Task: Find connections with filter location Bhawāniganj with filter topic #lawtechwith filter profile language Potuguese with filter current company OLX with filter school Jobs for young freshers in Vellore with filter industry Secretarial Schools with filter service category Financial Planning with filter keywords title Parking Attendant
Action: Mouse moved to (534, 69)
Screenshot: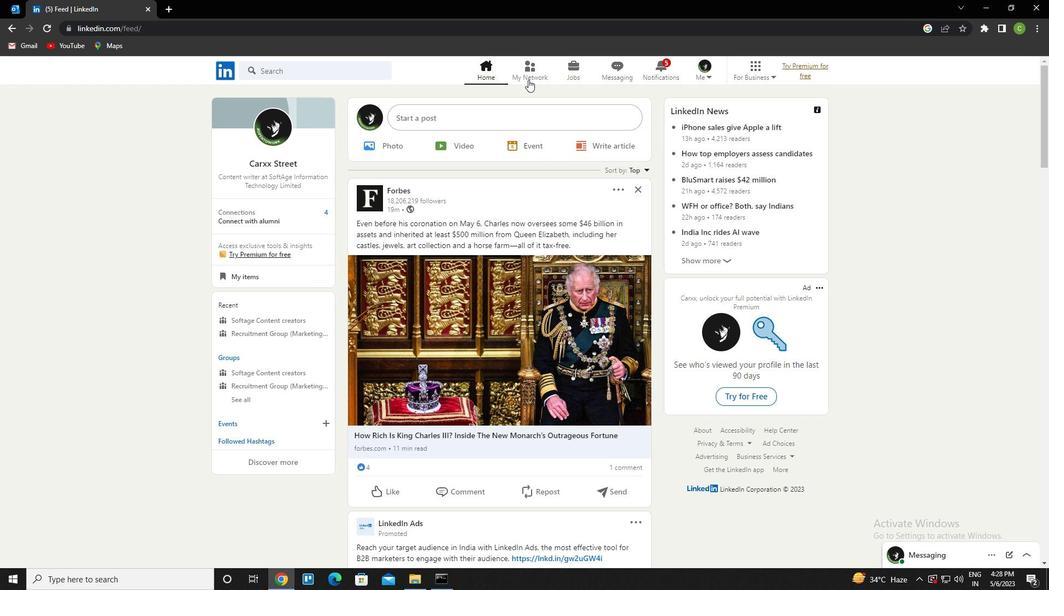 
Action: Mouse pressed left at (534, 69)
Screenshot: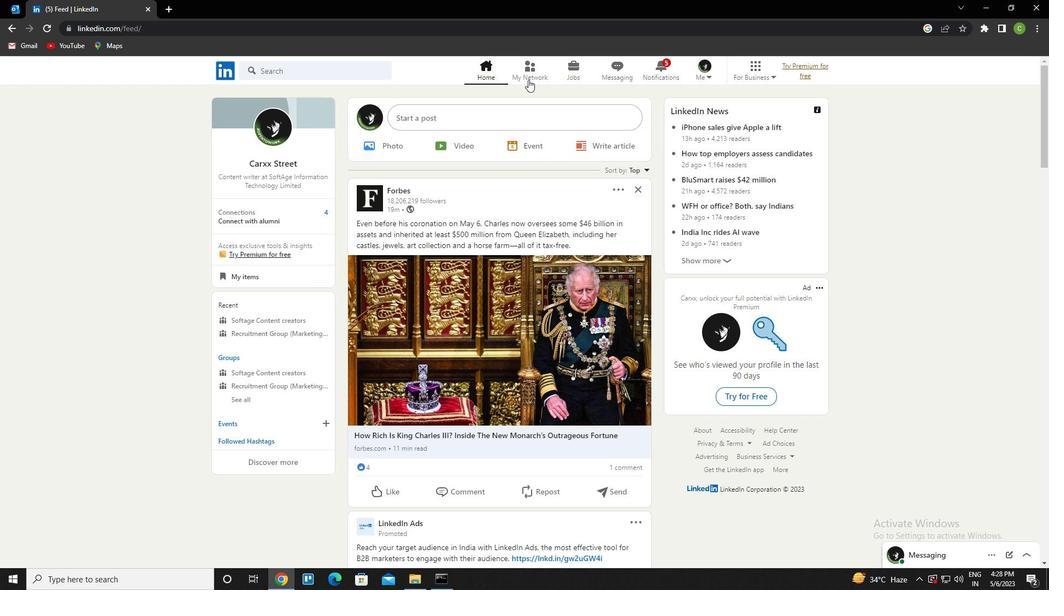 
Action: Mouse moved to (351, 128)
Screenshot: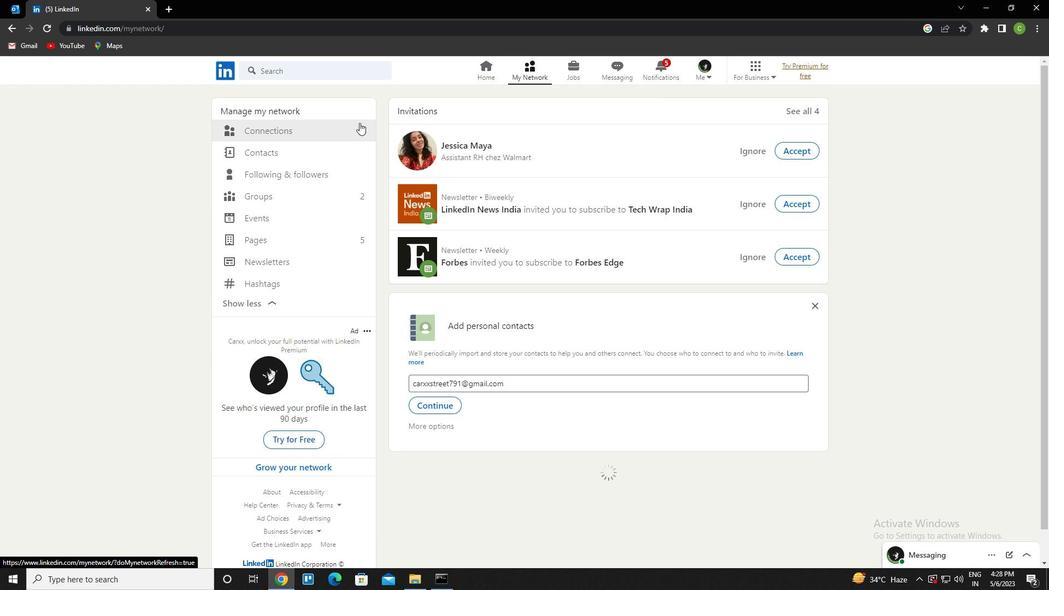 
Action: Mouse pressed left at (351, 128)
Screenshot: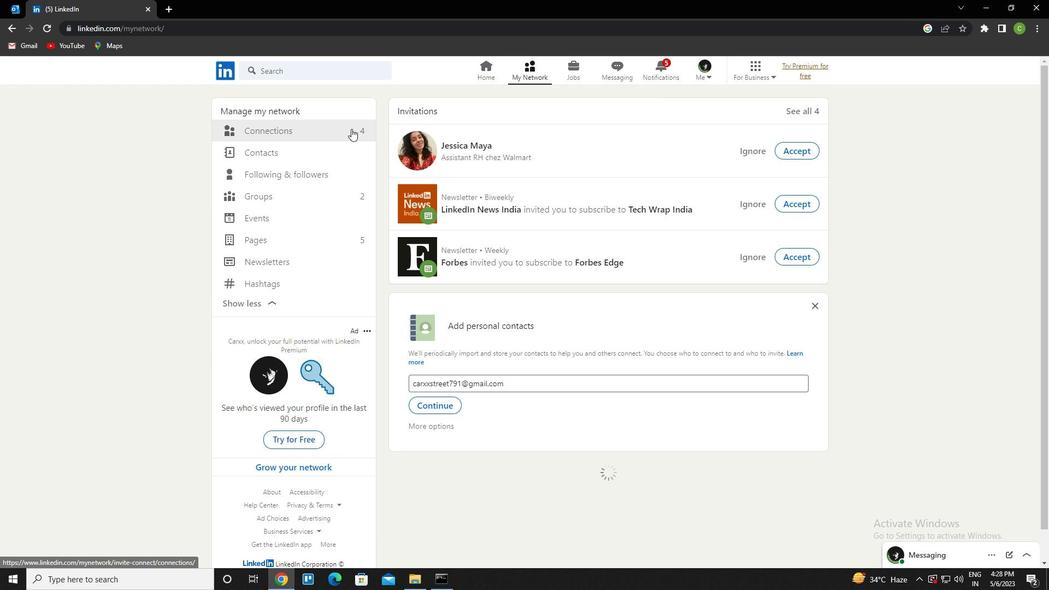 
Action: Mouse moved to (615, 129)
Screenshot: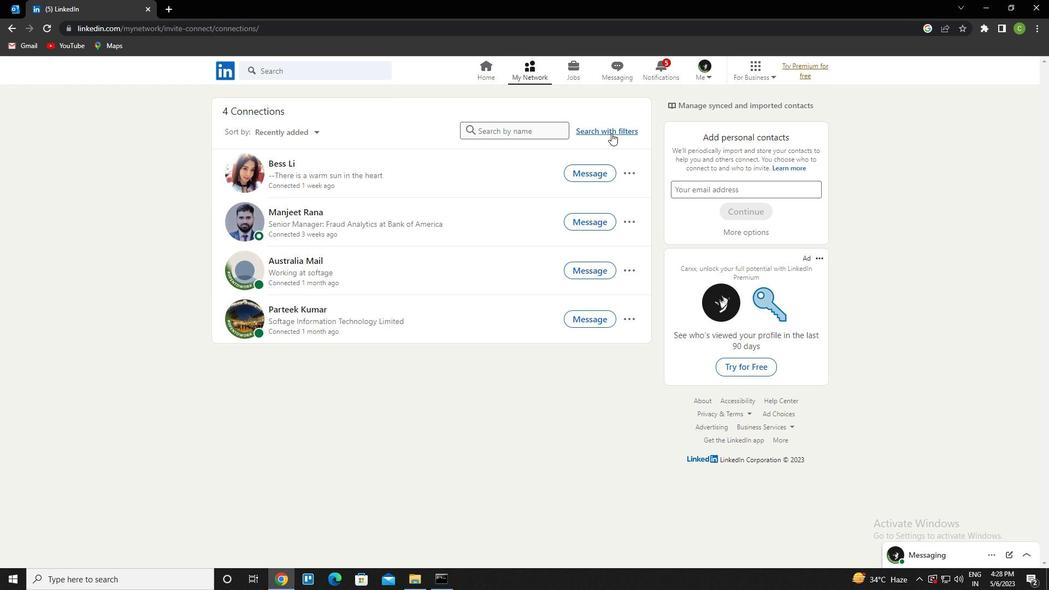 
Action: Mouse pressed left at (615, 129)
Screenshot: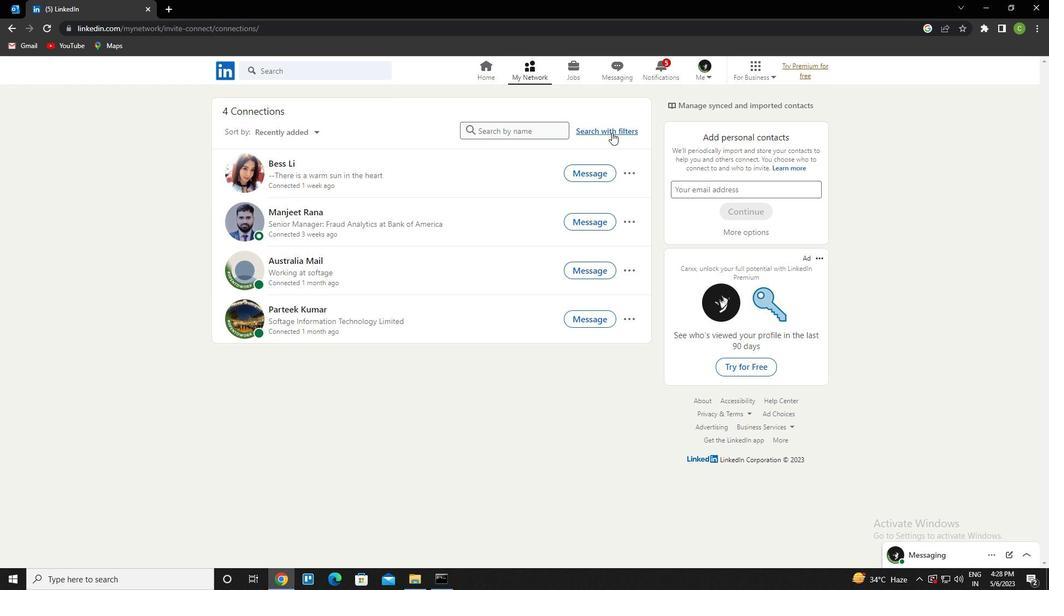 
Action: Mouse moved to (565, 103)
Screenshot: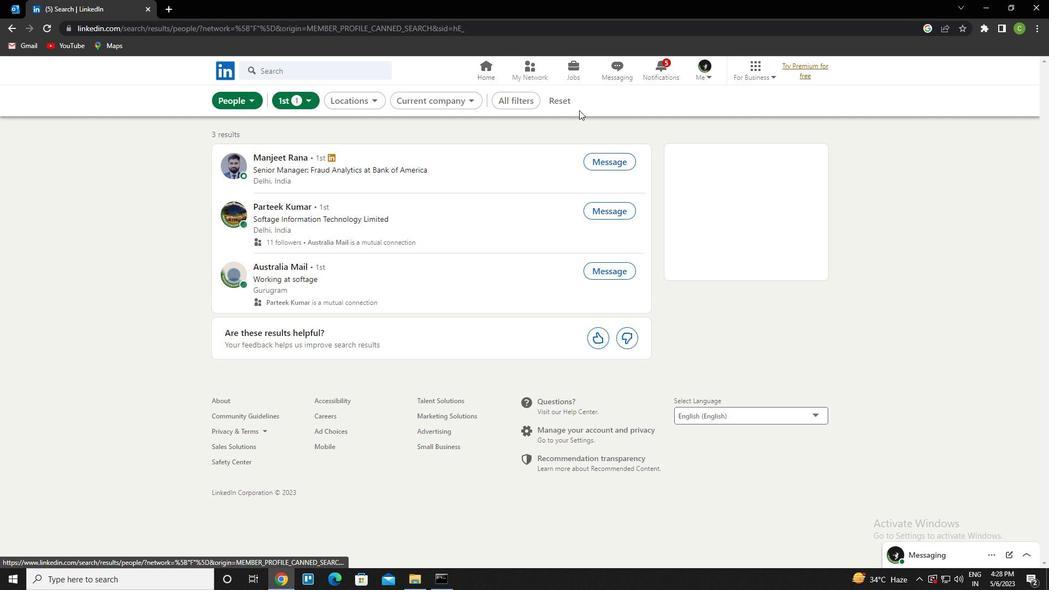 
Action: Mouse pressed left at (565, 103)
Screenshot: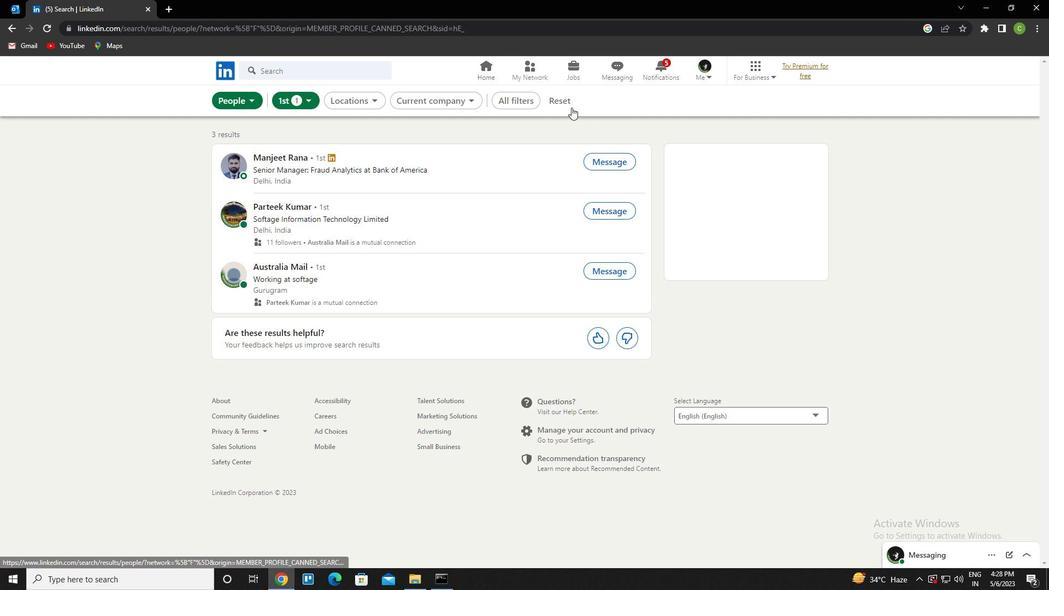 
Action: Mouse moved to (564, 101)
Screenshot: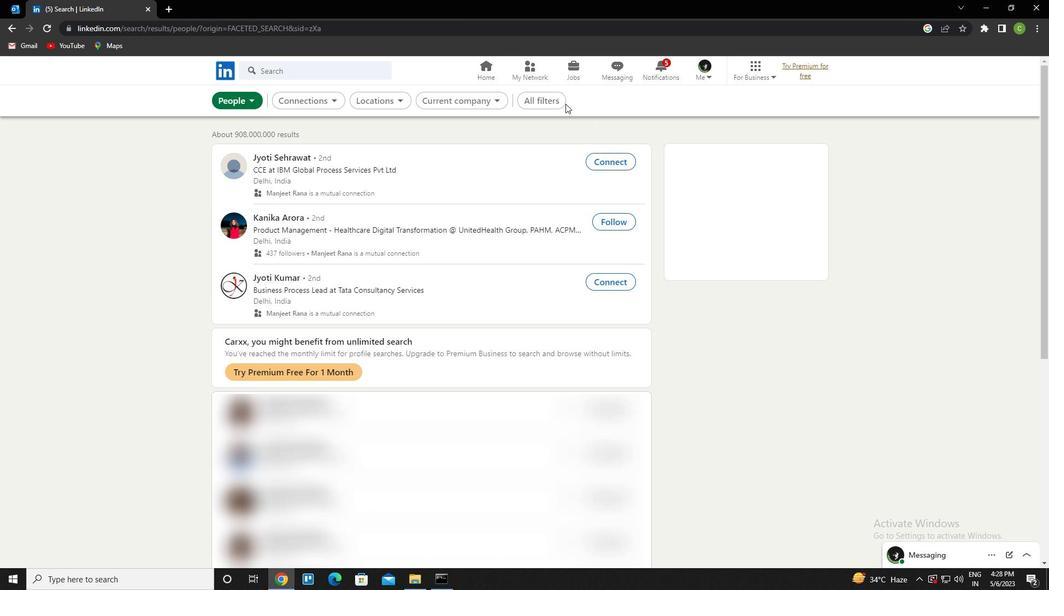 
Action: Mouse pressed left at (564, 101)
Screenshot: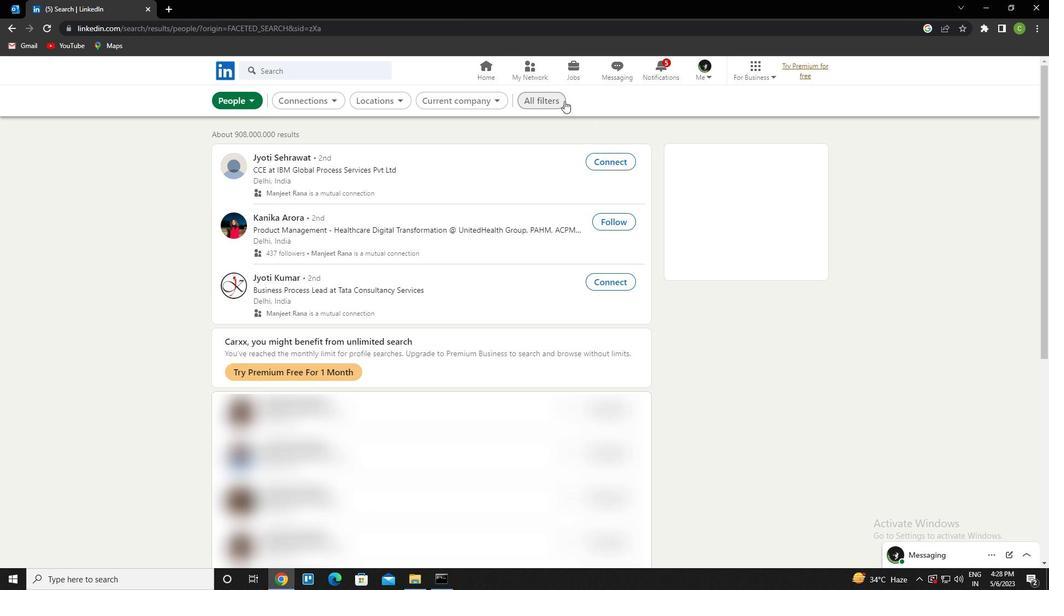 
Action: Mouse moved to (966, 287)
Screenshot: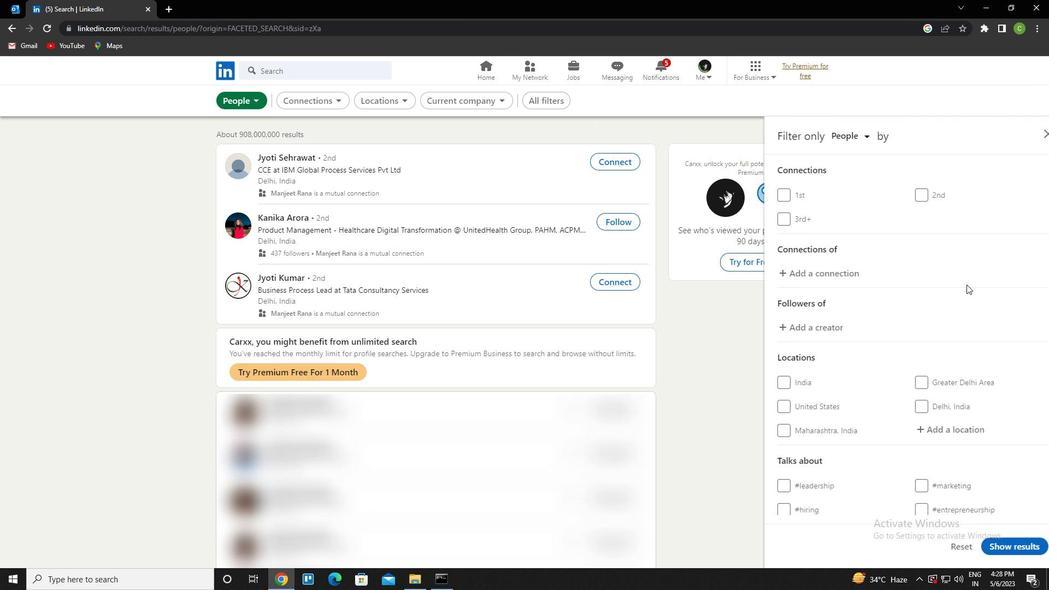 
Action: Mouse scrolled (966, 287) with delta (0, 0)
Screenshot: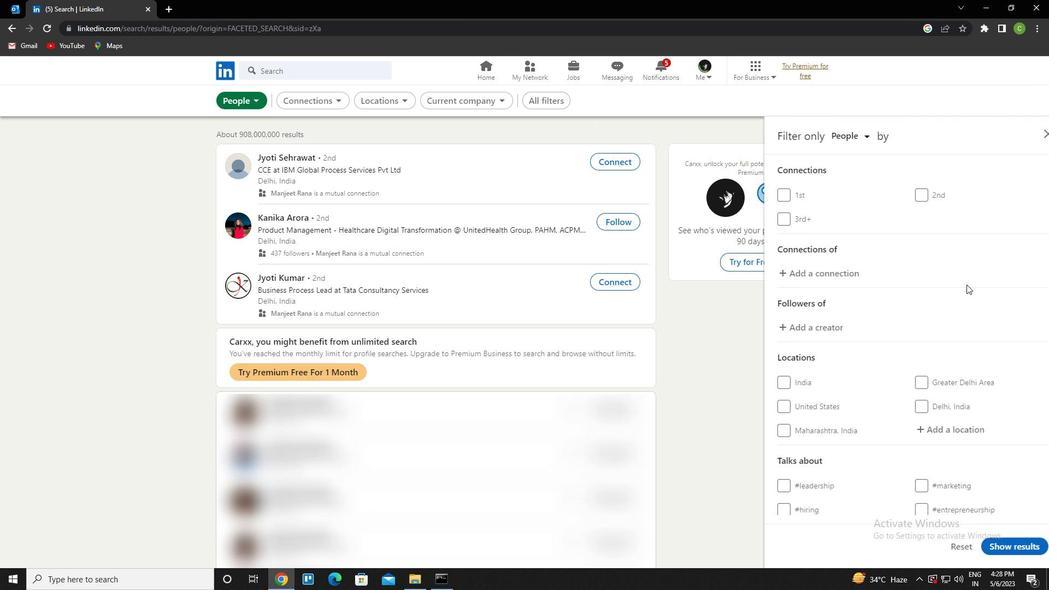 
Action: Mouse moved to (951, 287)
Screenshot: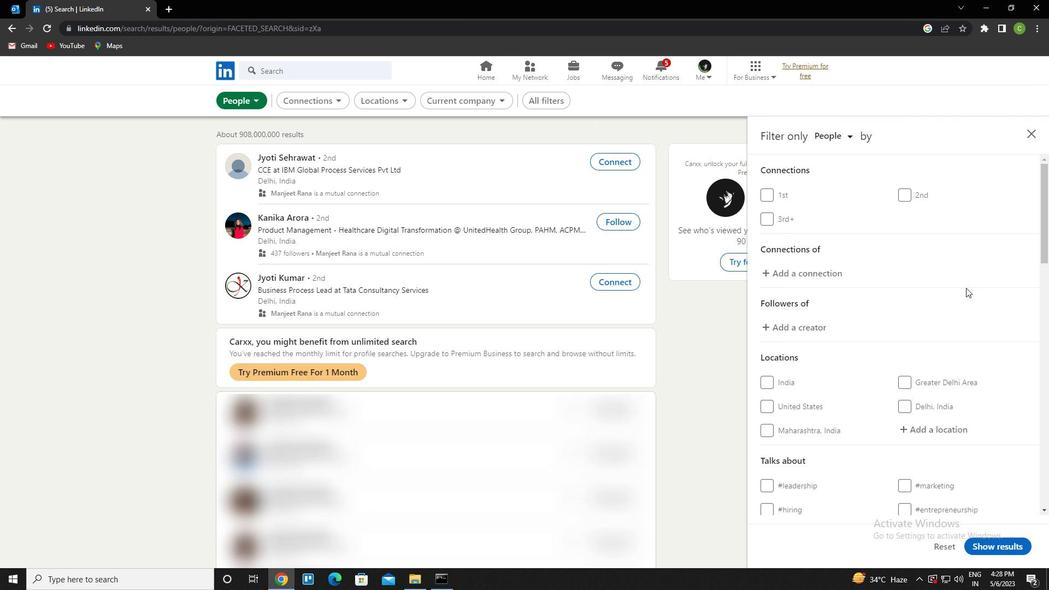
Action: Mouse scrolled (951, 287) with delta (0, 0)
Screenshot: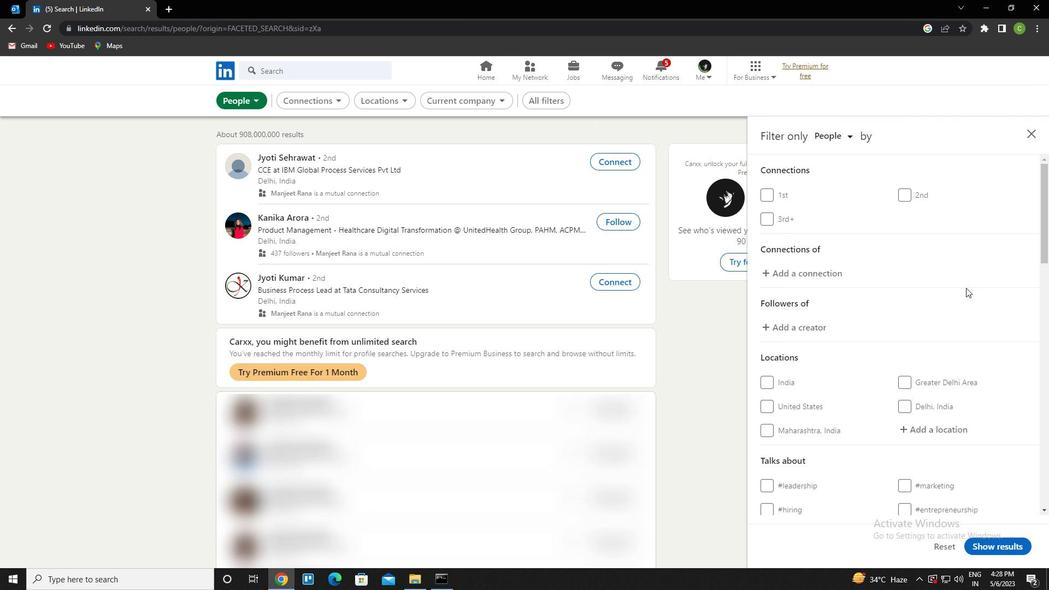 
Action: Mouse moved to (938, 315)
Screenshot: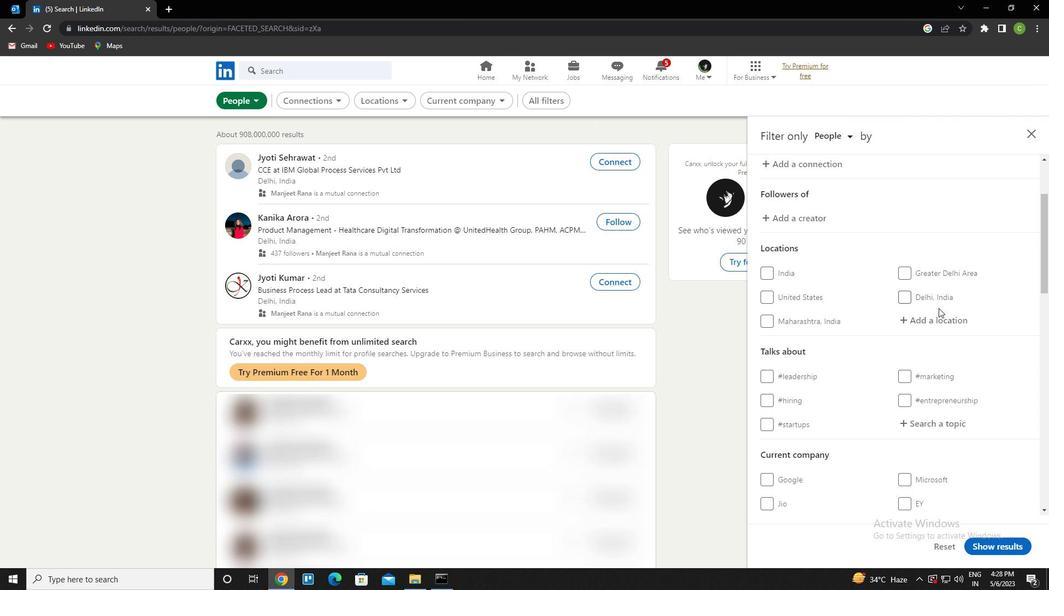 
Action: Mouse pressed left at (938, 315)
Screenshot: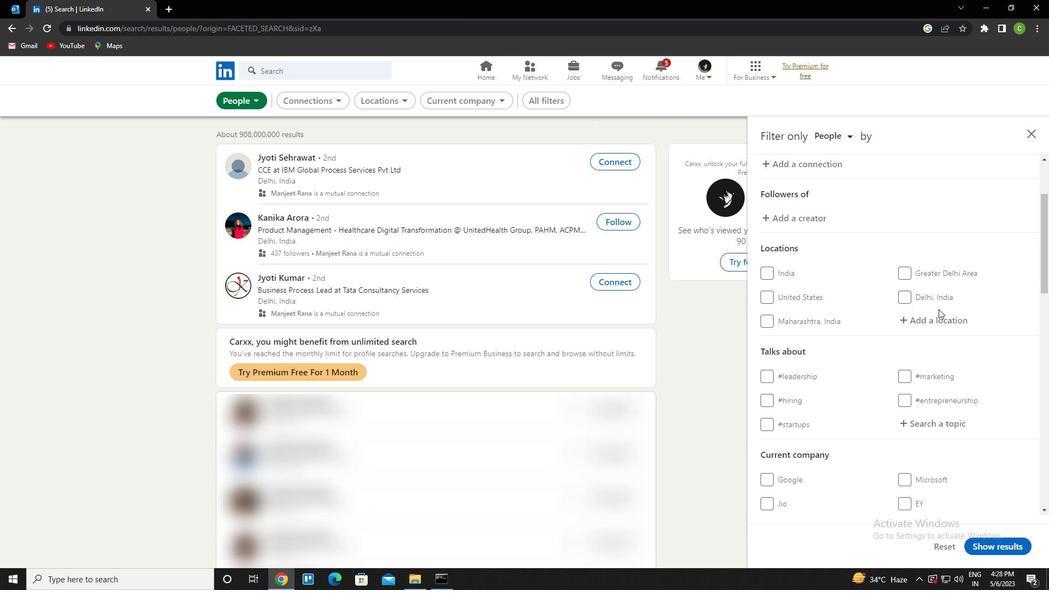 
Action: Key pressed bhawani<Key.space><Key.backspace>ganj<Key.backspace><Key.backspace><Key.backspace>anj<Key.enter>
Screenshot: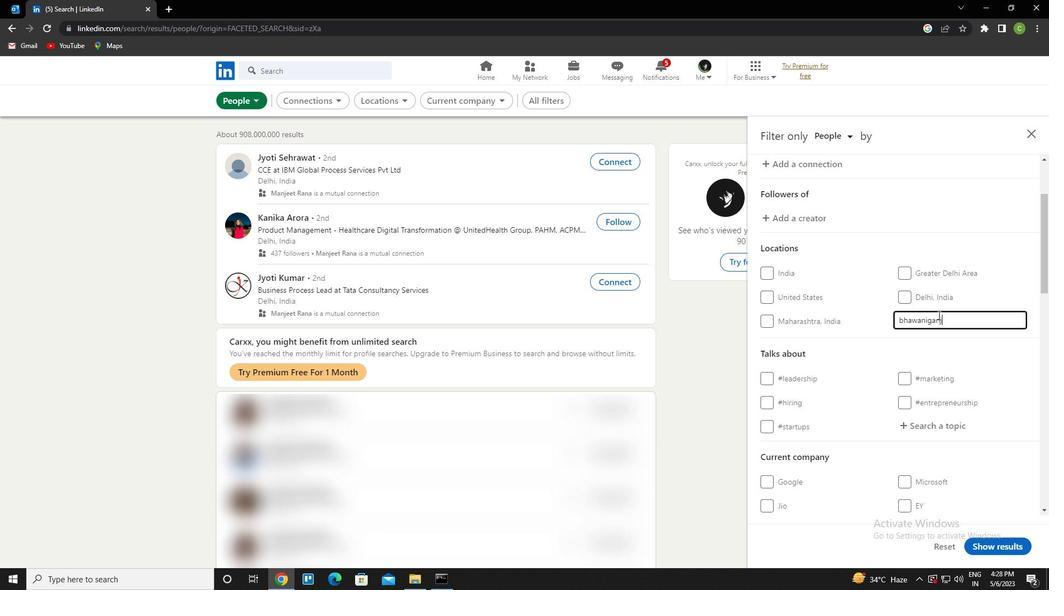 
Action: Mouse moved to (806, 396)
Screenshot: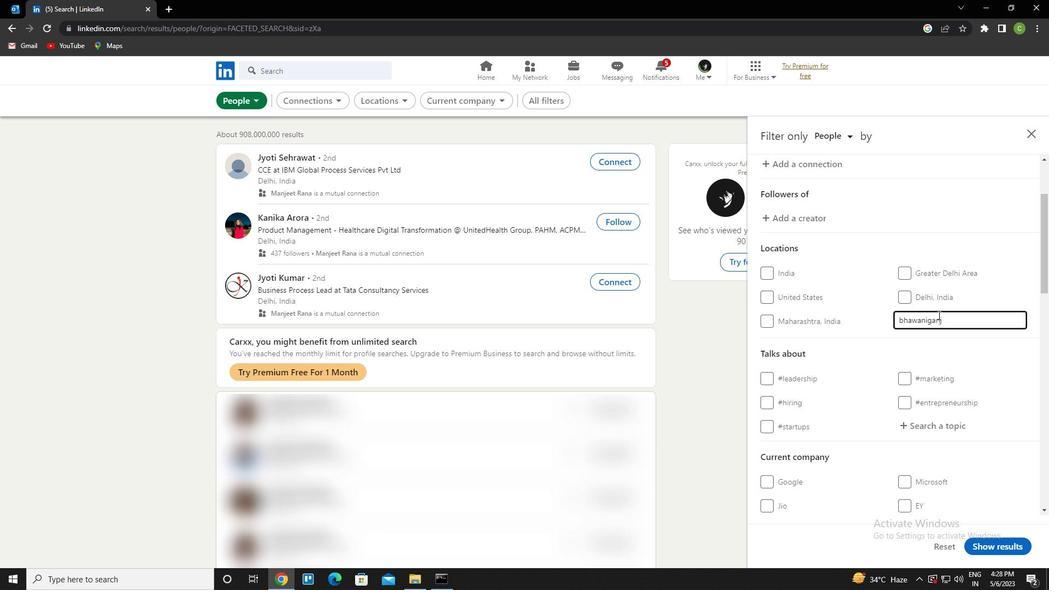 
Action: Mouse scrolled (806, 396) with delta (0, 0)
Screenshot: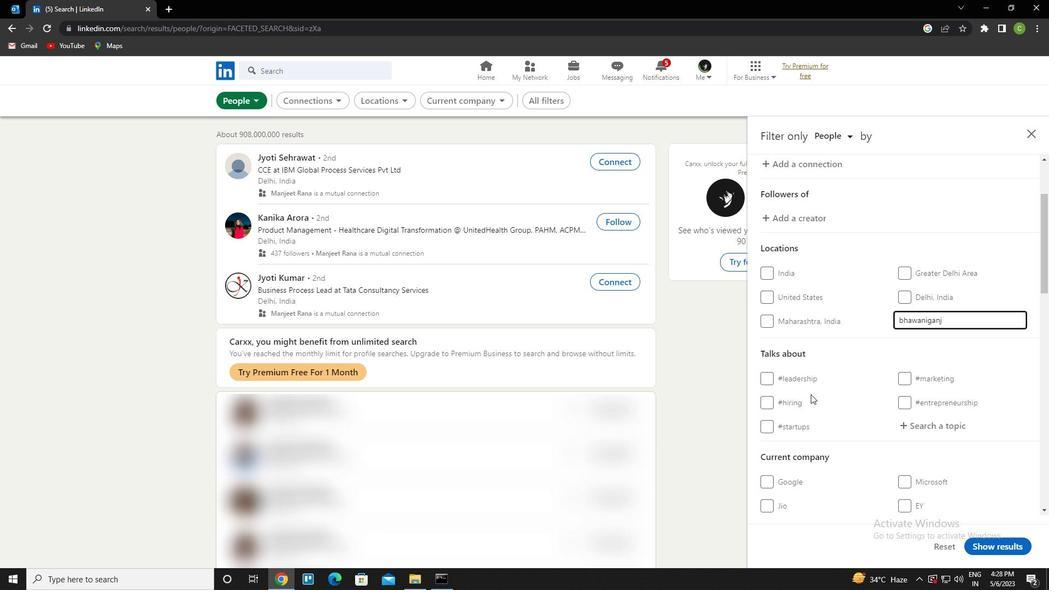 
Action: Mouse moved to (808, 400)
Screenshot: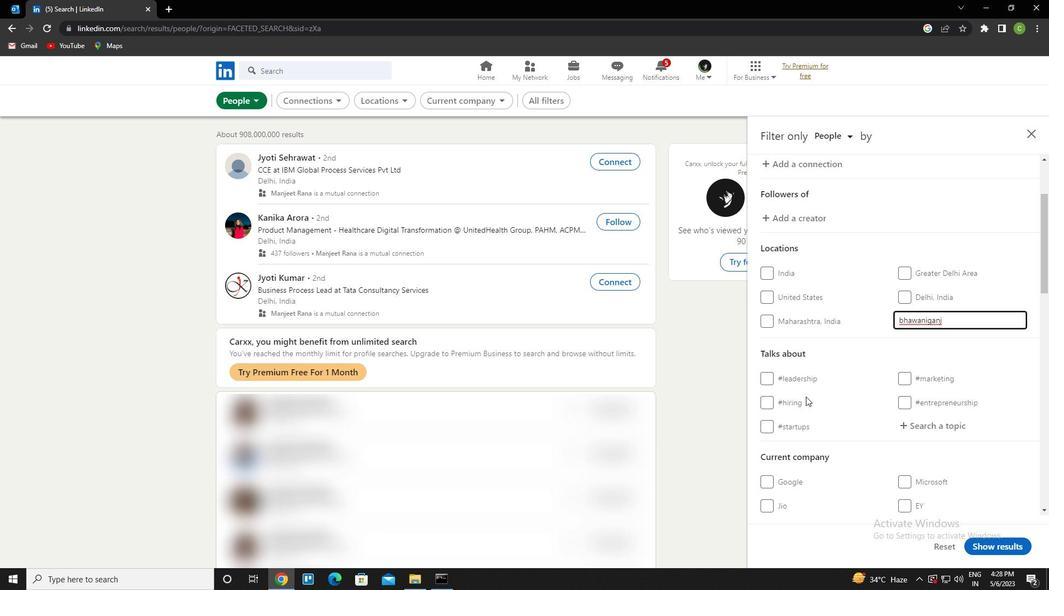 
Action: Mouse scrolled (808, 400) with delta (0, 0)
Screenshot: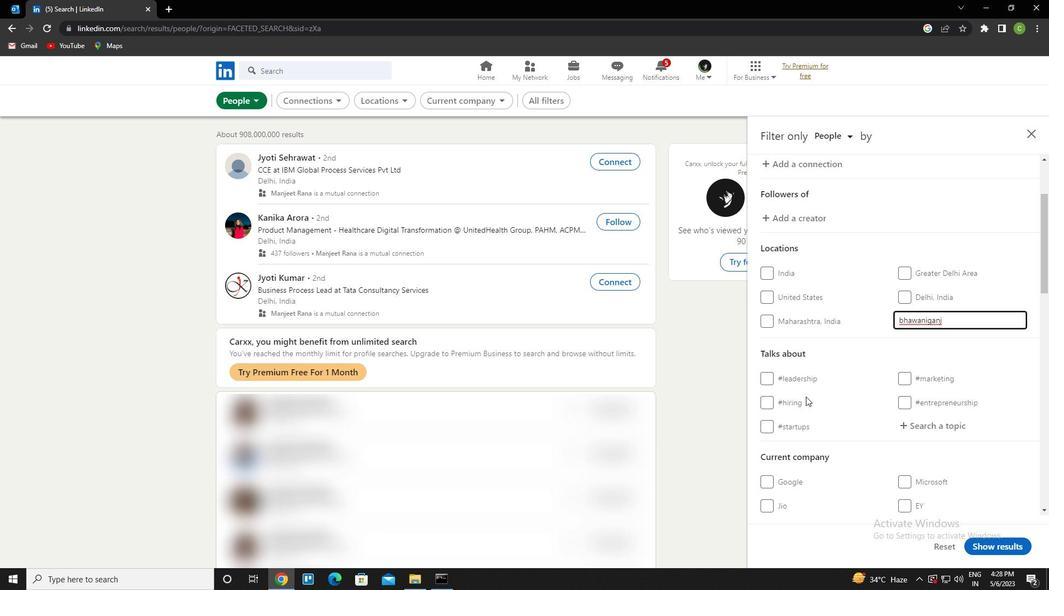 
Action: Mouse moved to (809, 400)
Screenshot: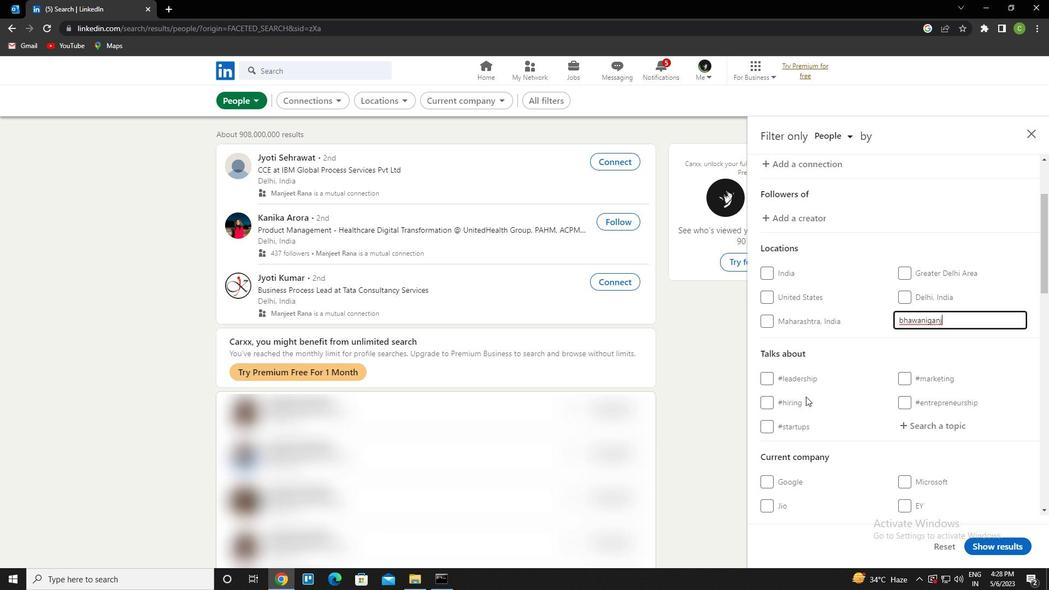 
Action: Mouse scrolled (809, 400) with delta (0, 0)
Screenshot: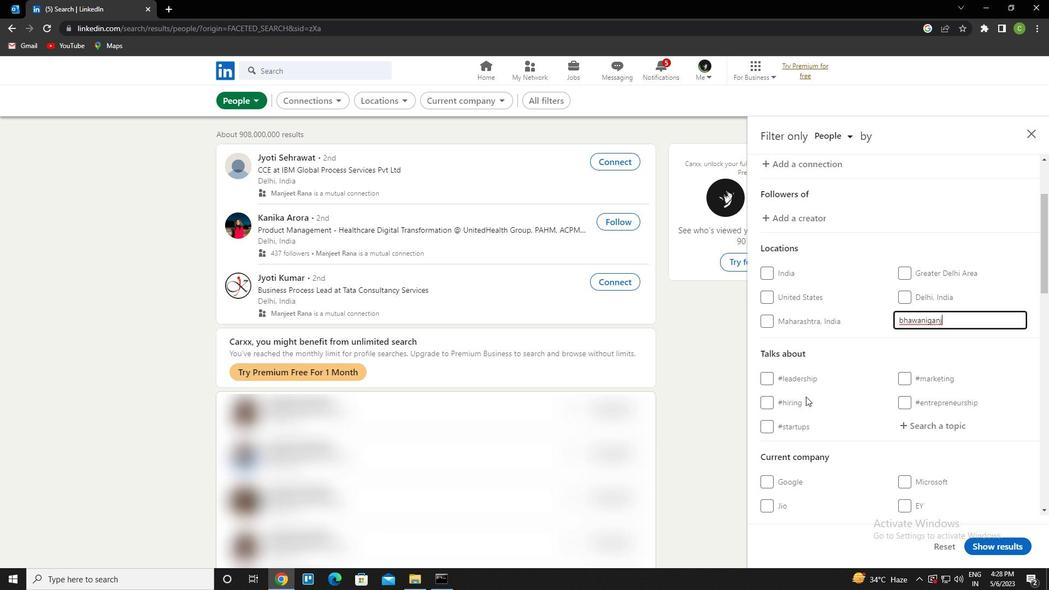 
Action: Mouse moved to (810, 401)
Screenshot: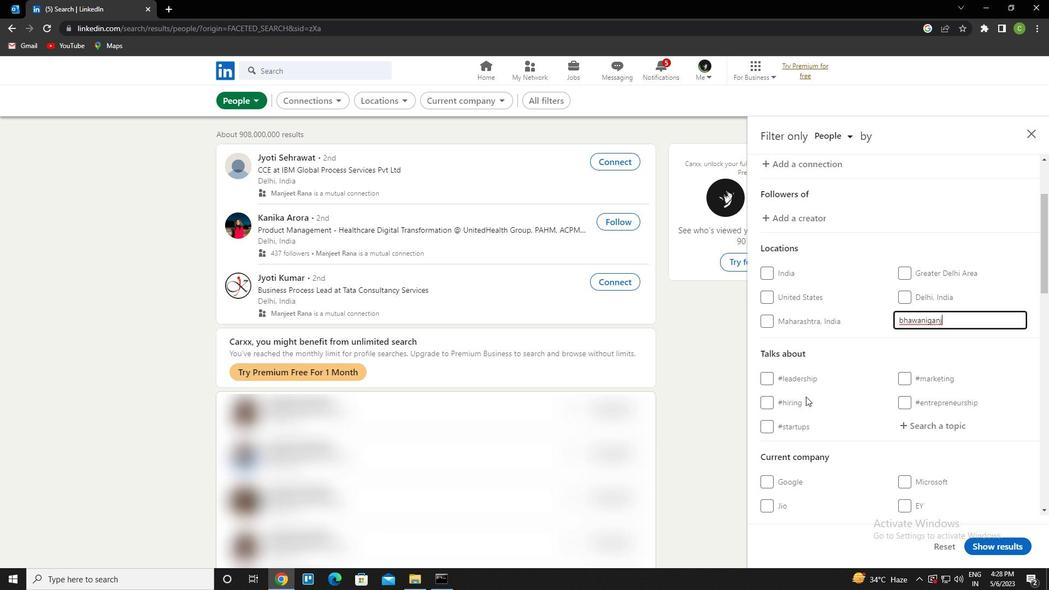 
Action: Mouse scrolled (810, 401) with delta (0, 0)
Screenshot: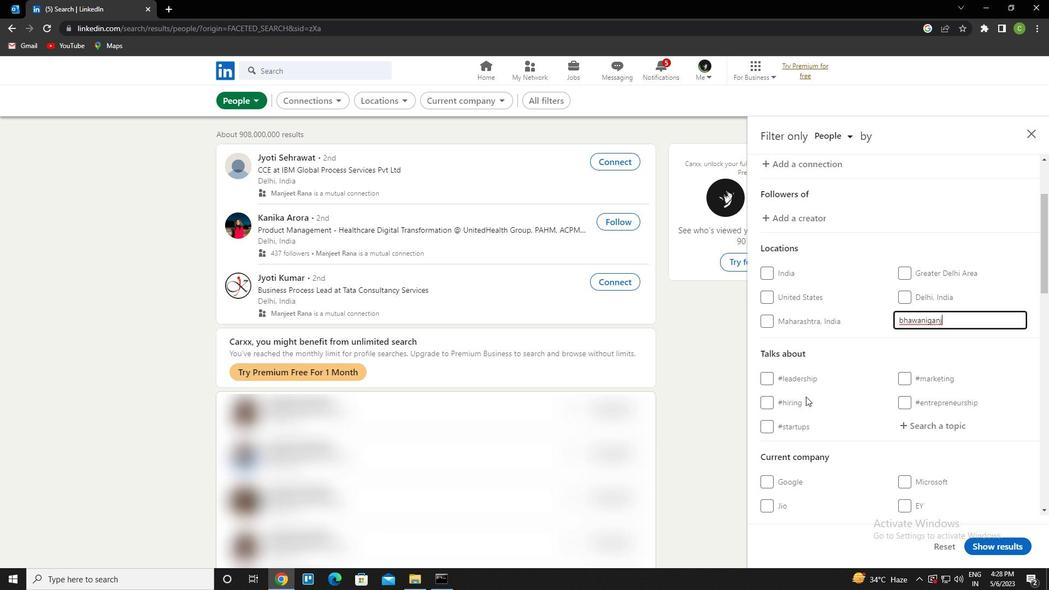 
Action: Mouse moved to (813, 401)
Screenshot: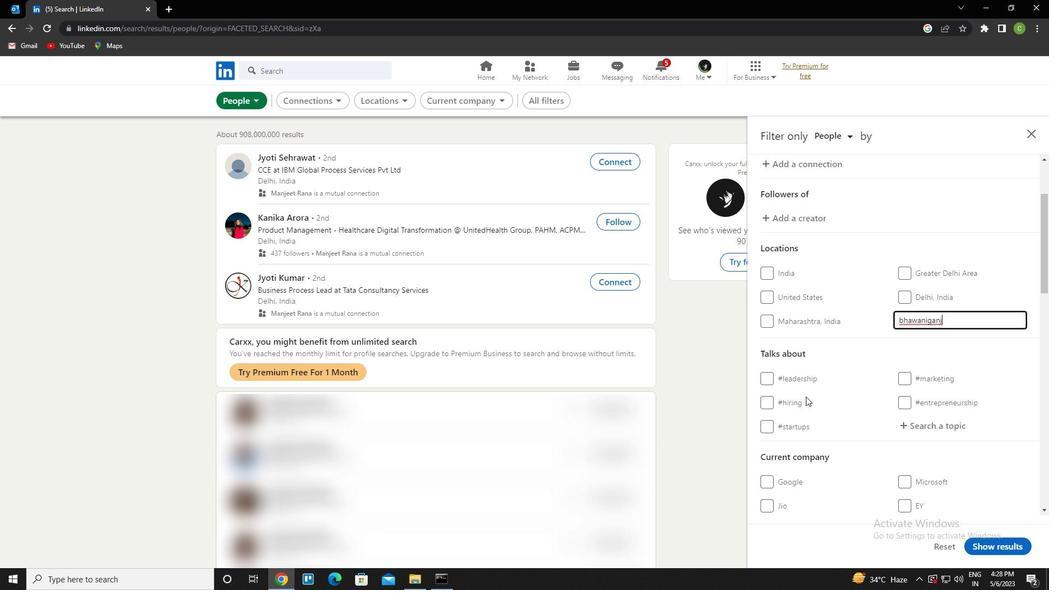 
Action: Mouse scrolled (813, 401) with delta (0, 0)
Screenshot: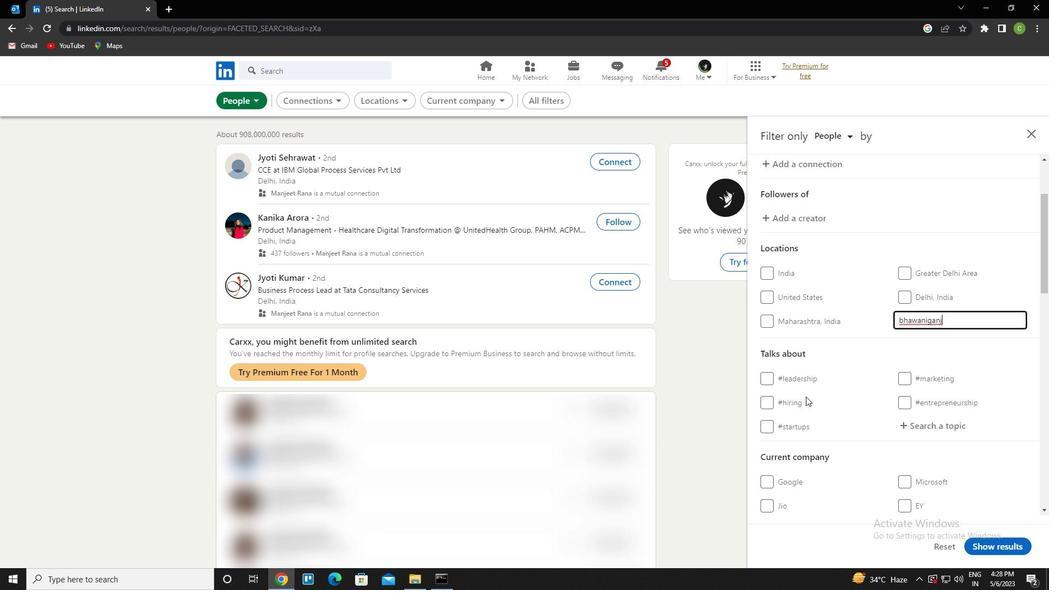 
Action: Mouse moved to (821, 397)
Screenshot: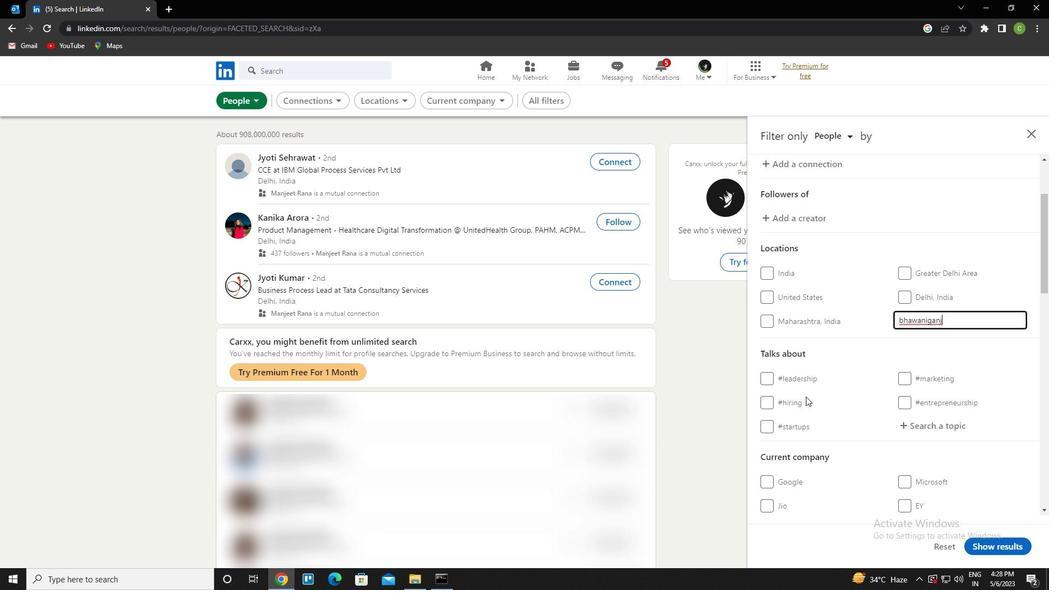 
Action: Mouse scrolled (821, 396) with delta (0, 0)
Screenshot: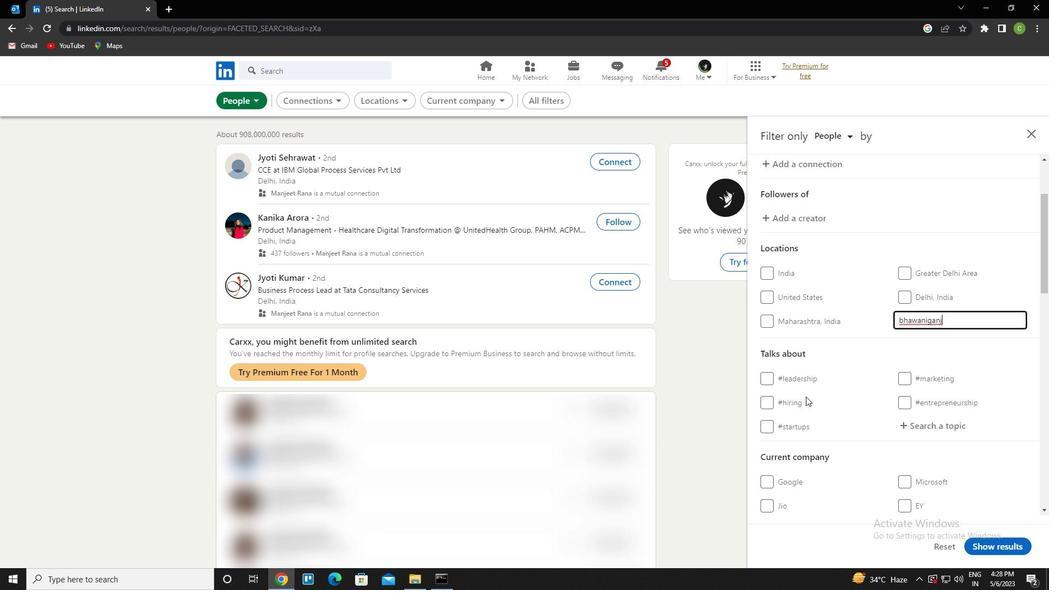 
Action: Mouse moved to (826, 392)
Screenshot: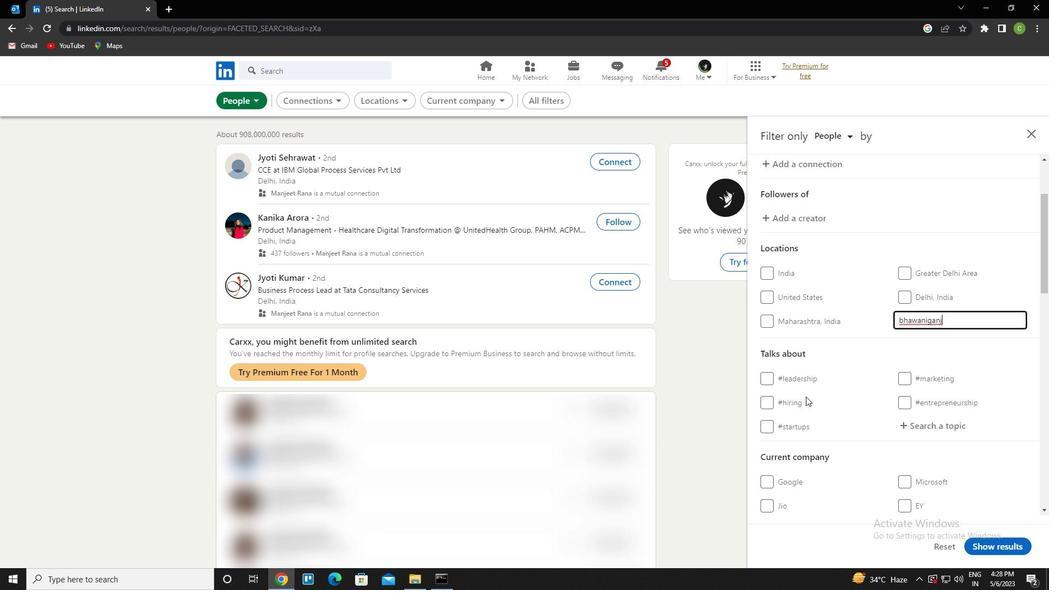 
Action: Mouse scrolled (826, 392) with delta (0, 0)
Screenshot: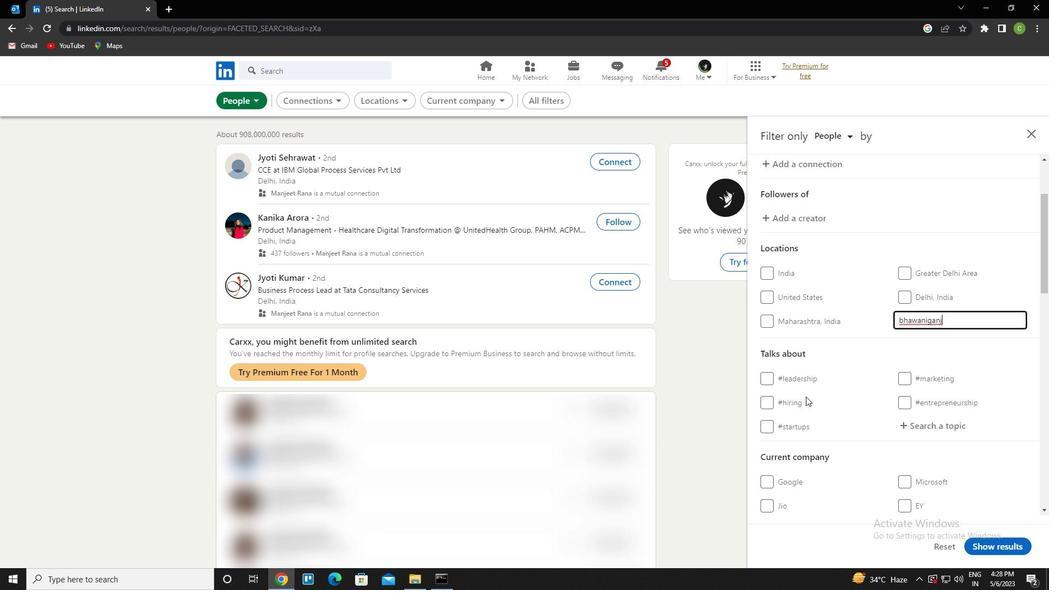 
Action: Mouse moved to (877, 403)
Screenshot: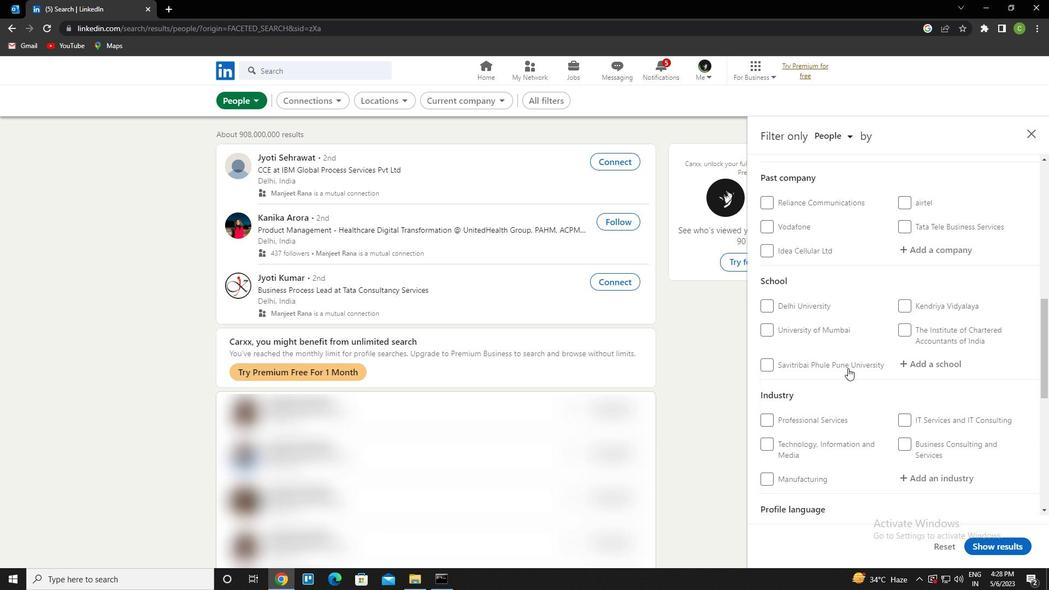 
Action: Mouse scrolled (877, 402) with delta (0, 0)
Screenshot: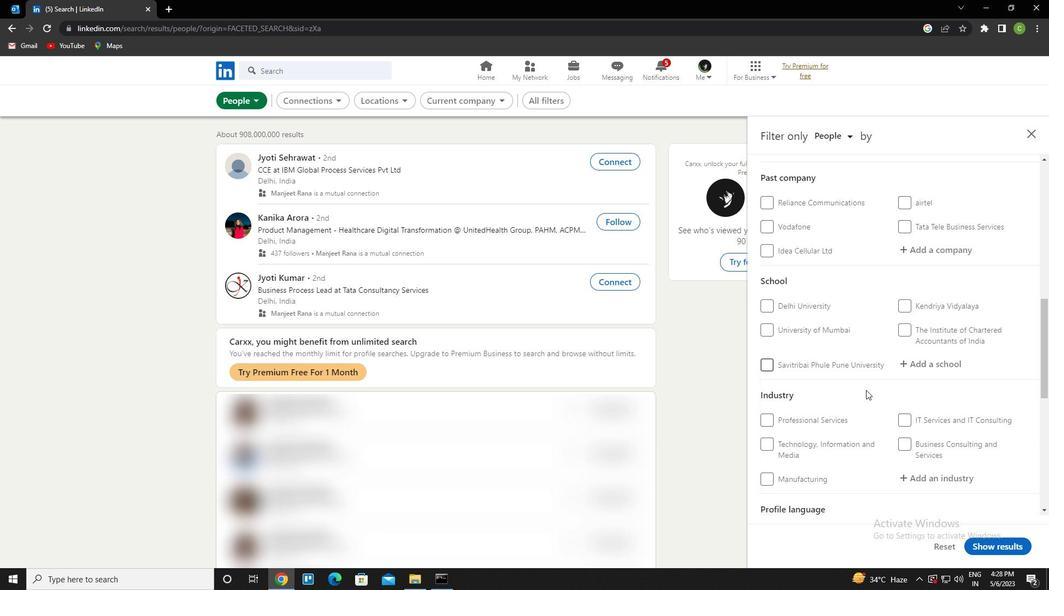 
Action: Mouse moved to (877, 401)
Screenshot: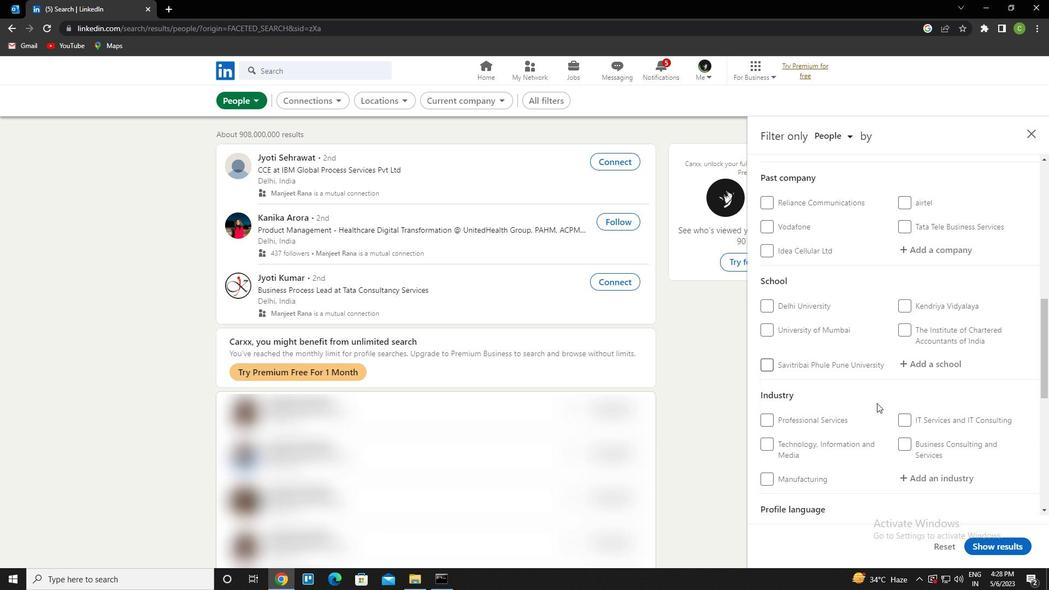 
Action: Mouse scrolled (877, 400) with delta (0, 0)
Screenshot: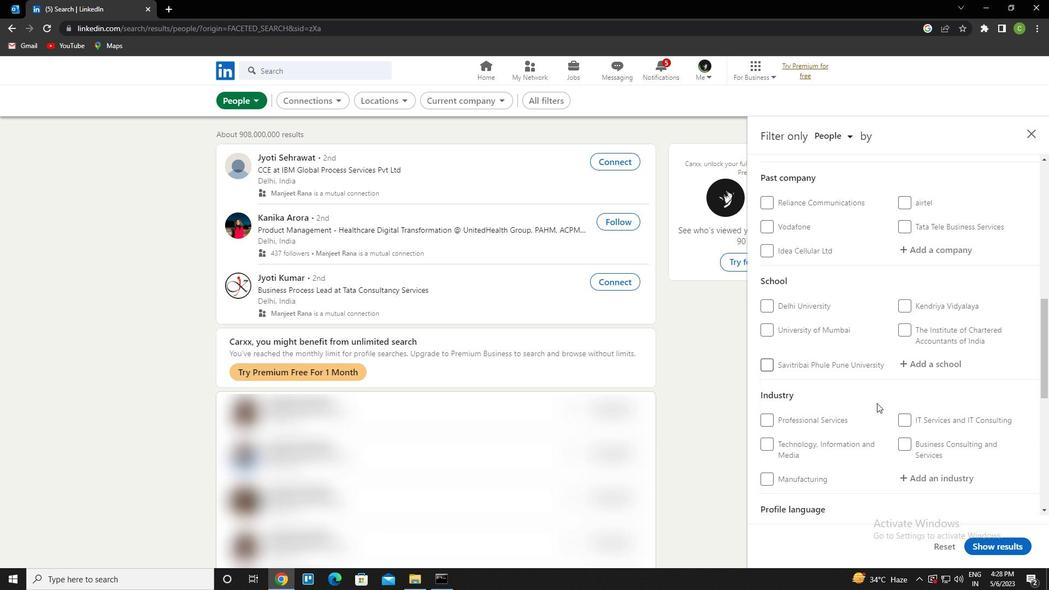 
Action: Mouse moved to (872, 383)
Screenshot: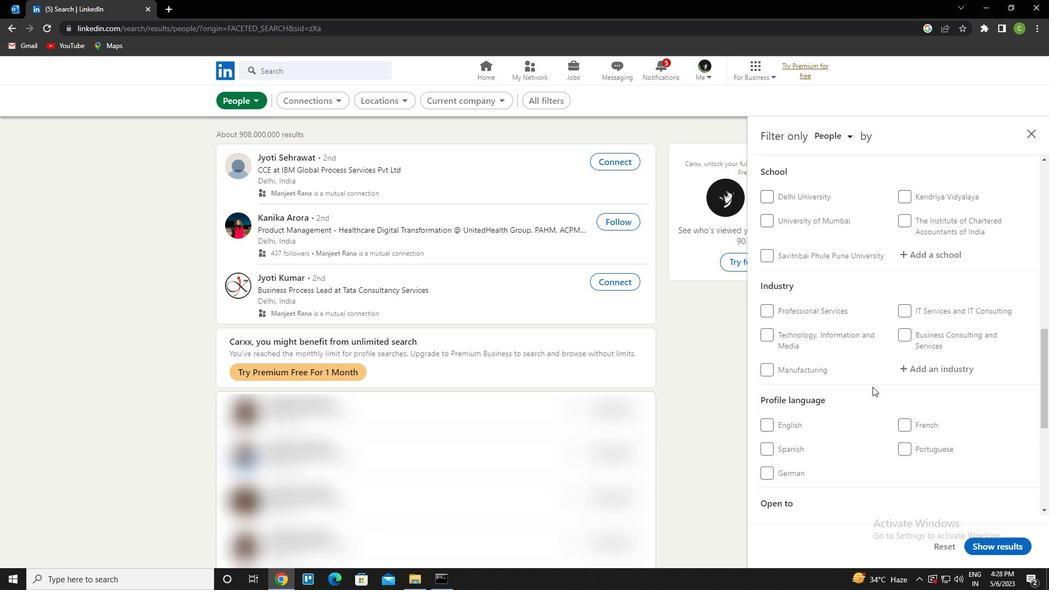 
Action: Mouse scrolled (872, 384) with delta (0, 0)
Screenshot: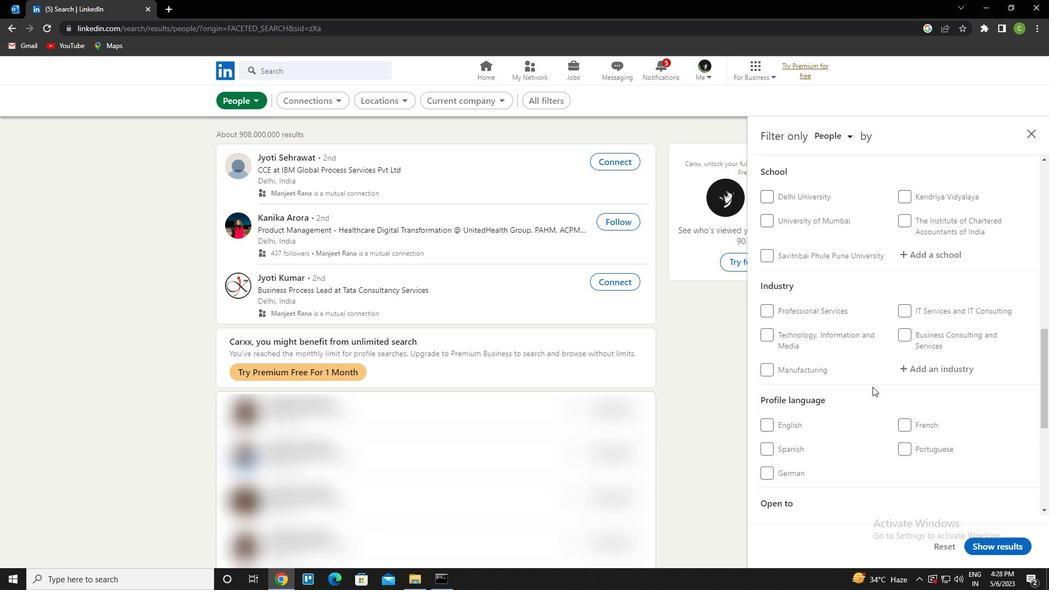 
Action: Mouse moved to (870, 381)
Screenshot: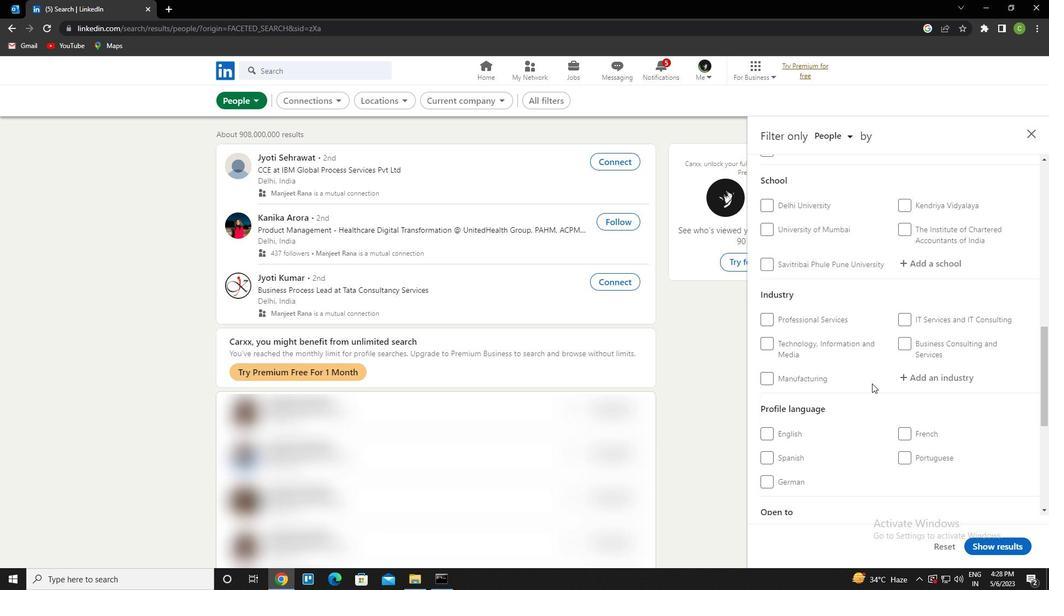 
Action: Mouse scrolled (870, 381) with delta (0, 0)
Screenshot: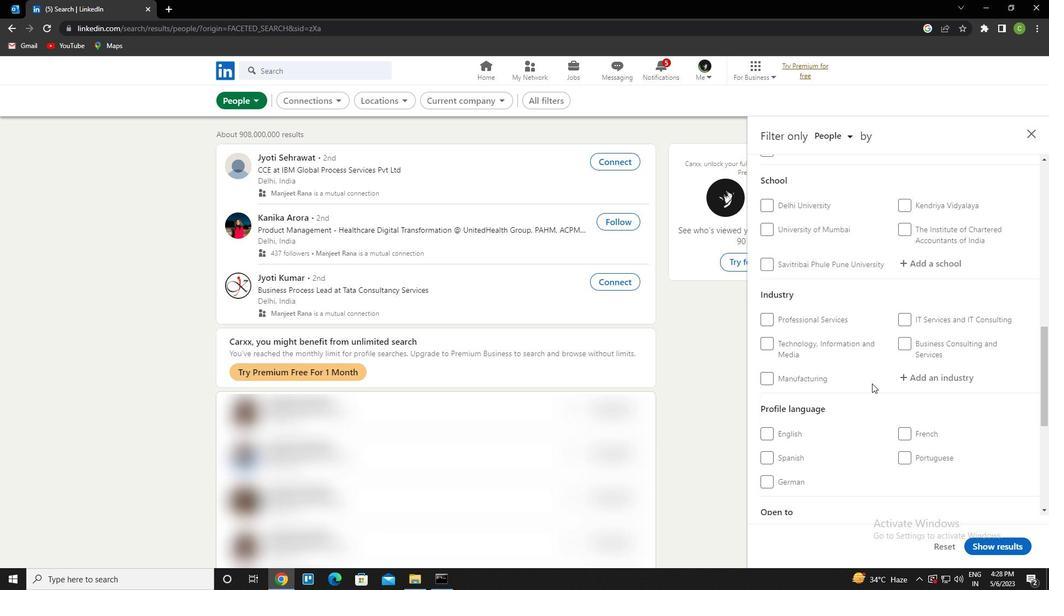 
Action: Mouse moved to (871, 380)
Screenshot: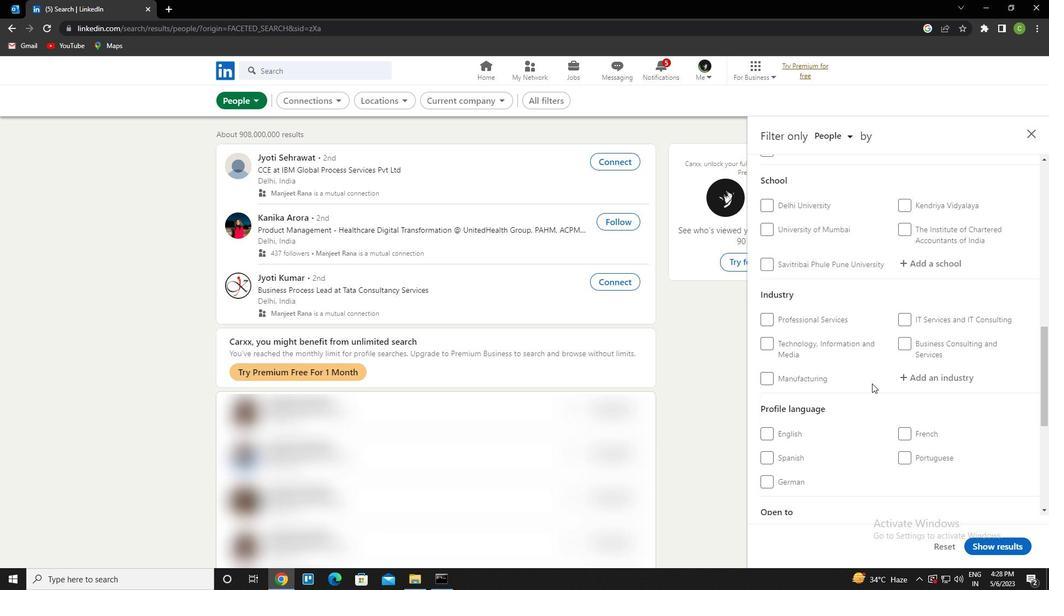
Action: Mouse scrolled (871, 380) with delta (0, 0)
Screenshot: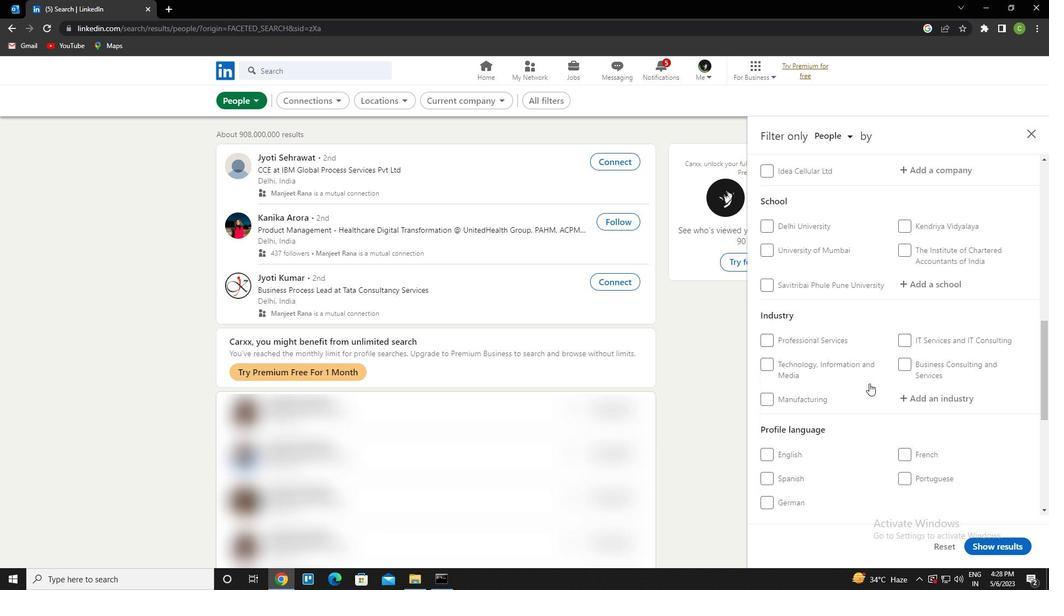 
Action: Mouse scrolled (871, 380) with delta (0, 0)
Screenshot: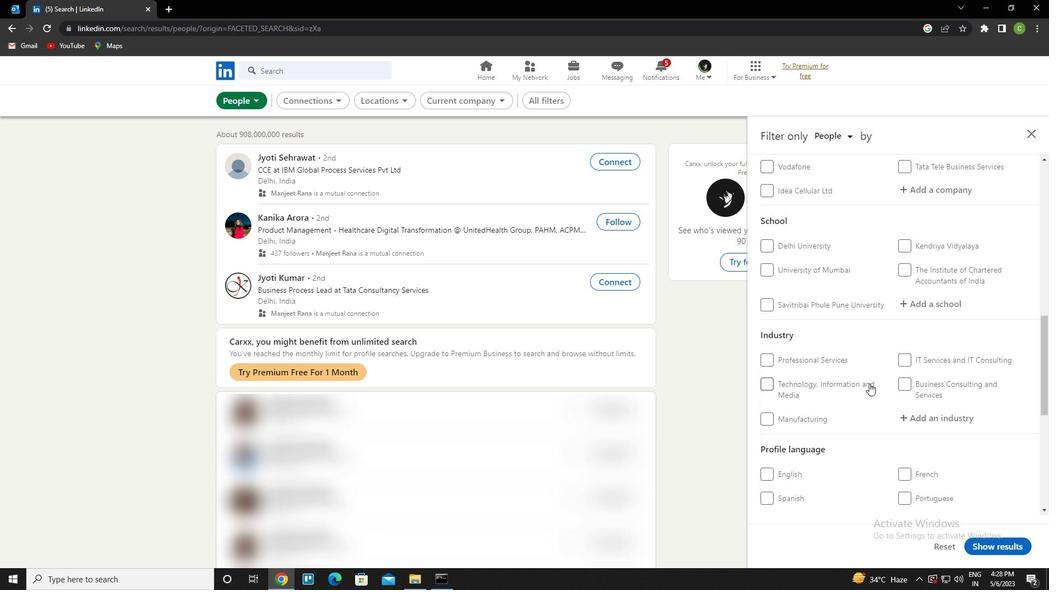 
Action: Mouse scrolled (871, 380) with delta (0, 0)
Screenshot: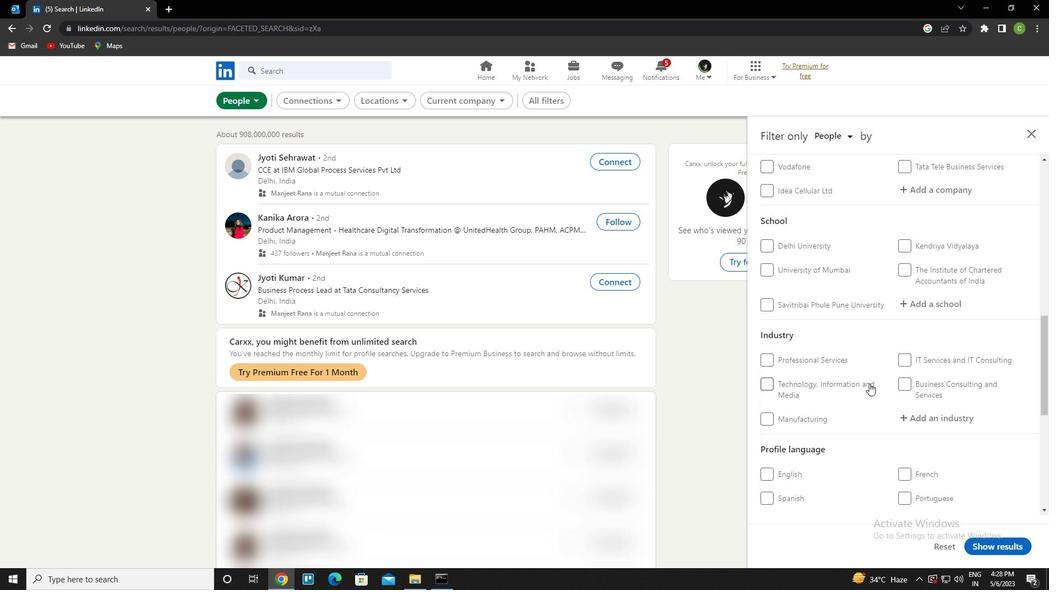 
Action: Mouse moved to (894, 284)
Screenshot: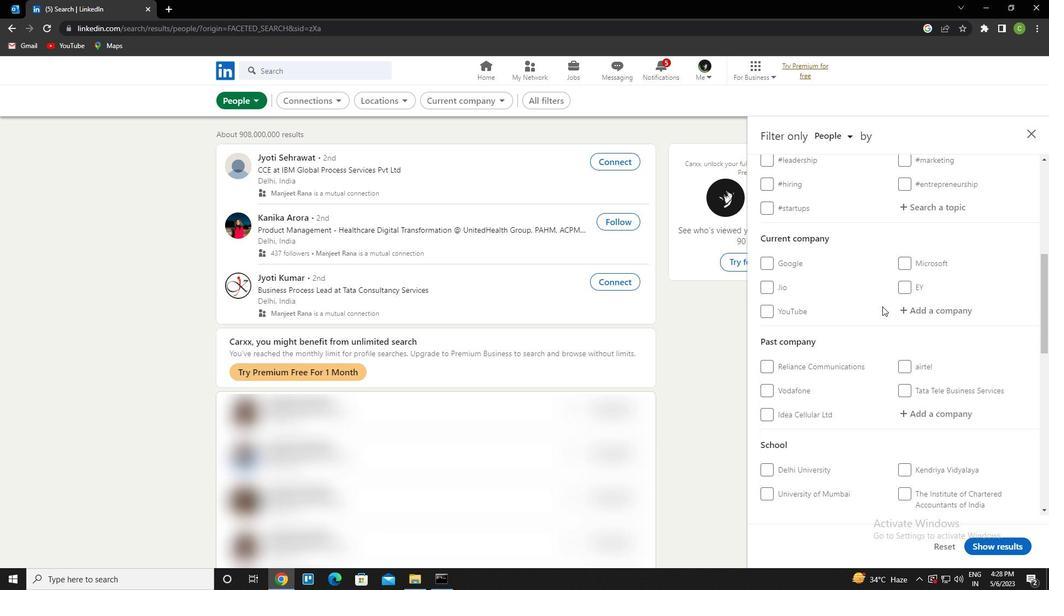 
Action: Mouse scrolled (894, 284) with delta (0, 0)
Screenshot: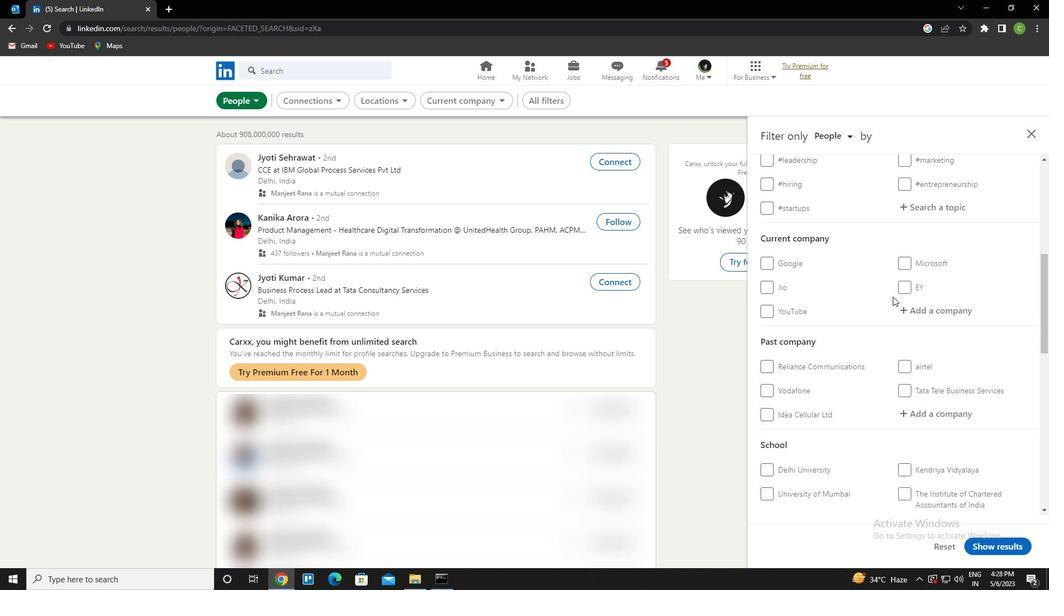 
Action: Mouse scrolled (894, 284) with delta (0, 0)
Screenshot: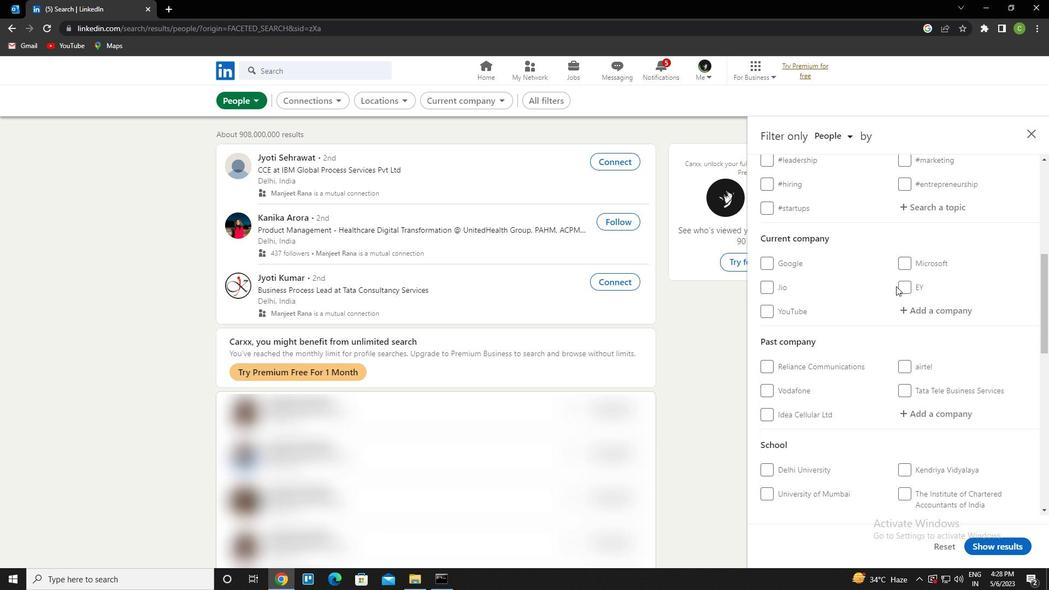 
Action: Mouse moved to (935, 314)
Screenshot: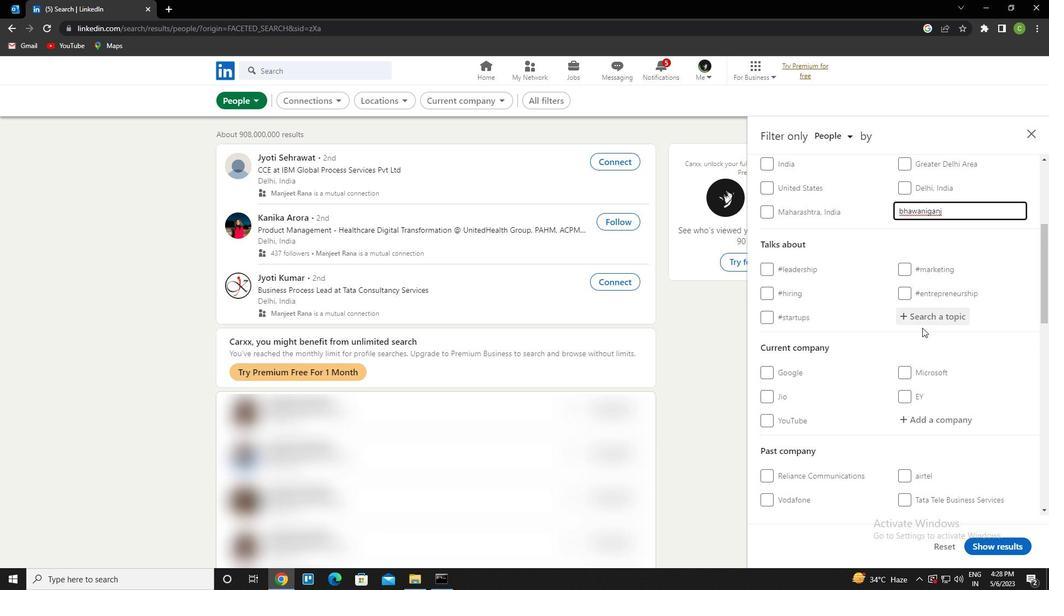 
Action: Mouse pressed left at (935, 314)
Screenshot: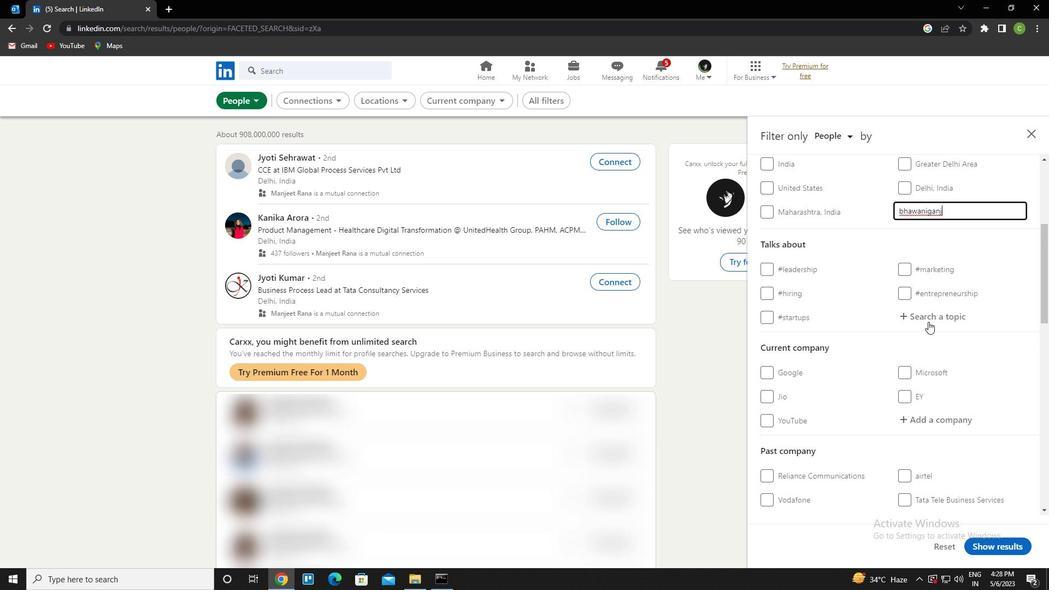 
Action: Key pressed lawtech<Key.down><Key.enter>
Screenshot: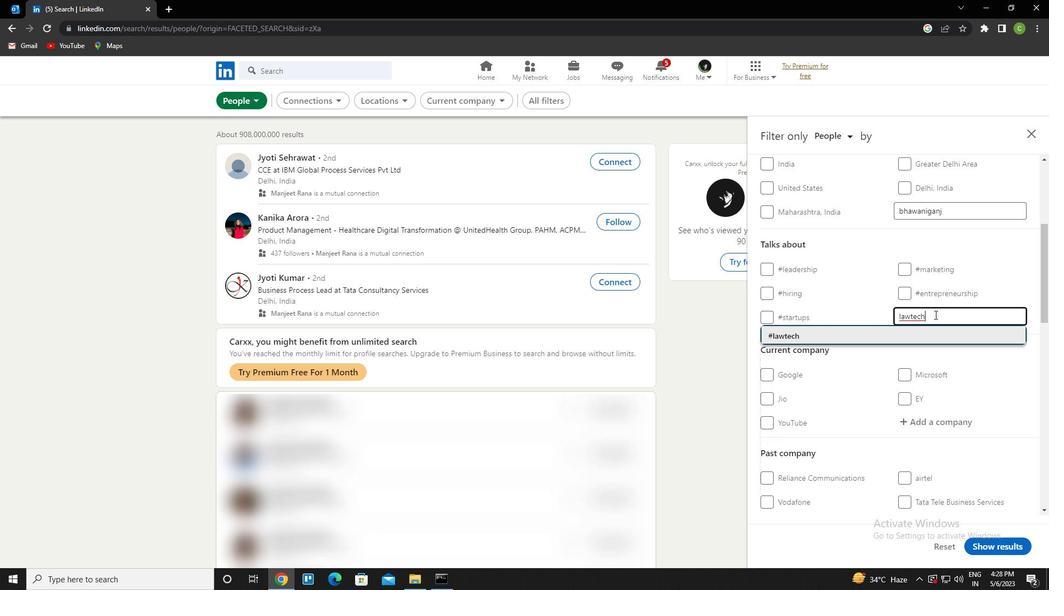 
Action: Mouse scrolled (935, 314) with delta (0, 0)
Screenshot: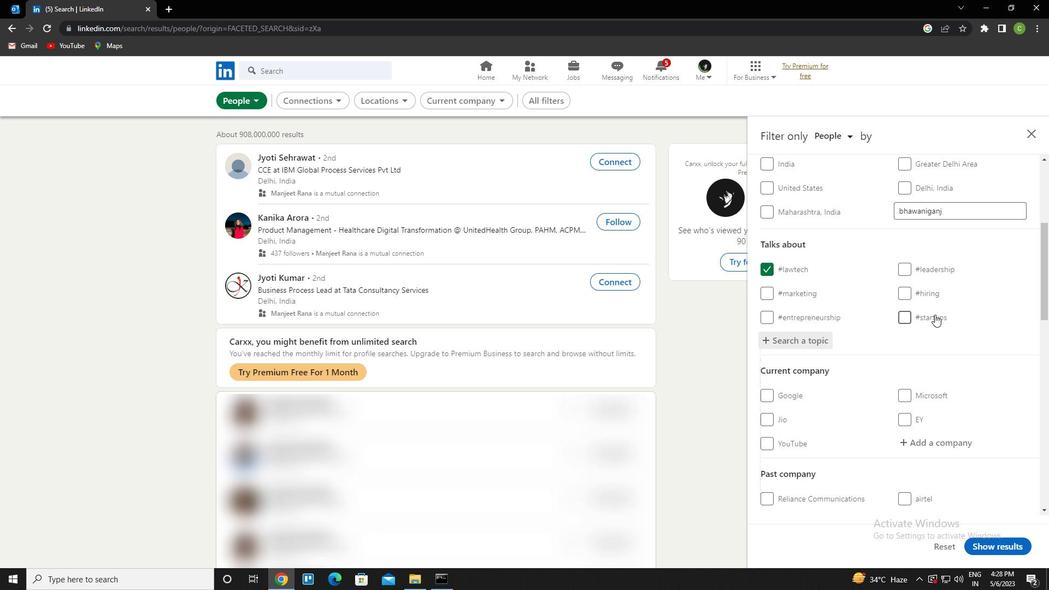 
Action: Mouse scrolled (935, 314) with delta (0, 0)
Screenshot: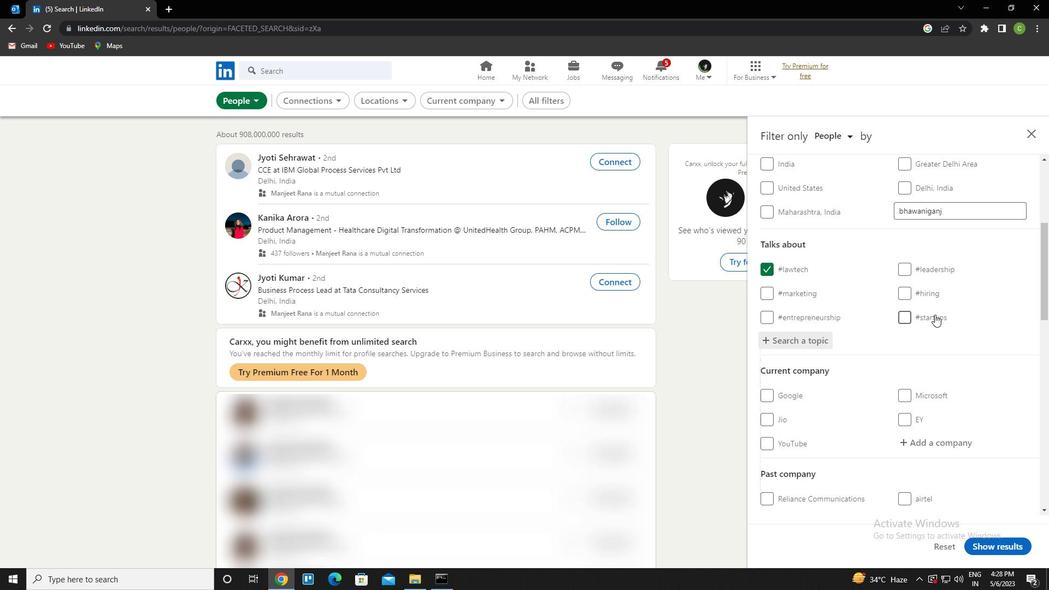 
Action: Mouse scrolled (935, 314) with delta (0, 0)
Screenshot: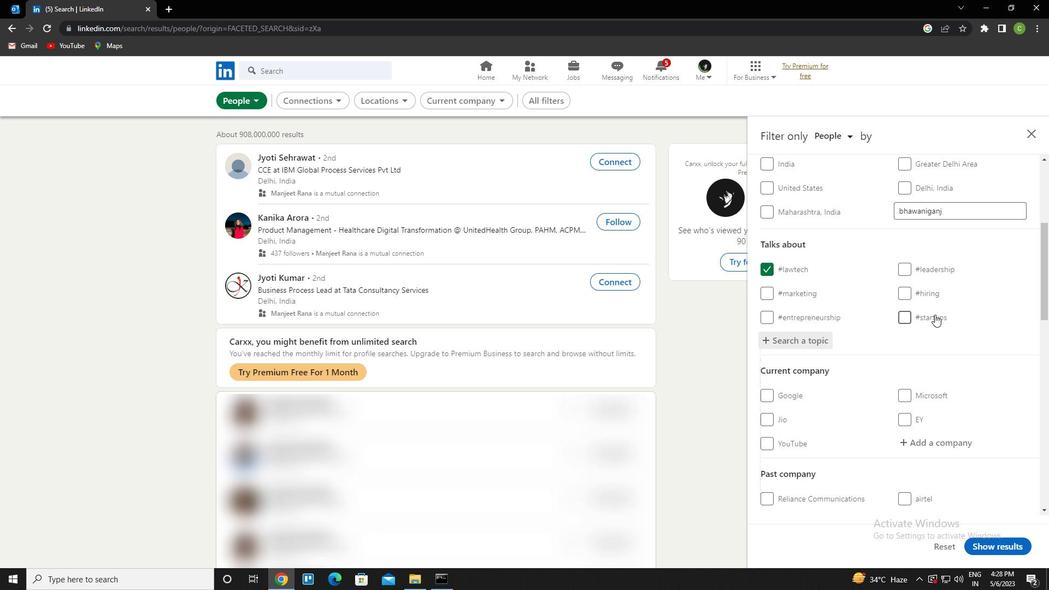 
Action: Mouse scrolled (935, 314) with delta (0, 0)
Screenshot: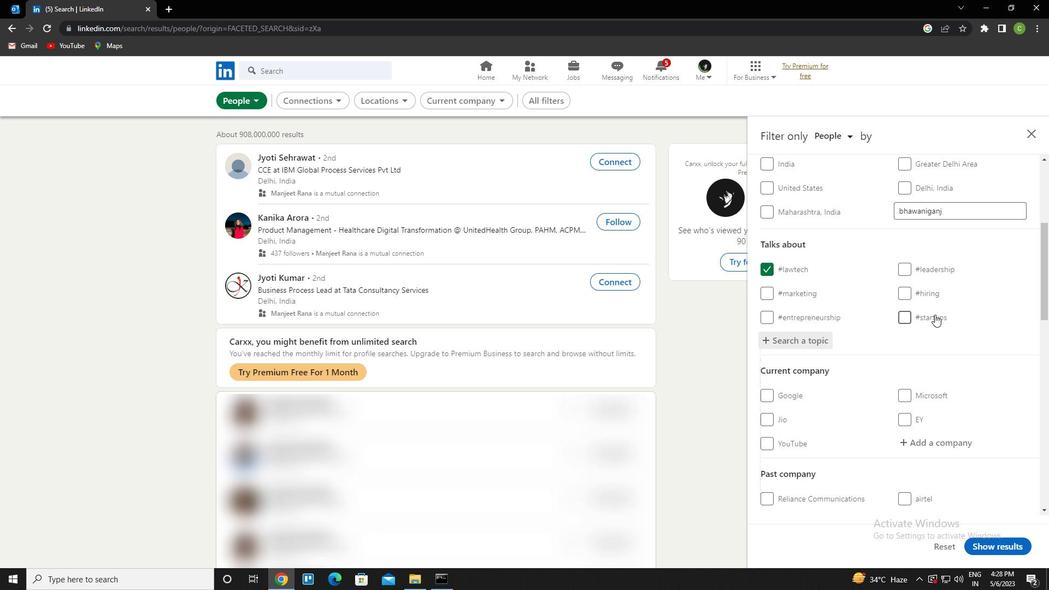 
Action: Mouse scrolled (935, 314) with delta (0, 0)
Screenshot: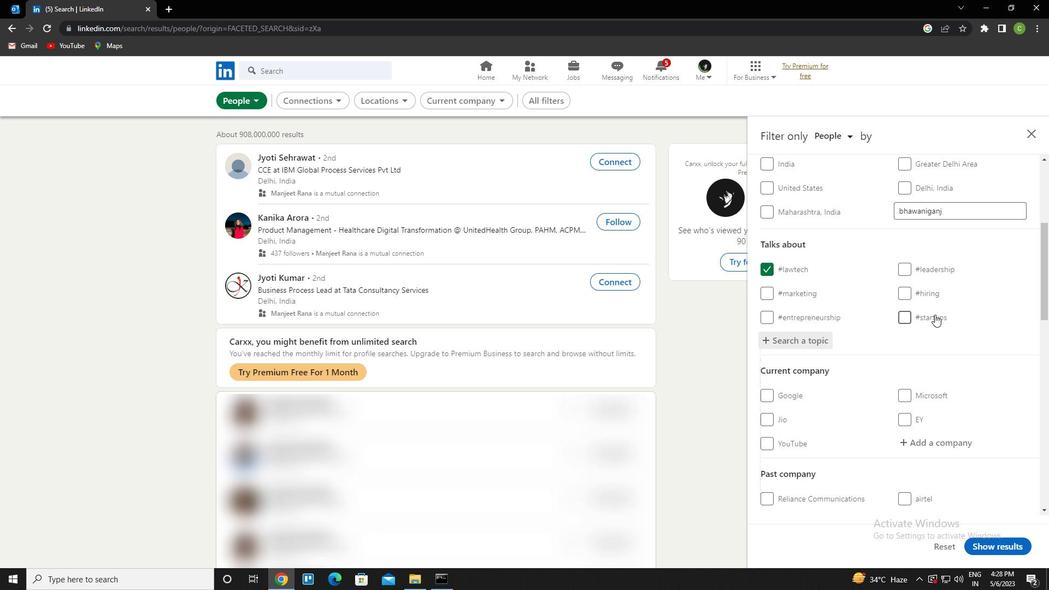 
Action: Mouse scrolled (935, 314) with delta (0, 0)
Screenshot: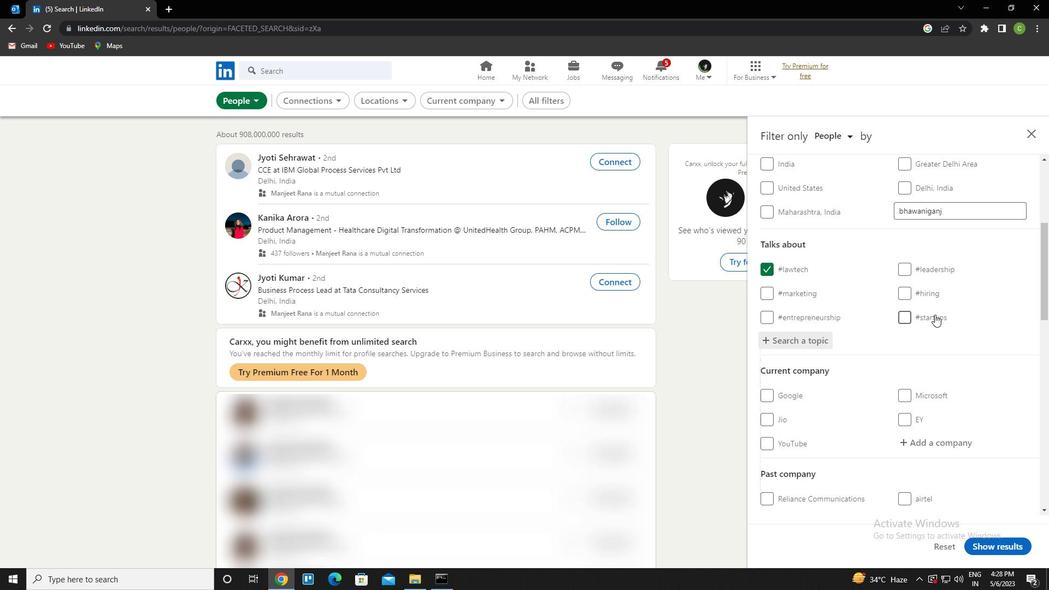 
Action: Mouse moved to (941, 449)
Screenshot: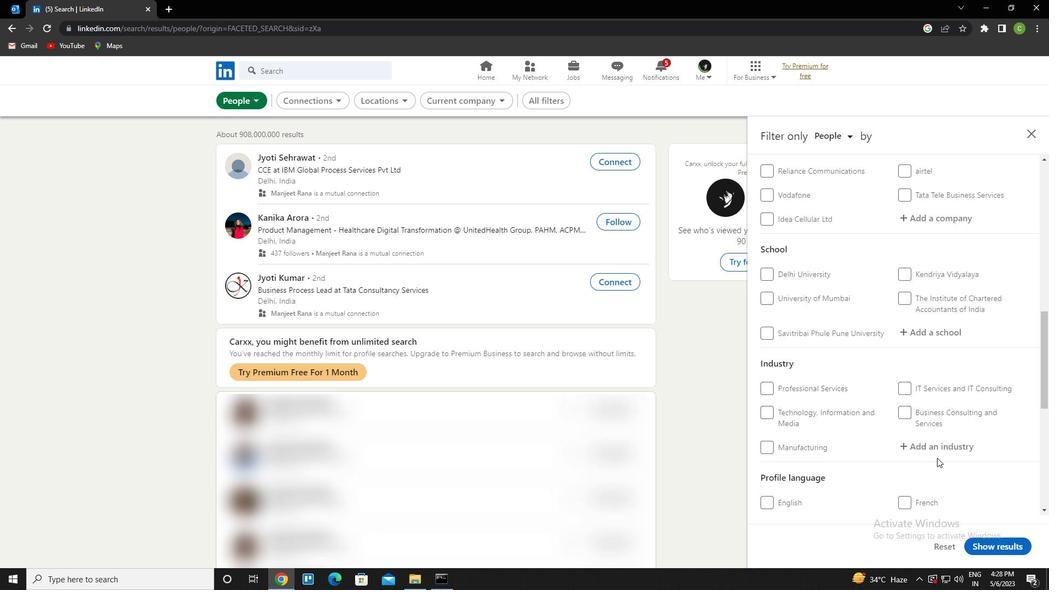 
Action: Mouse pressed left at (941, 449)
Screenshot: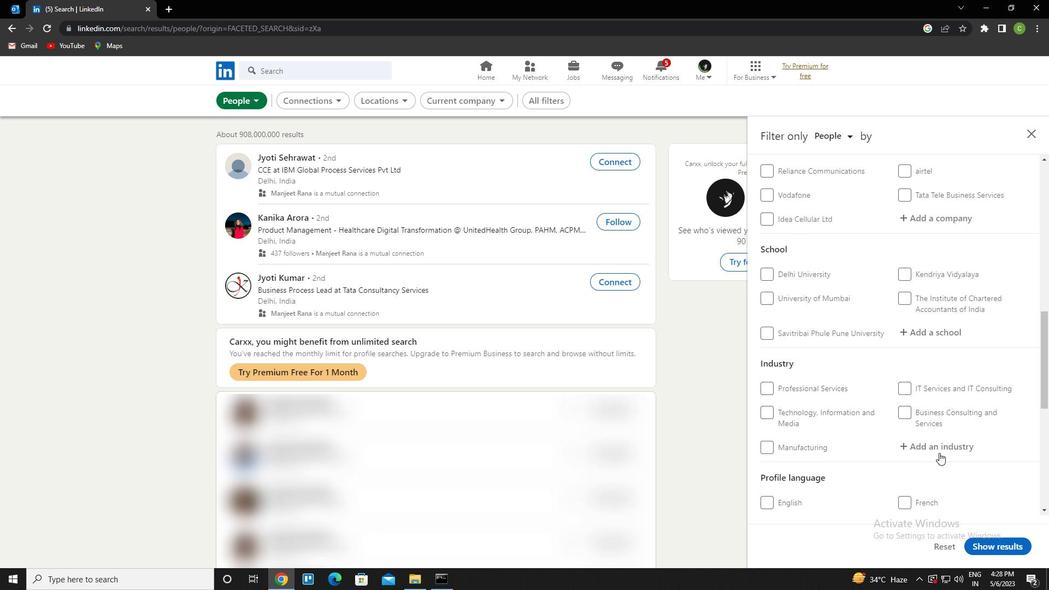 
Action: Mouse moved to (993, 340)
Screenshot: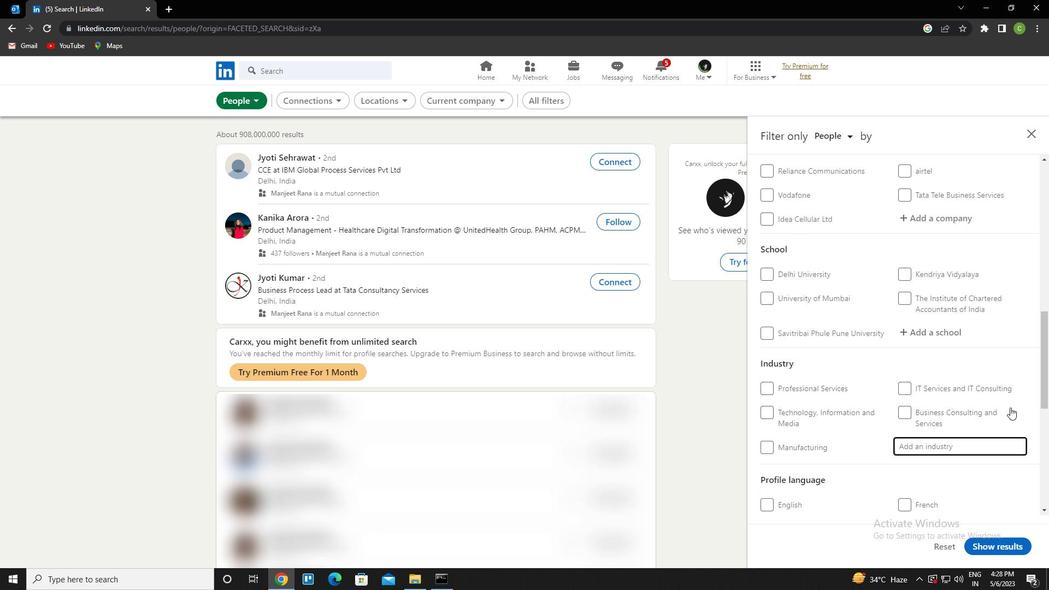 
Action: Mouse scrolled (993, 340) with delta (0, 0)
Screenshot: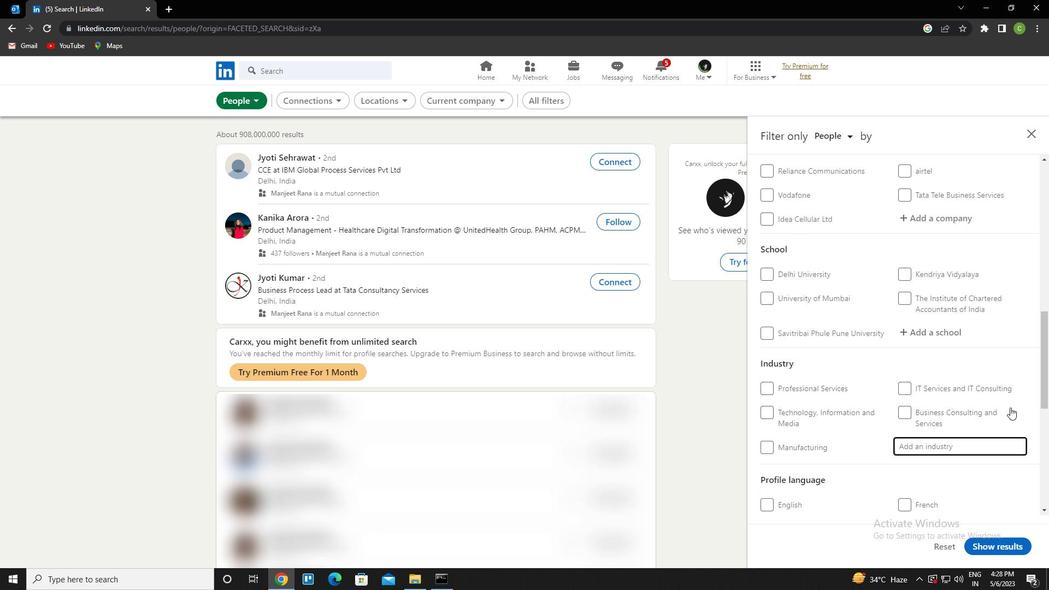 
Action: Mouse moved to (977, 331)
Screenshot: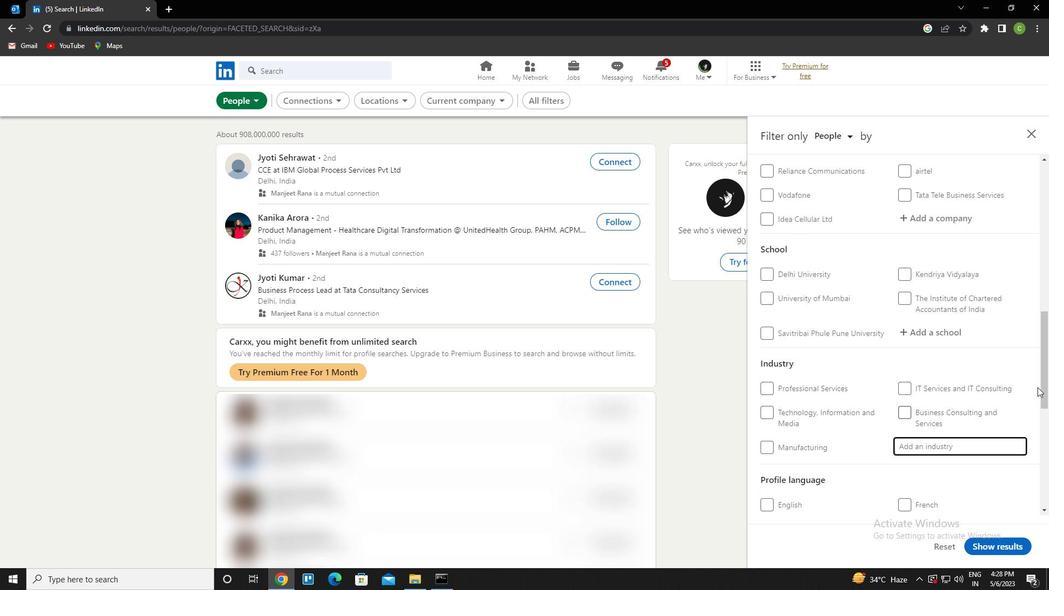 
Action: Mouse scrolled (977, 330) with delta (0, 0)
Screenshot: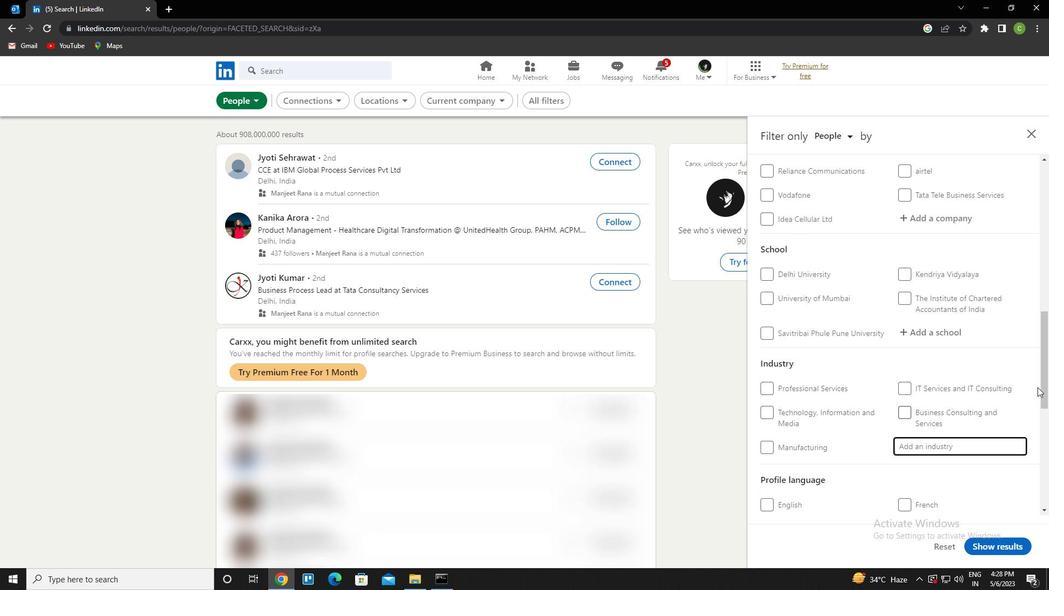 
Action: Mouse moved to (975, 330)
Screenshot: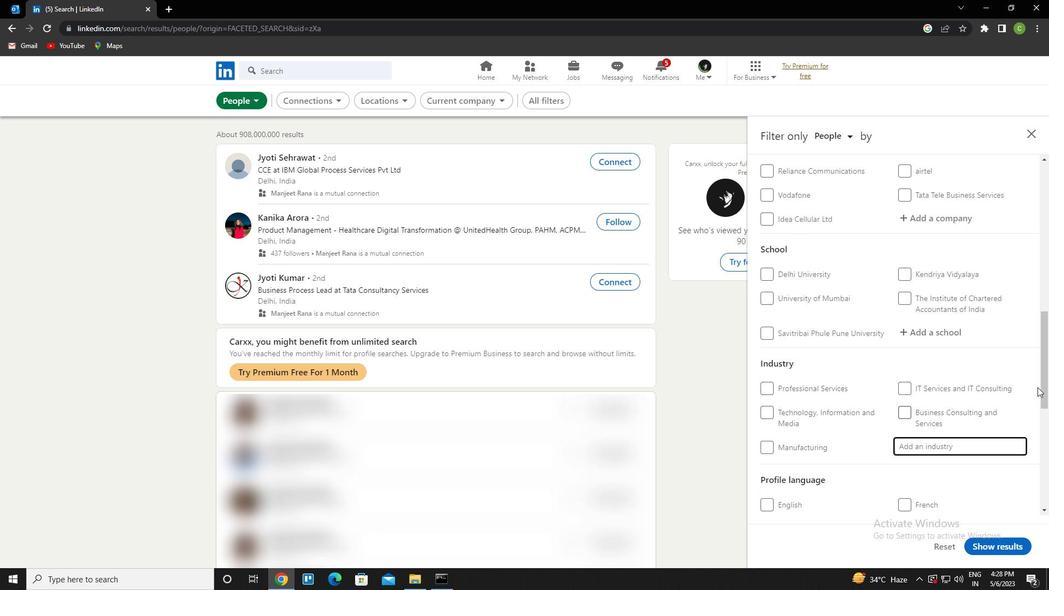 
Action: Mouse scrolled (975, 329) with delta (0, 0)
Screenshot: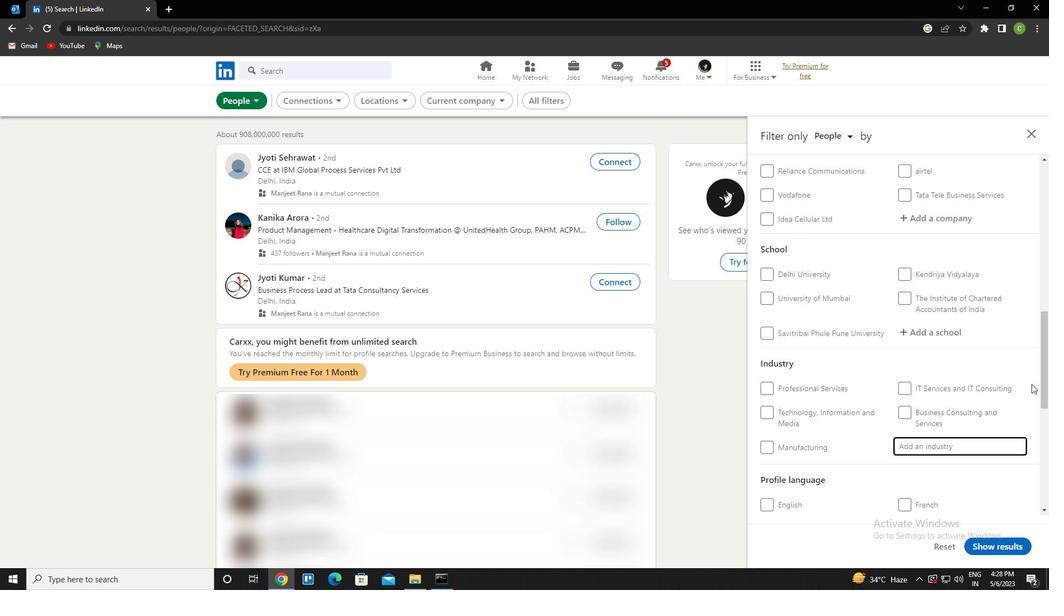 
Action: Mouse moved to (974, 330)
Screenshot: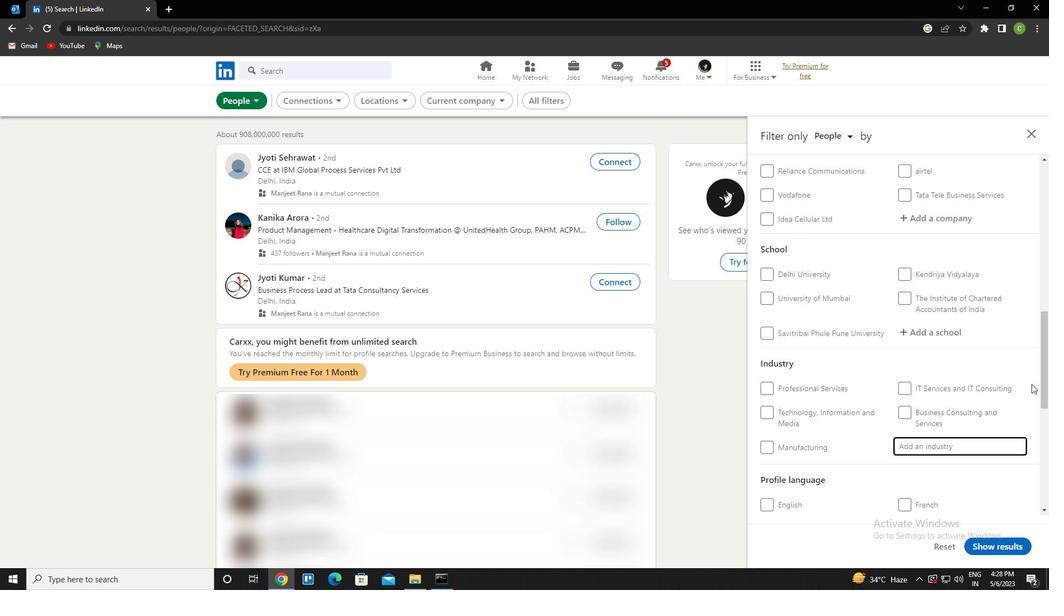 
Action: Mouse scrolled (974, 329) with delta (0, 0)
Screenshot: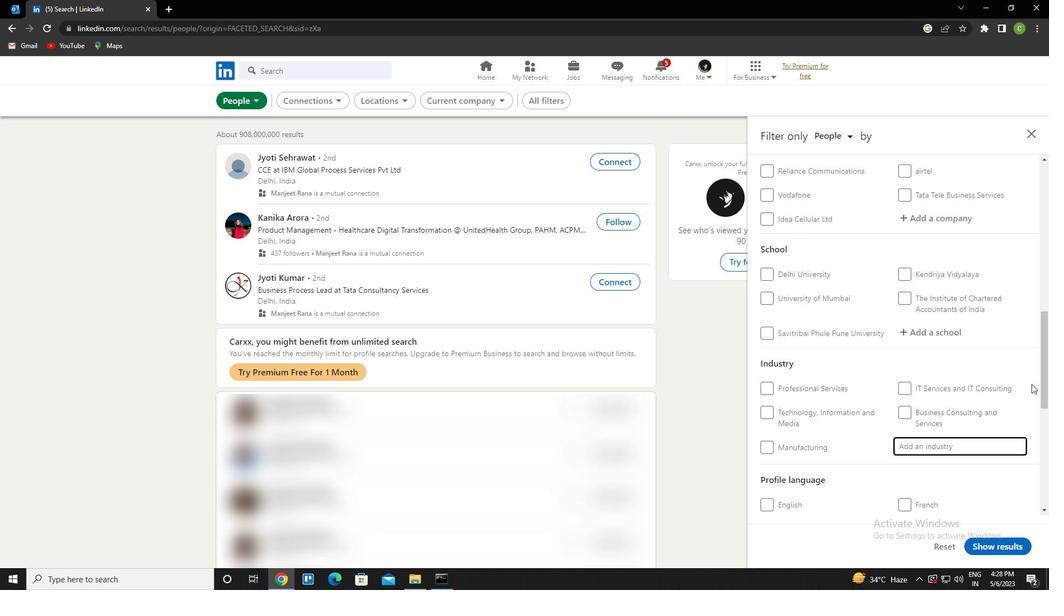 
Action: Mouse moved to (974, 329)
Screenshot: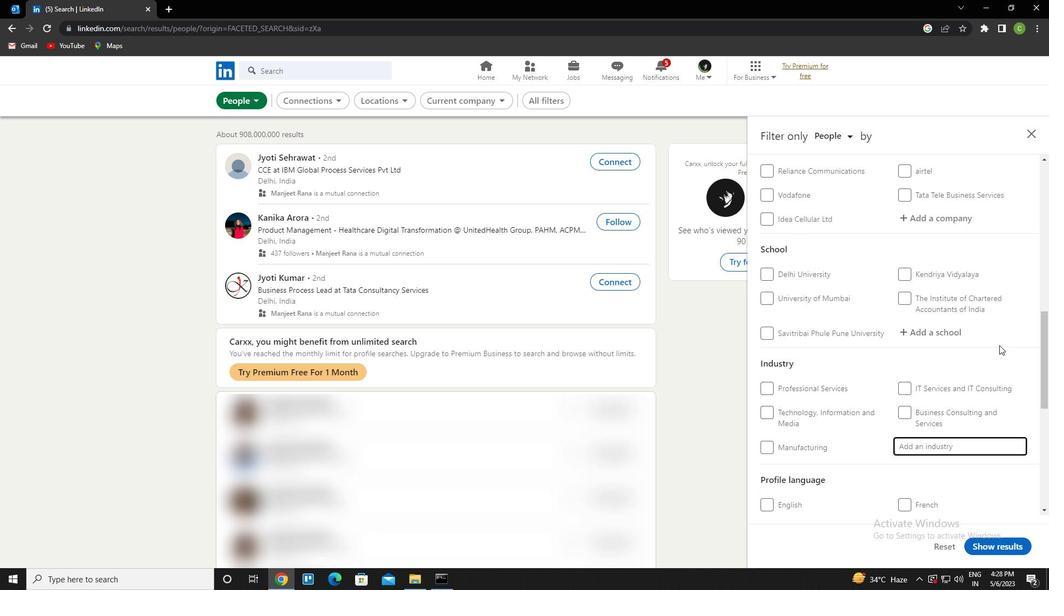 
Action: Mouse scrolled (974, 328) with delta (0, 0)
Screenshot: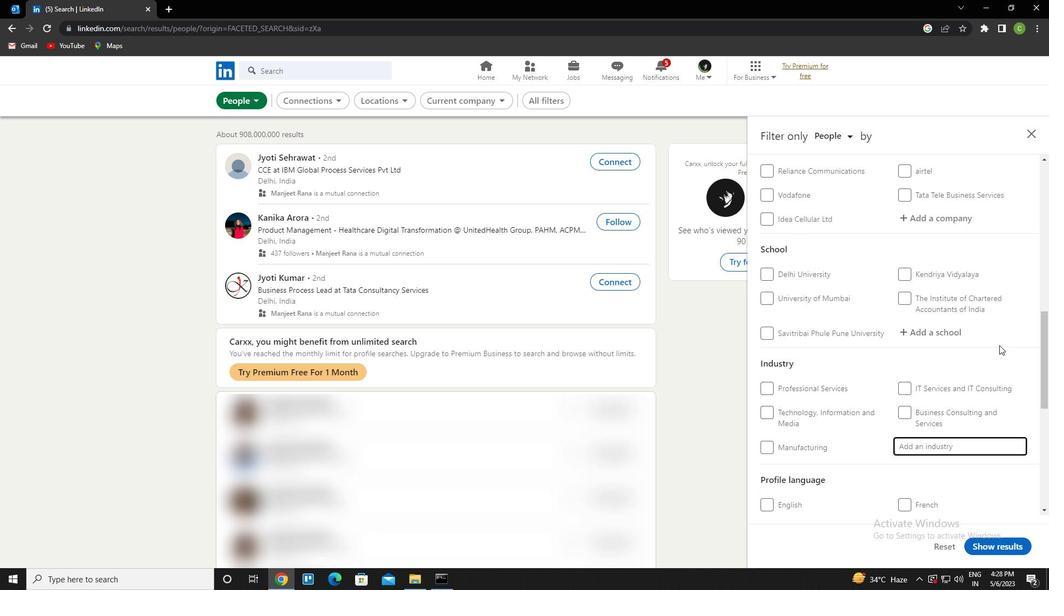 
Action: Mouse moved to (970, 329)
Screenshot: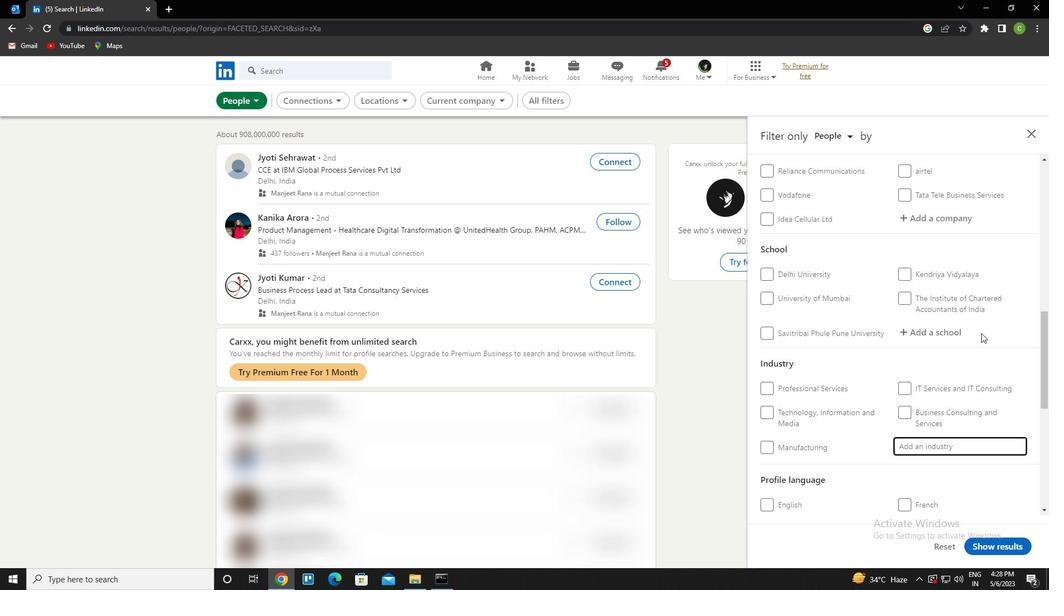 
Action: Mouse scrolled (970, 328) with delta (0, 0)
Screenshot: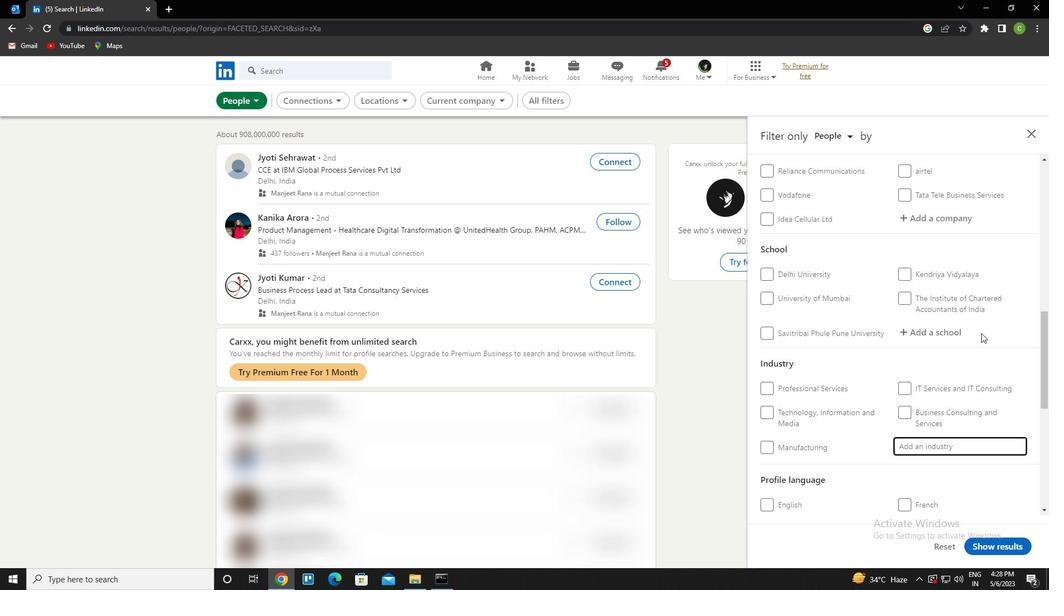 
Action: Mouse moved to (910, 202)
Screenshot: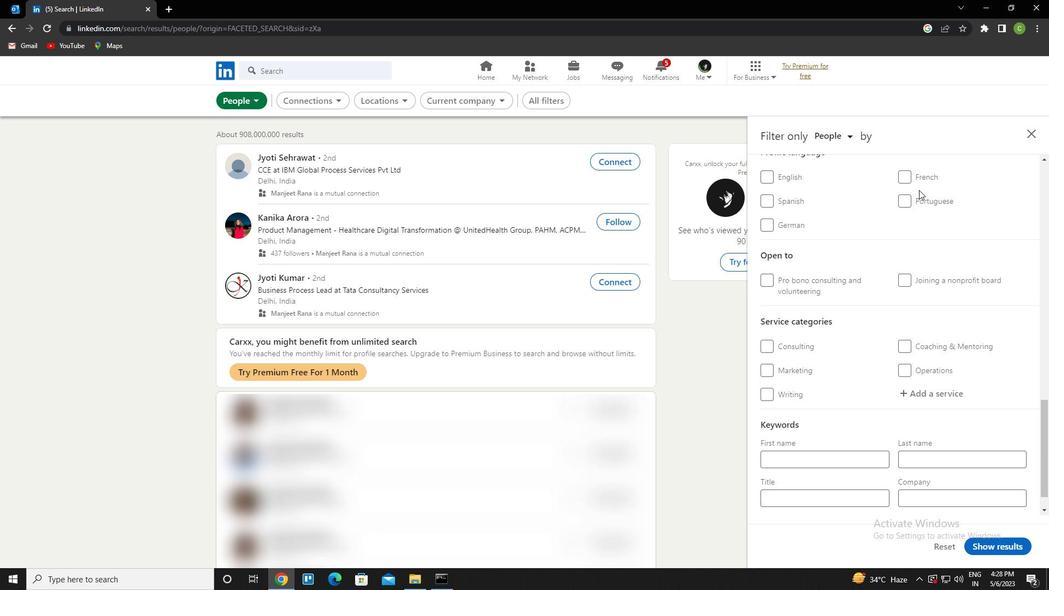 
Action: Mouse pressed left at (910, 202)
Screenshot: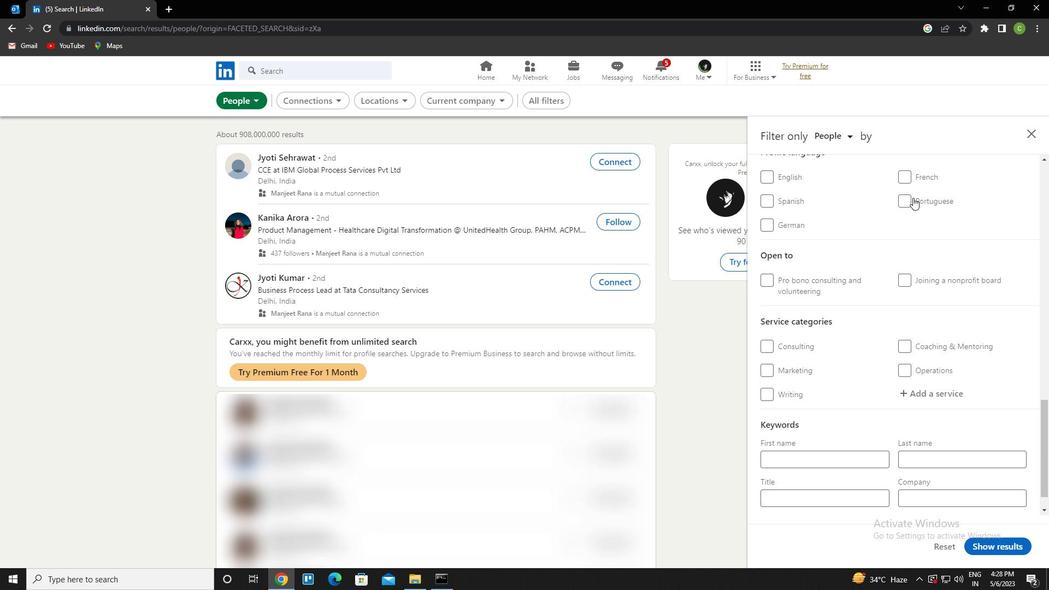 
Action: Mouse moved to (908, 220)
Screenshot: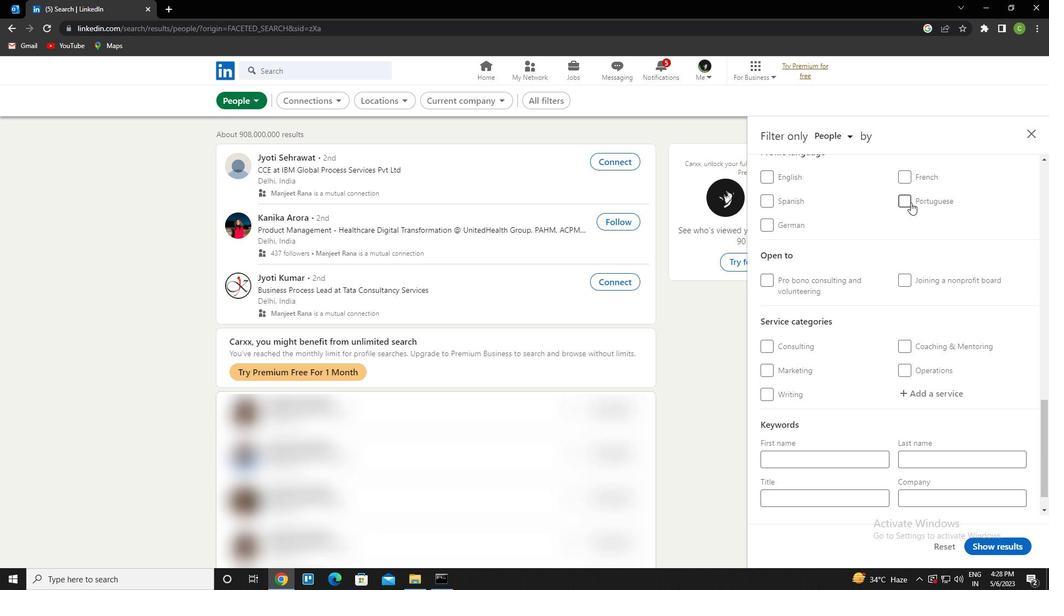
Action: Mouse scrolled (908, 221) with delta (0, 0)
Screenshot: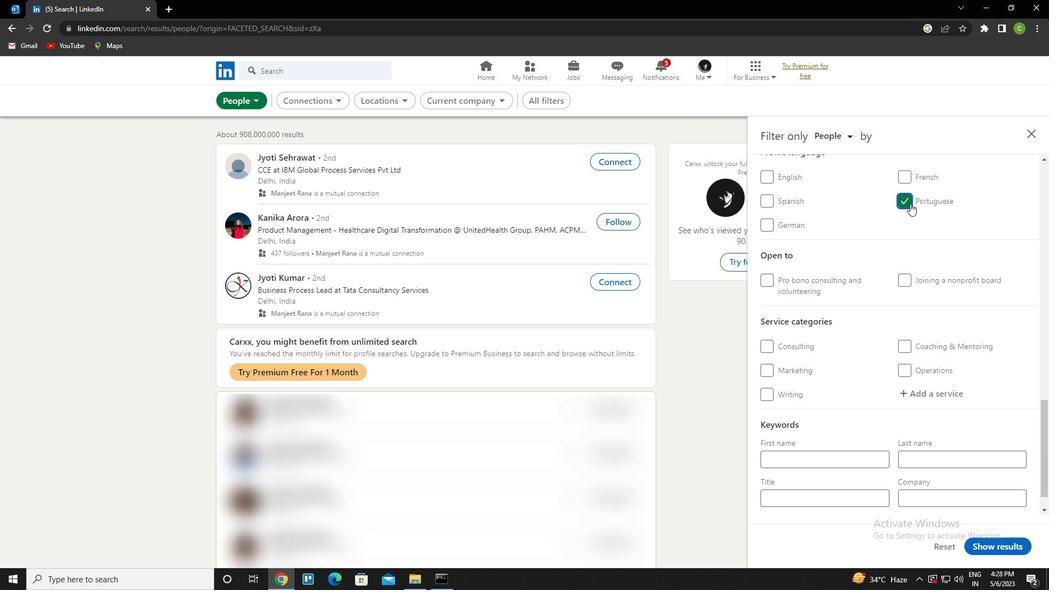 
Action: Mouse scrolled (908, 221) with delta (0, 0)
Screenshot: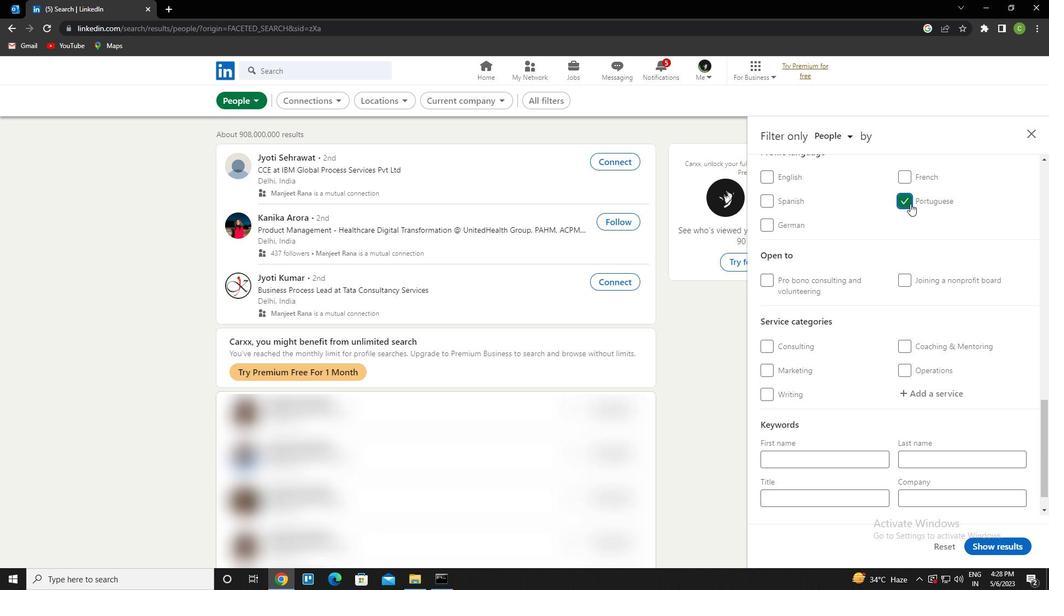 
Action: Mouse scrolled (908, 221) with delta (0, 0)
Screenshot: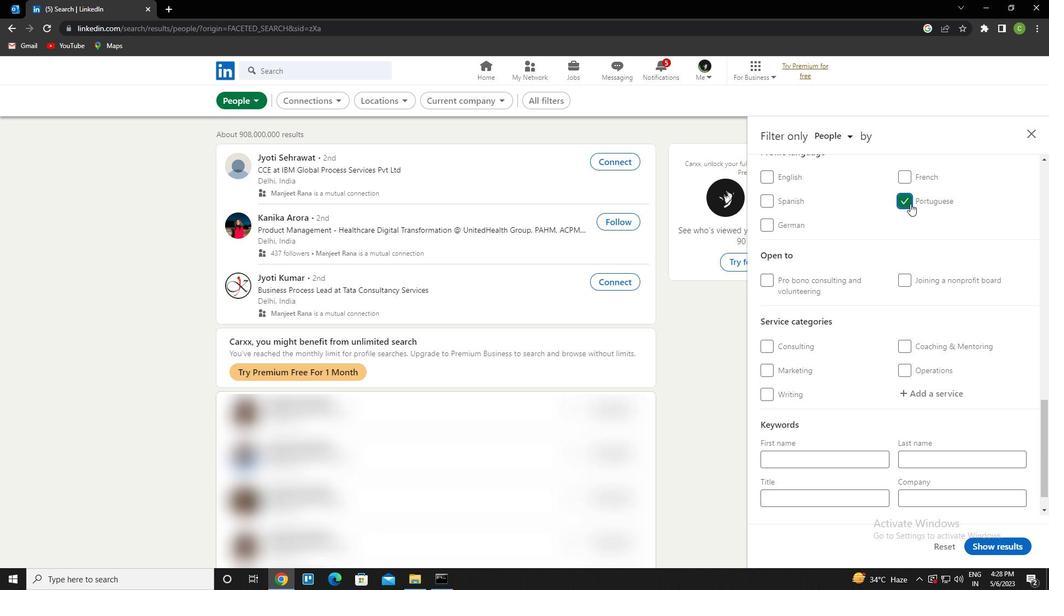 
Action: Mouse scrolled (908, 221) with delta (0, 0)
Screenshot: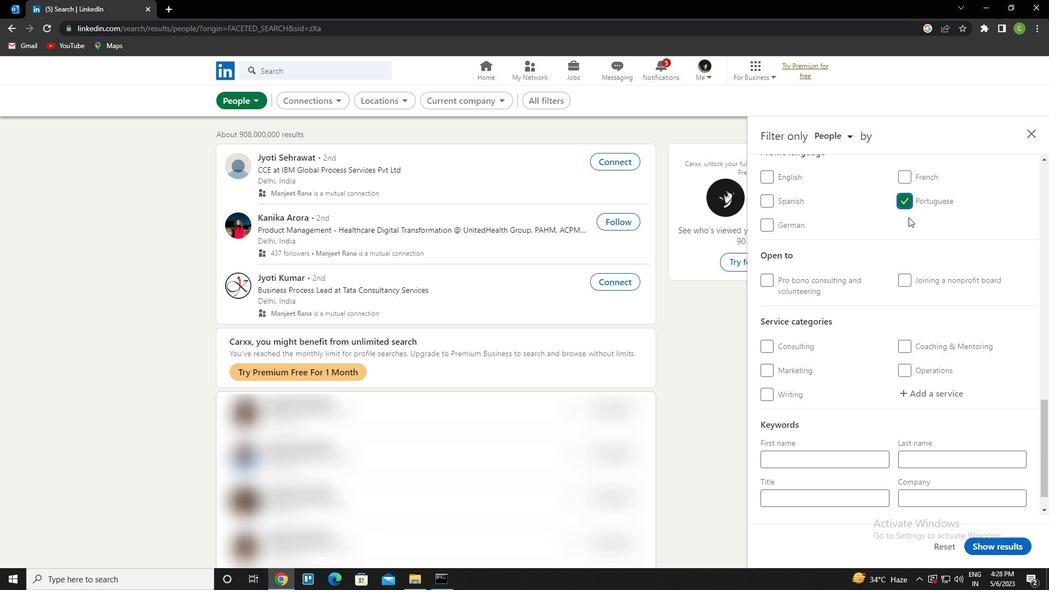 
Action: Mouse scrolled (908, 221) with delta (0, 0)
Screenshot: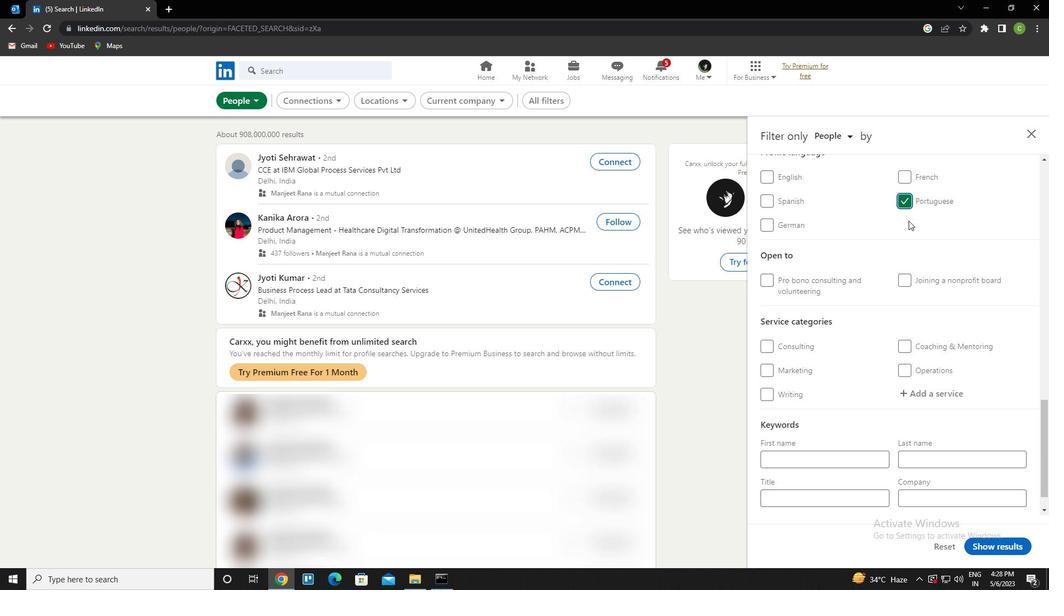 
Action: Mouse scrolled (908, 221) with delta (0, 0)
Screenshot: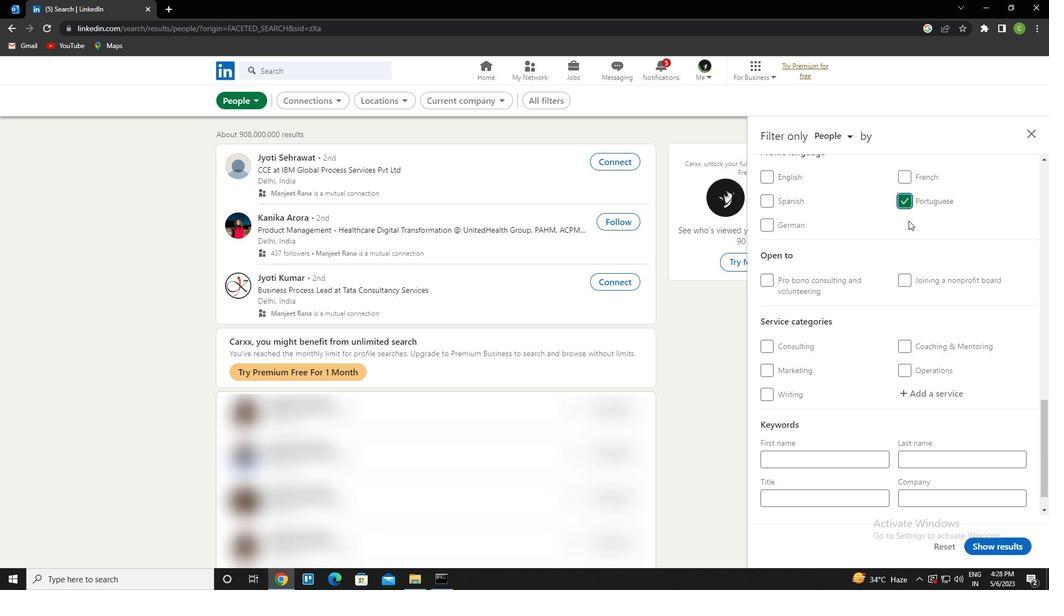
Action: Mouse scrolled (908, 221) with delta (0, 0)
Screenshot: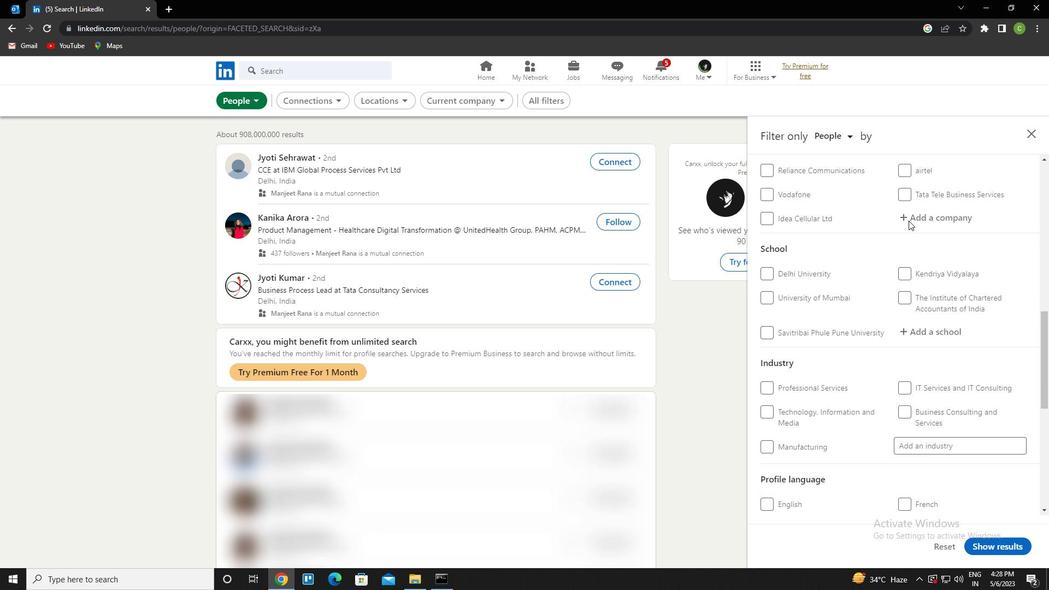 
Action: Mouse scrolled (908, 221) with delta (0, 0)
Screenshot: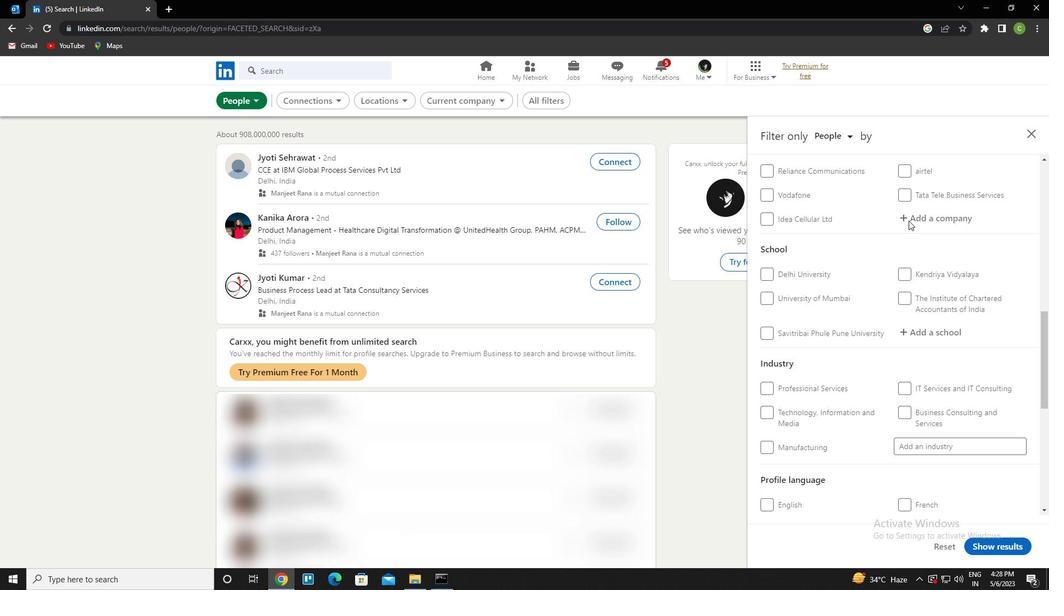 
Action: Mouse scrolled (908, 221) with delta (0, 0)
Screenshot: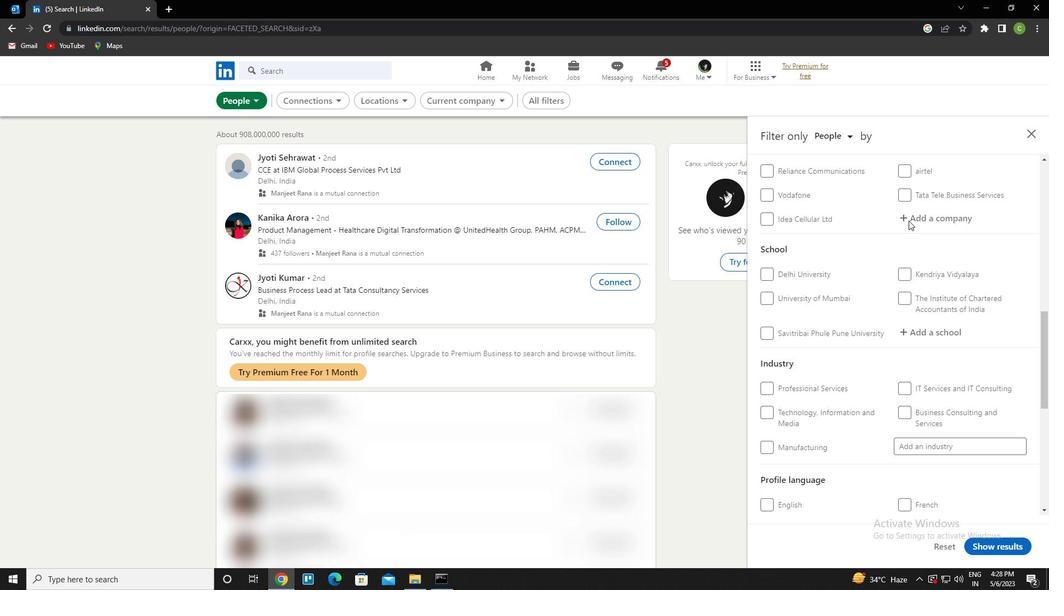 
Action: Mouse moved to (950, 285)
Screenshot: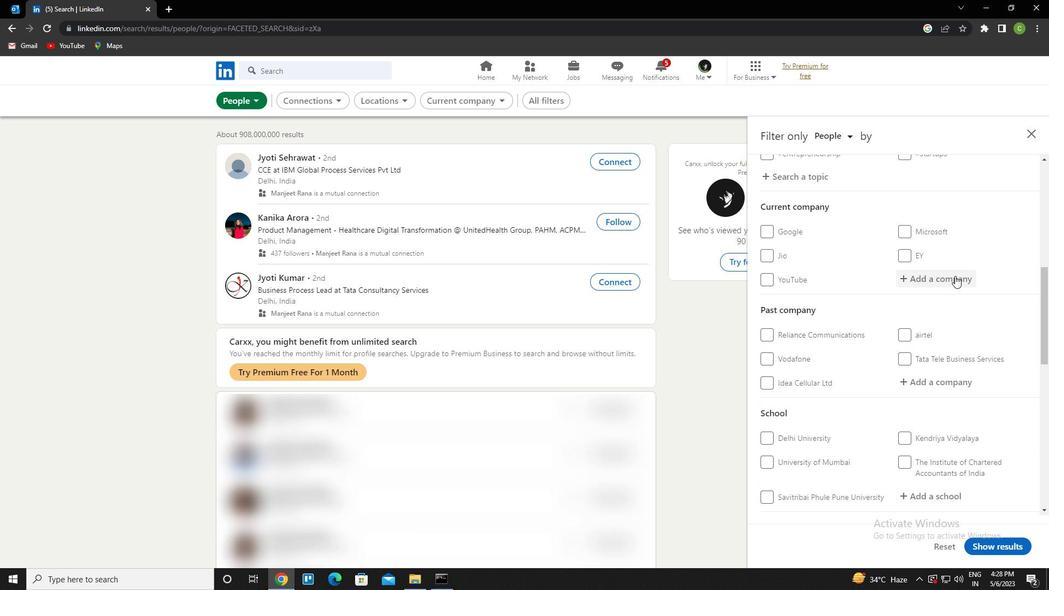 
Action: Mouse pressed left at (950, 285)
Screenshot: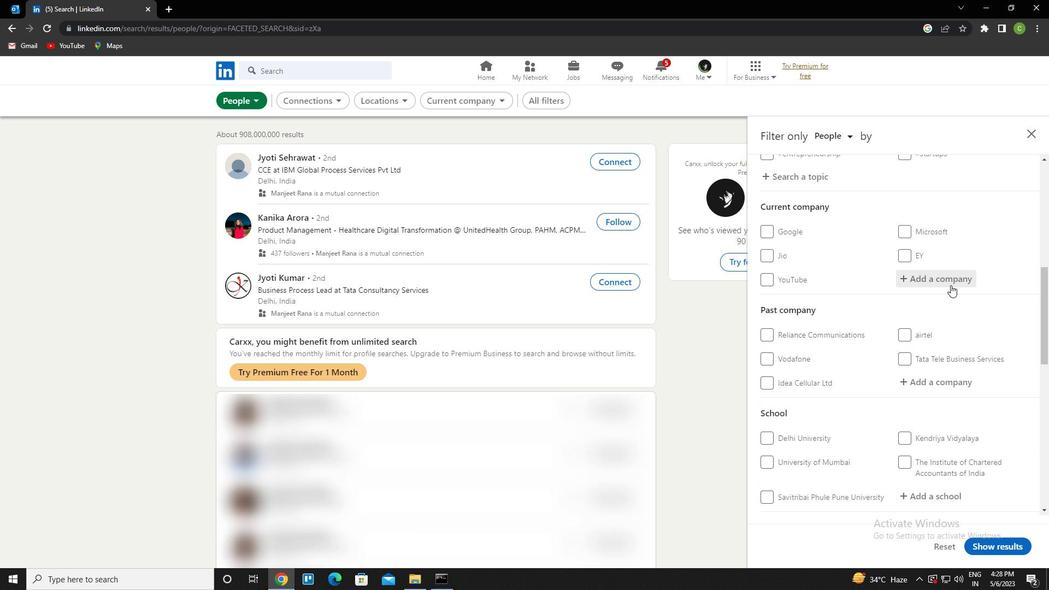 
Action: Key pressed <Key.caps_lock>olx<Key.down><Key.enter>
Screenshot: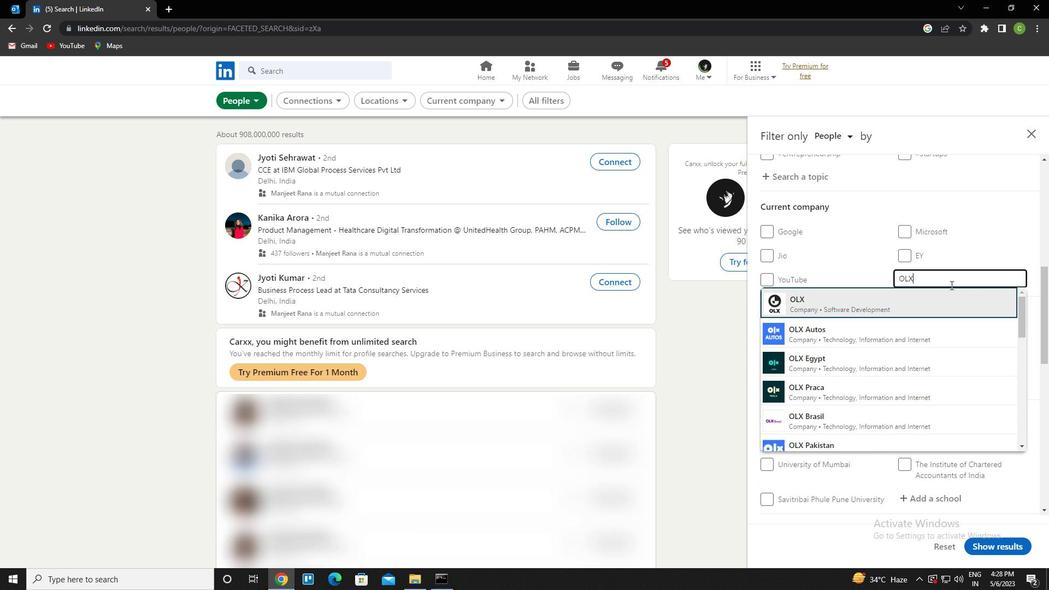 
Action: Mouse moved to (922, 303)
Screenshot: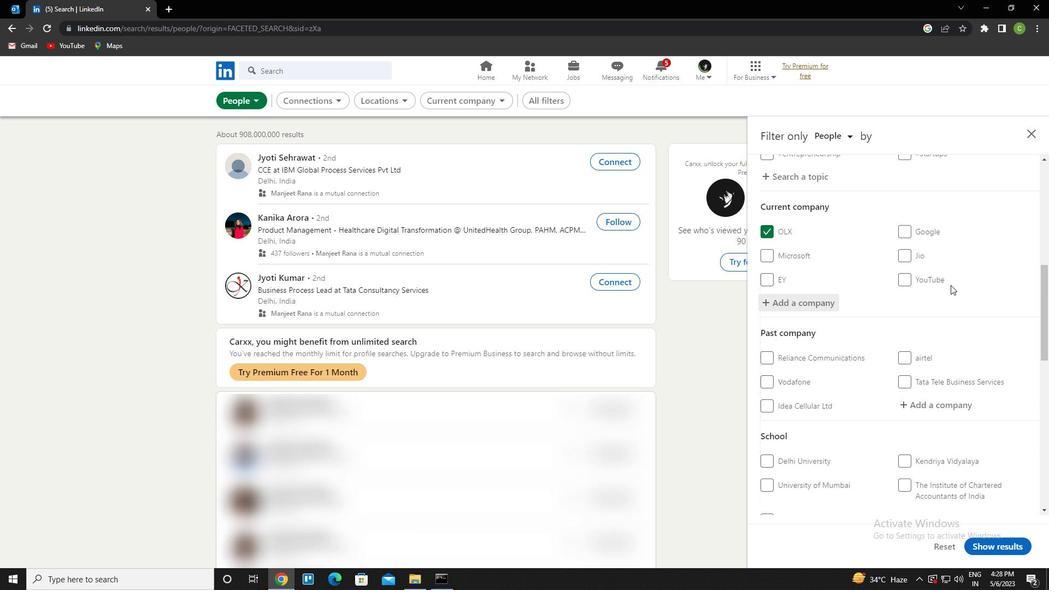 
Action: Mouse scrolled (922, 303) with delta (0, 0)
Screenshot: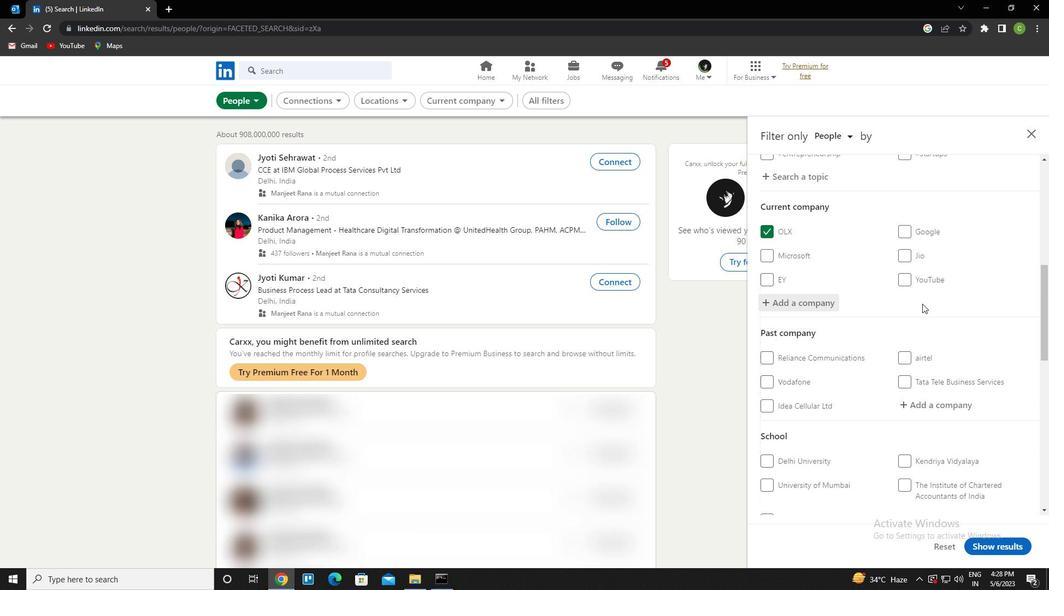 
Action: Mouse scrolled (922, 303) with delta (0, 0)
Screenshot: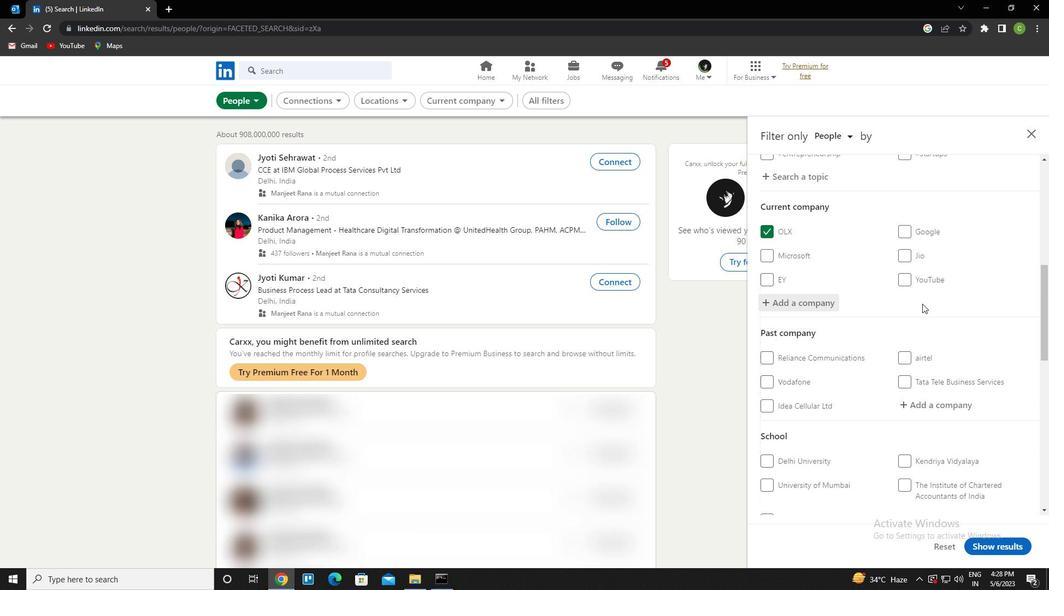 
Action: Mouse scrolled (922, 303) with delta (0, 0)
Screenshot: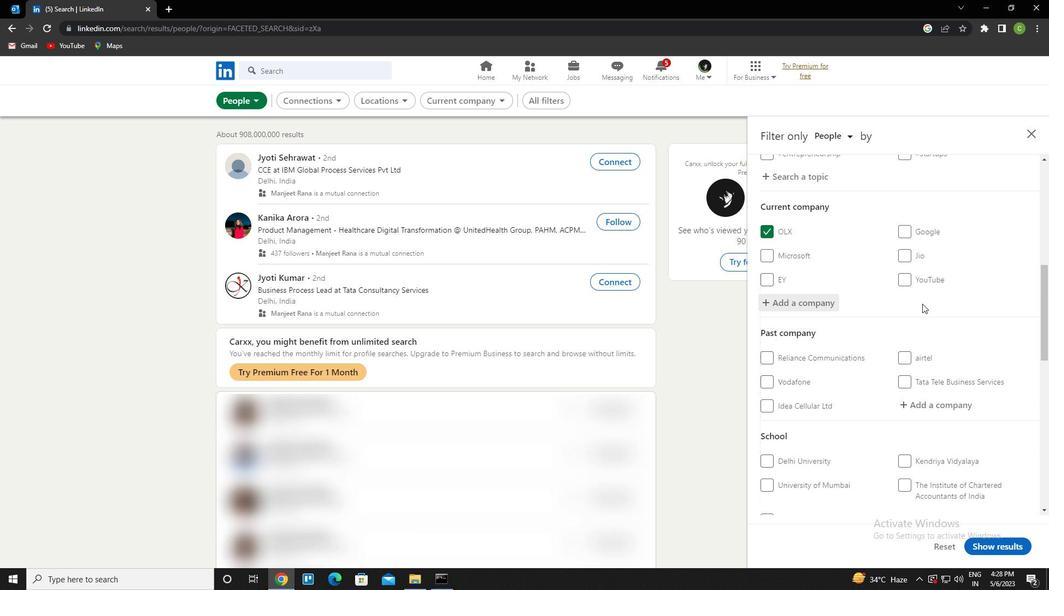 
Action: Mouse moved to (929, 353)
Screenshot: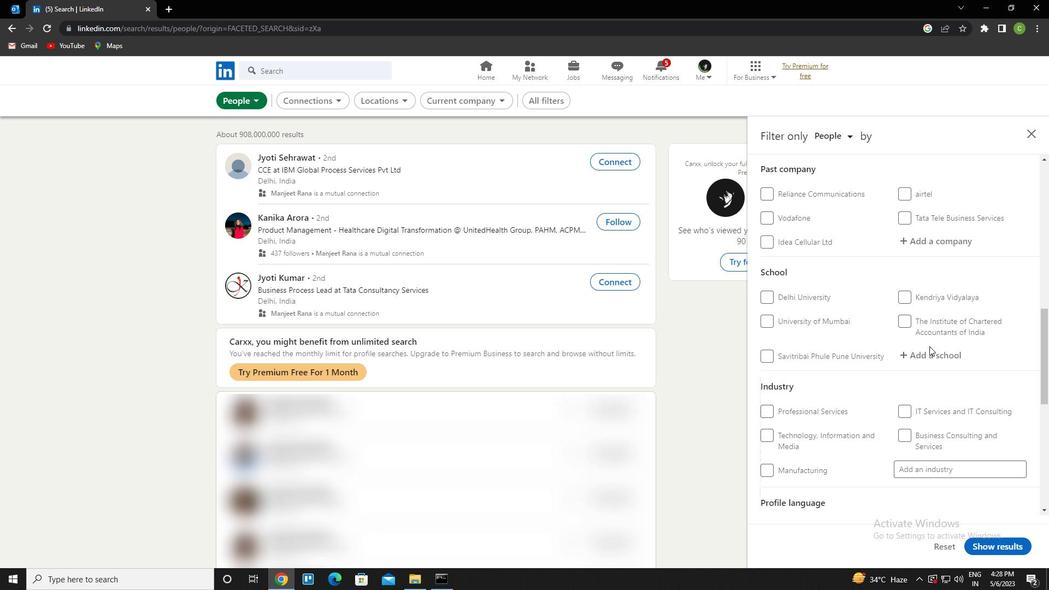 
Action: Mouse pressed left at (929, 353)
Screenshot: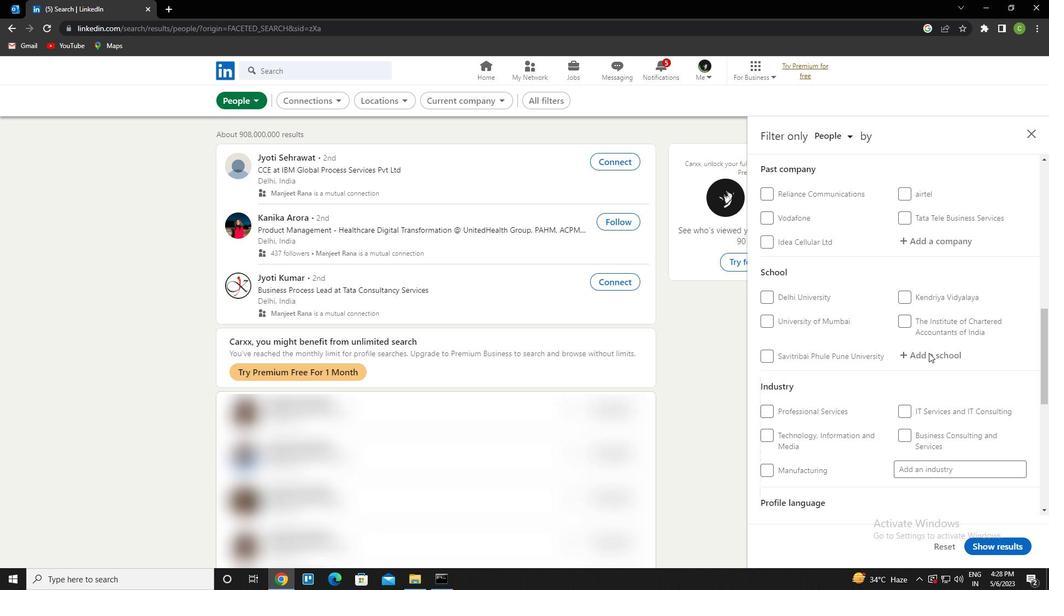 
Action: Mouse moved to (933, 355)
Screenshot: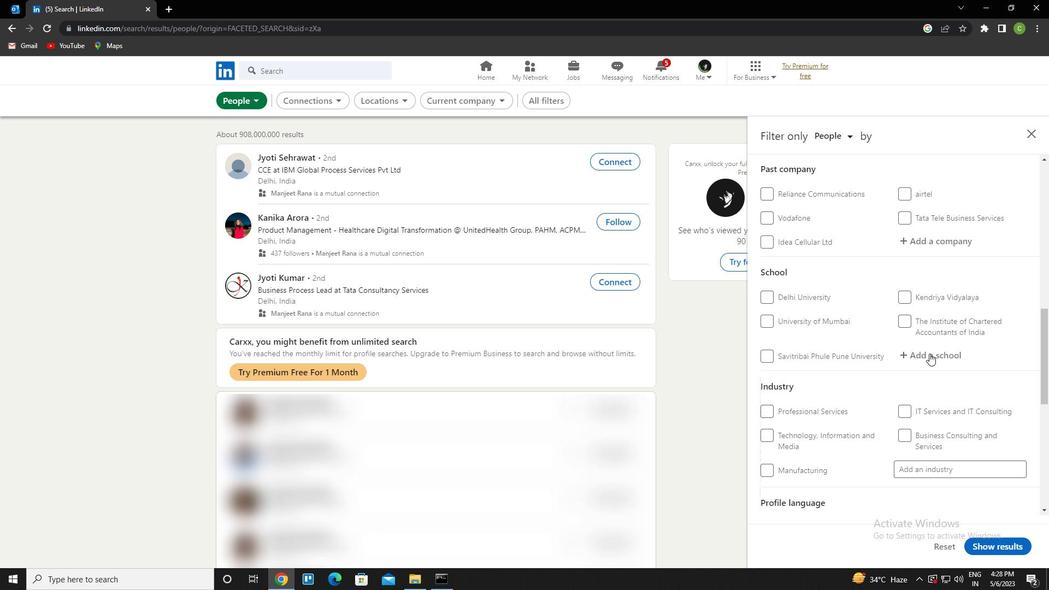 
Action: Key pressed jobs<Key.space>for<Key.space>younf<Key.space><Key.backspace><Key.backspace>g<Key.space><Key.down><Key.enter>
Screenshot: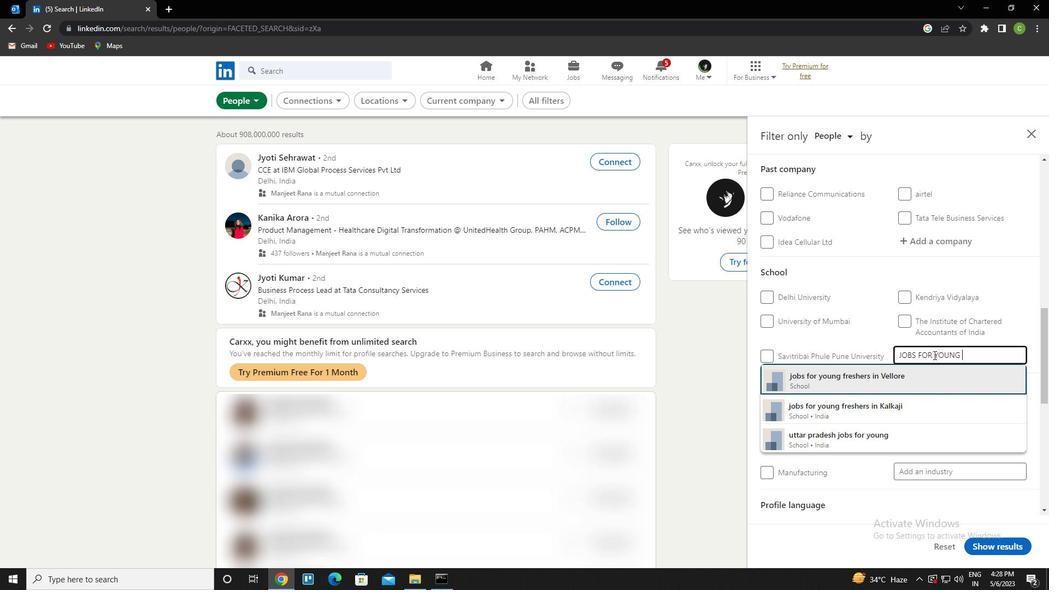 
Action: Mouse scrolled (933, 354) with delta (0, 0)
Screenshot: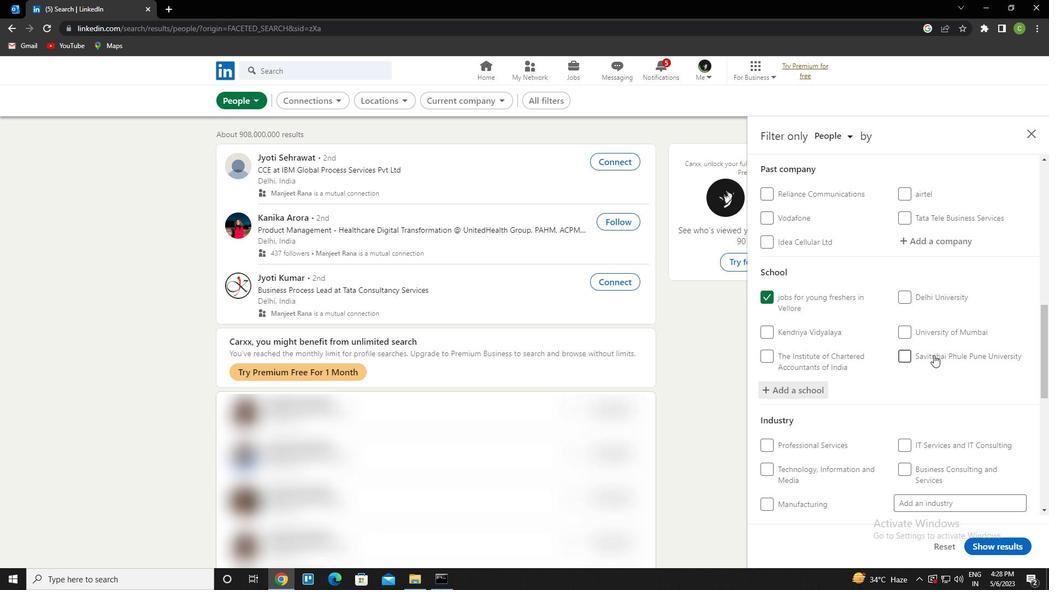 
Action: Mouse scrolled (933, 354) with delta (0, 0)
Screenshot: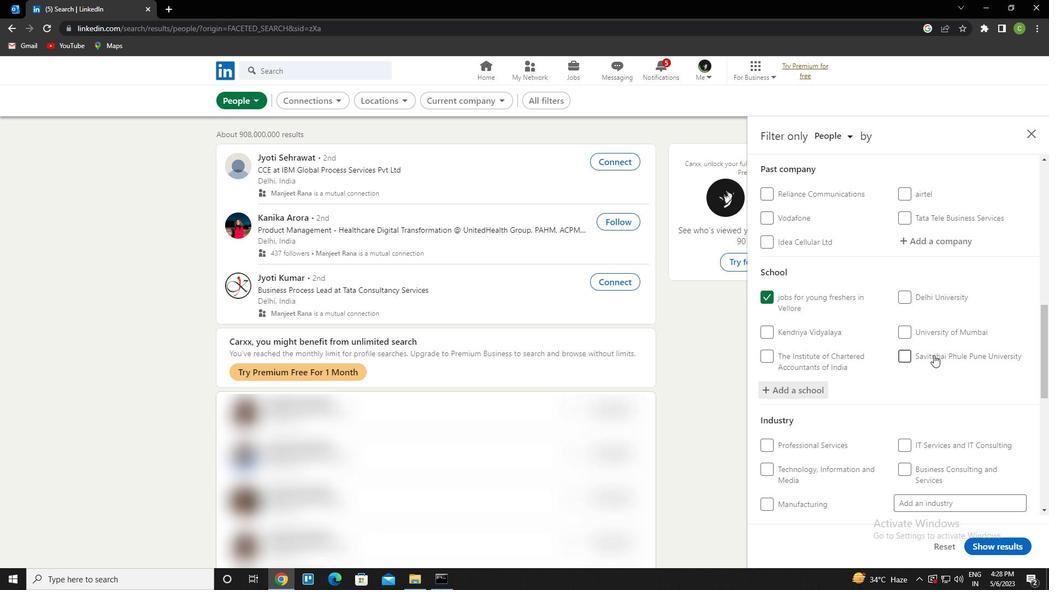 
Action: Mouse moved to (949, 392)
Screenshot: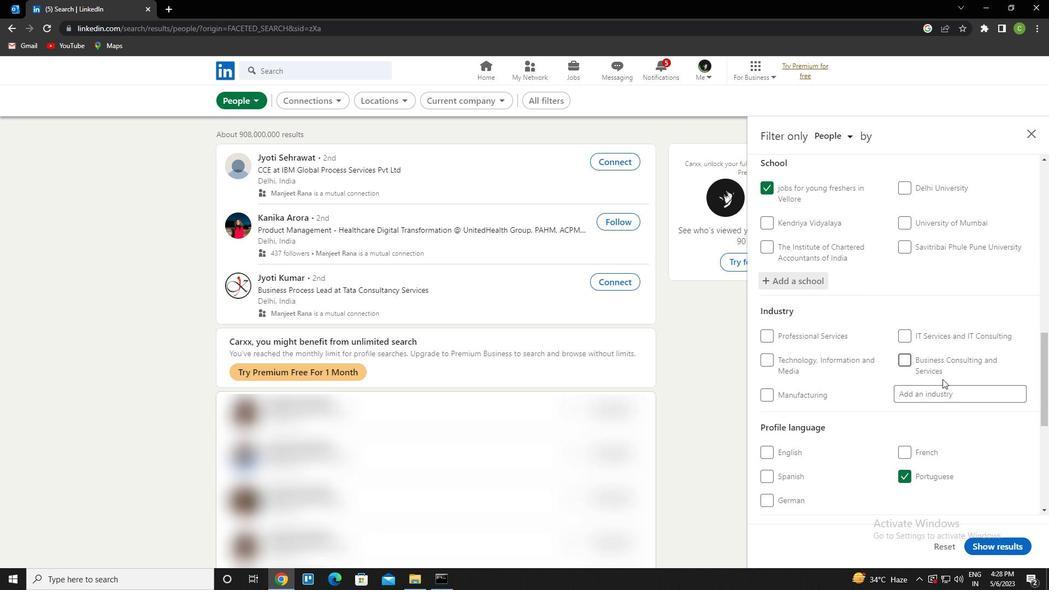 
Action: Mouse pressed left at (949, 392)
Screenshot: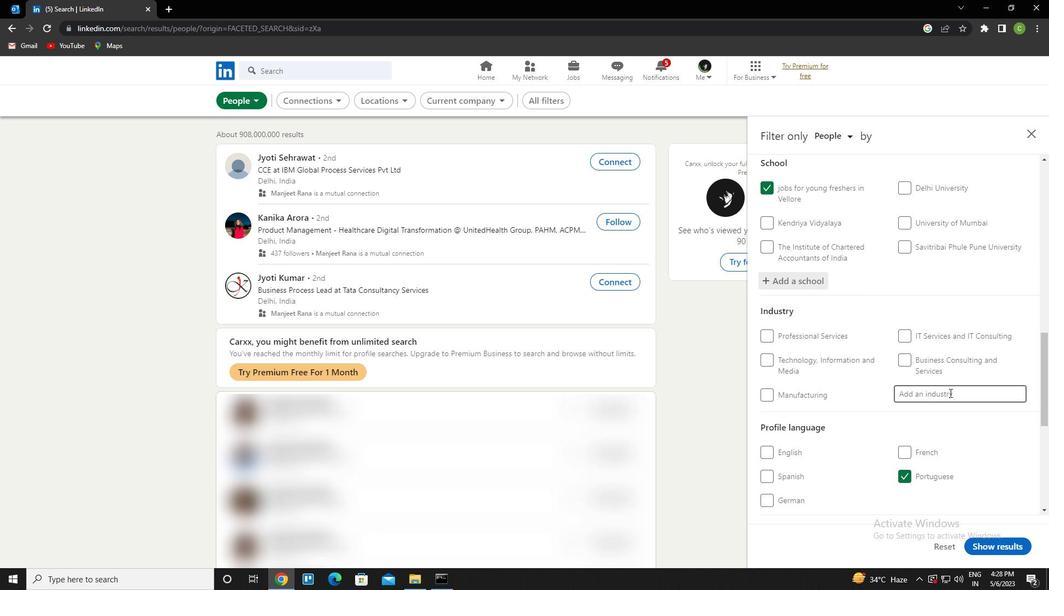 
Action: Key pressed <Key.caps_lock><Key.caps_lock>s<Key.caps_lock>ecre<Key.down><Key.enter>
Screenshot: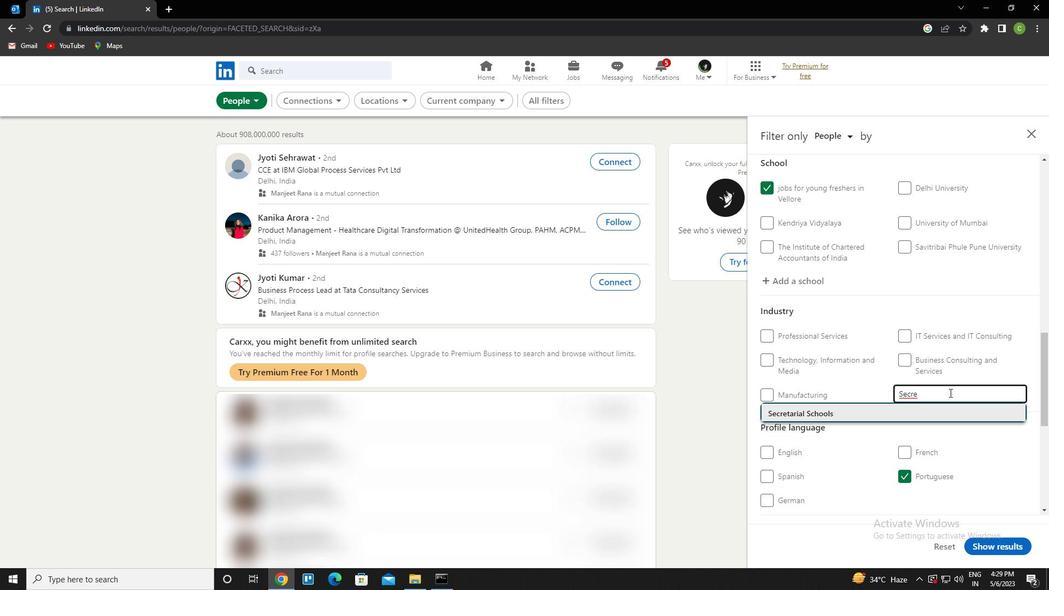 
Action: Mouse moved to (901, 407)
Screenshot: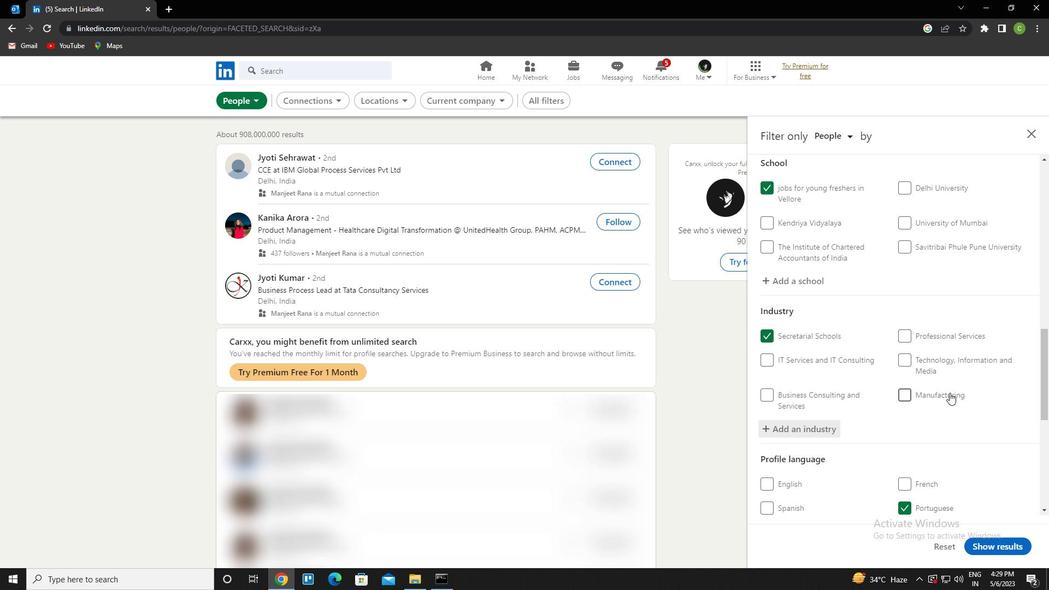 
Action: Mouse scrolled (901, 407) with delta (0, 0)
Screenshot: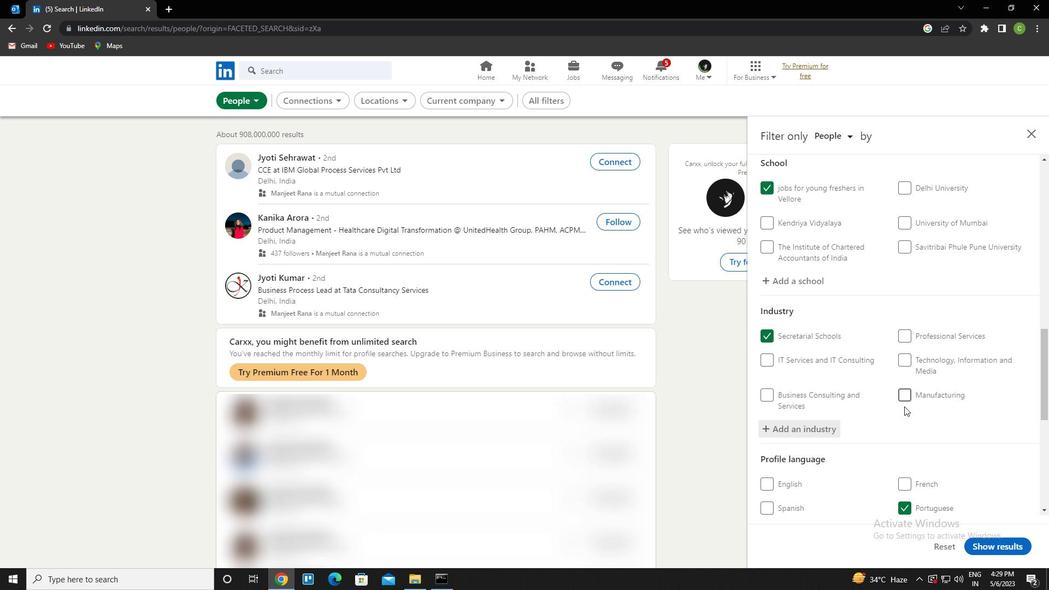 
Action: Mouse scrolled (901, 407) with delta (0, 0)
Screenshot: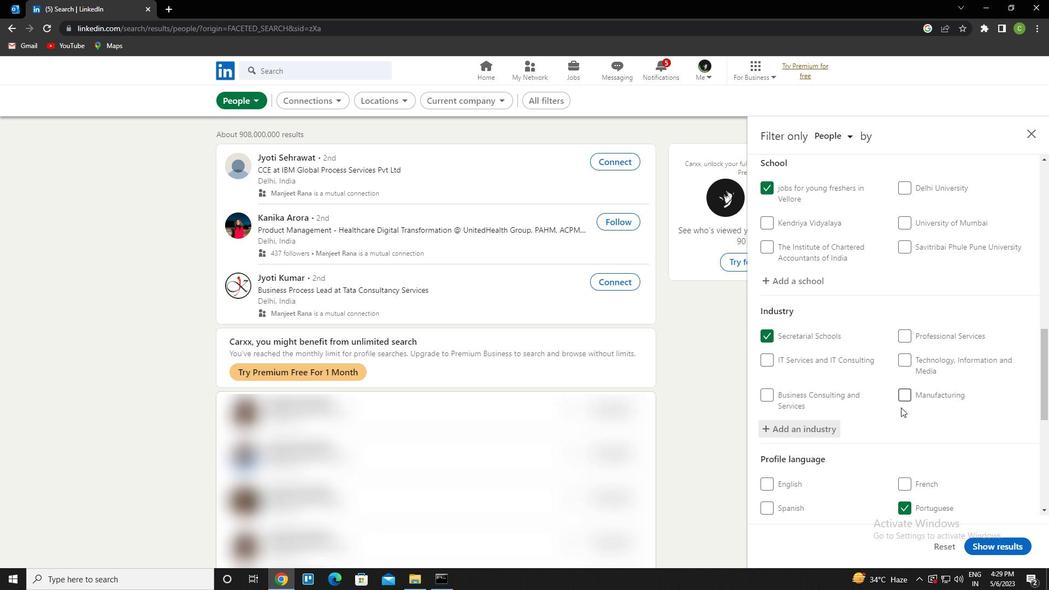 
Action: Mouse scrolled (901, 407) with delta (0, 0)
Screenshot: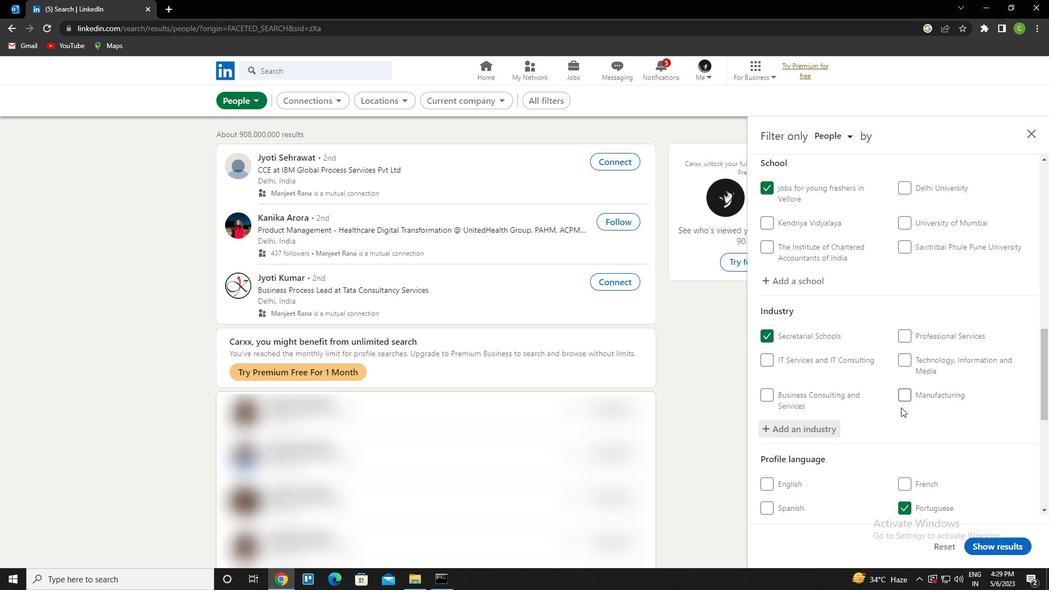 
Action: Mouse scrolled (901, 407) with delta (0, 0)
Screenshot: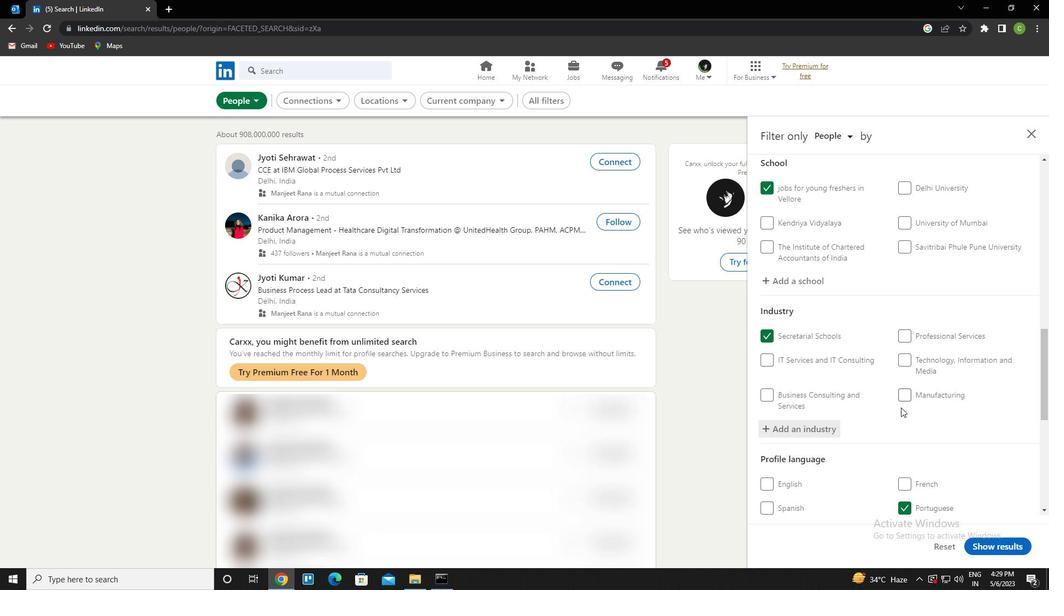 
Action: Mouse scrolled (901, 407) with delta (0, 0)
Screenshot: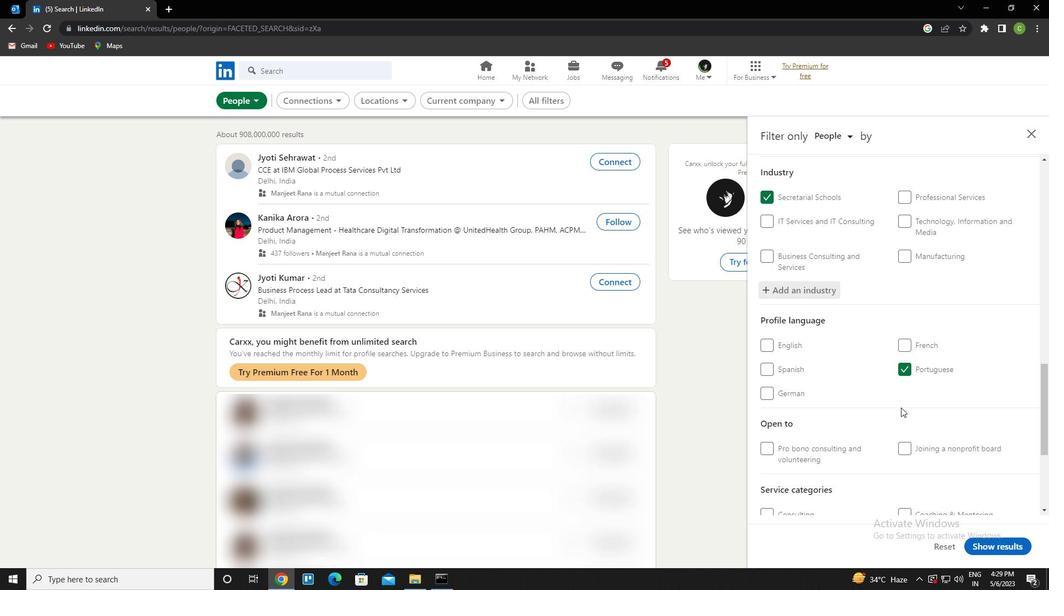 
Action: Mouse moved to (924, 427)
Screenshot: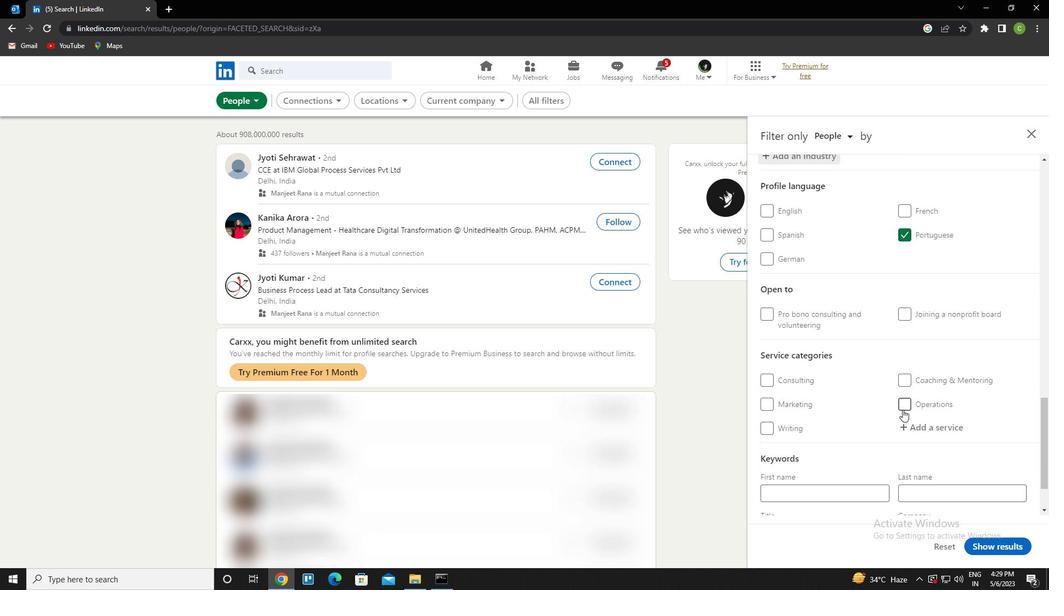 
Action: Mouse pressed left at (924, 427)
Screenshot: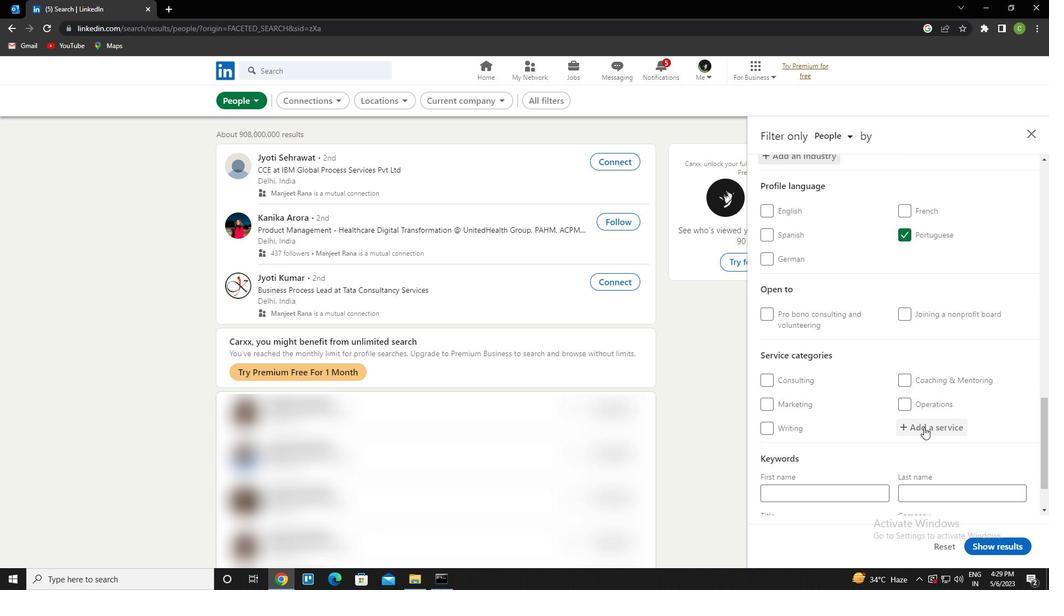 
Action: Key pressed <Key.caps_lock>f<Key.caps_lock>inancial<Key.space>planning<Key.down><Key.enter>
Screenshot: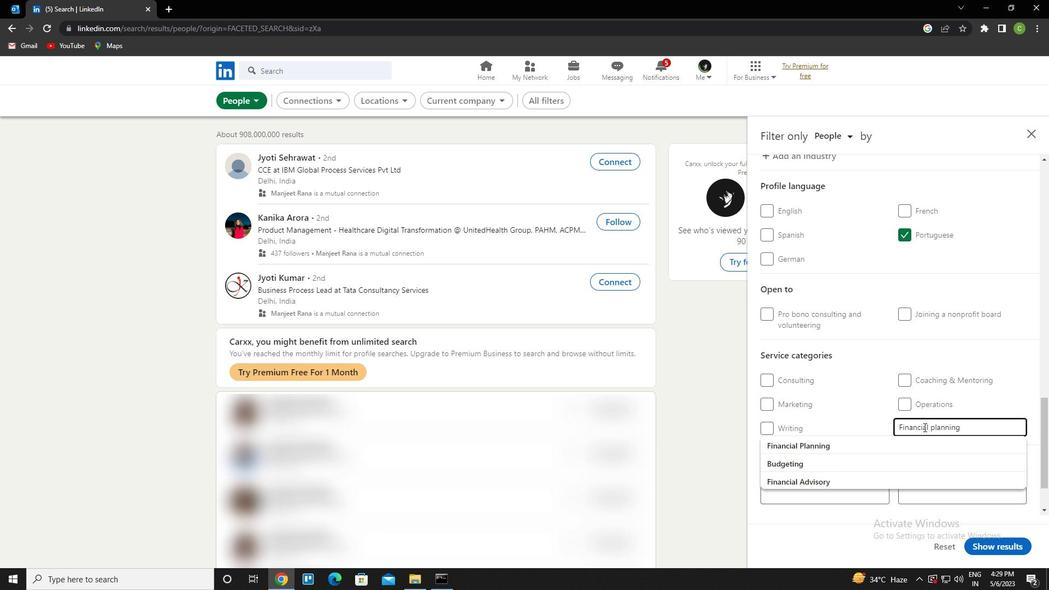 
Action: Mouse scrolled (924, 426) with delta (0, 0)
Screenshot: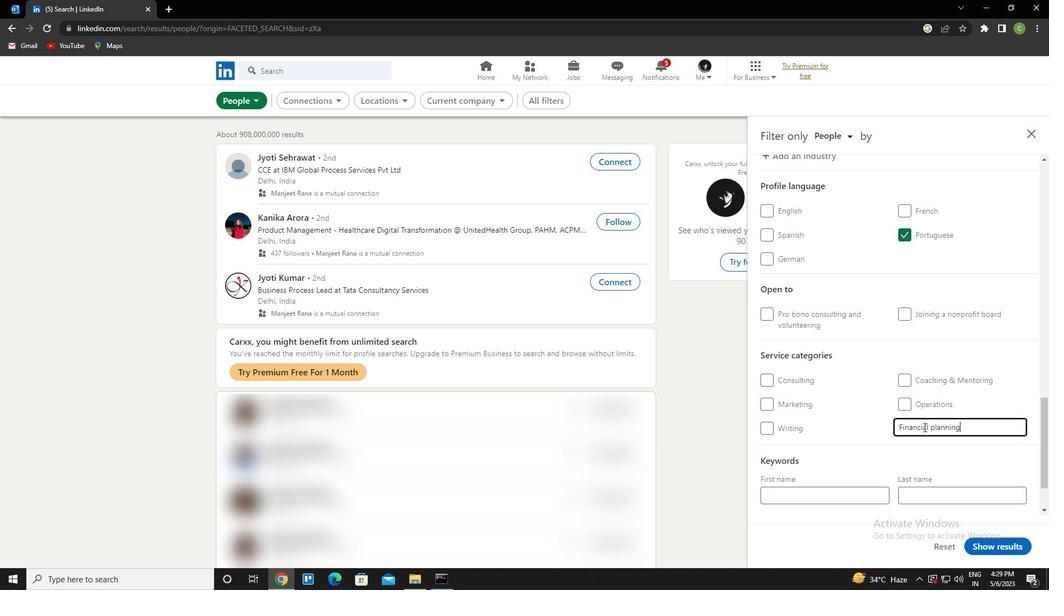 
Action: Mouse moved to (913, 449)
Screenshot: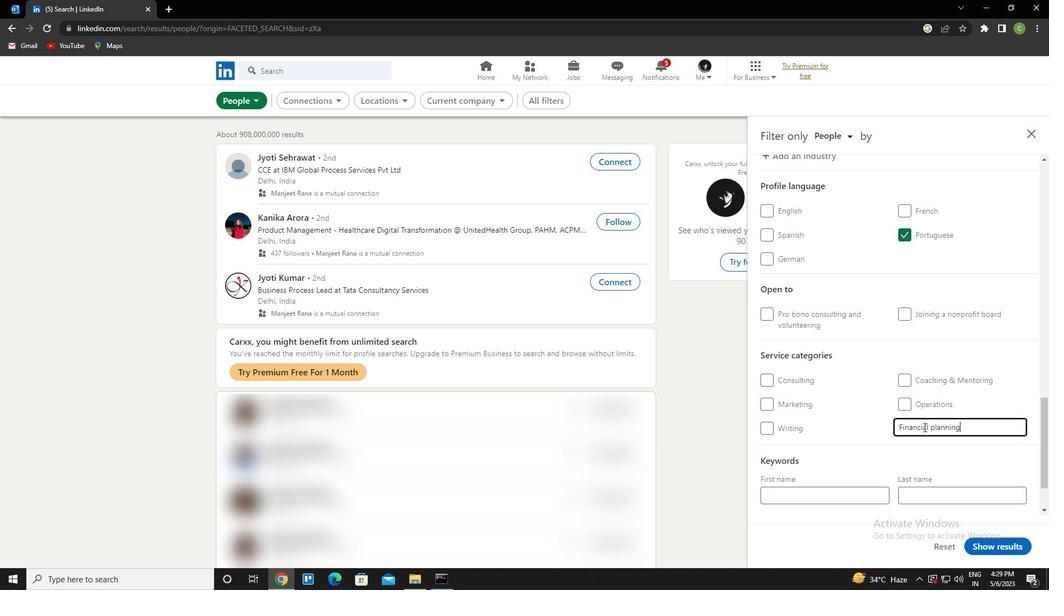 
Action: Mouse scrolled (913, 448) with delta (0, 0)
Screenshot: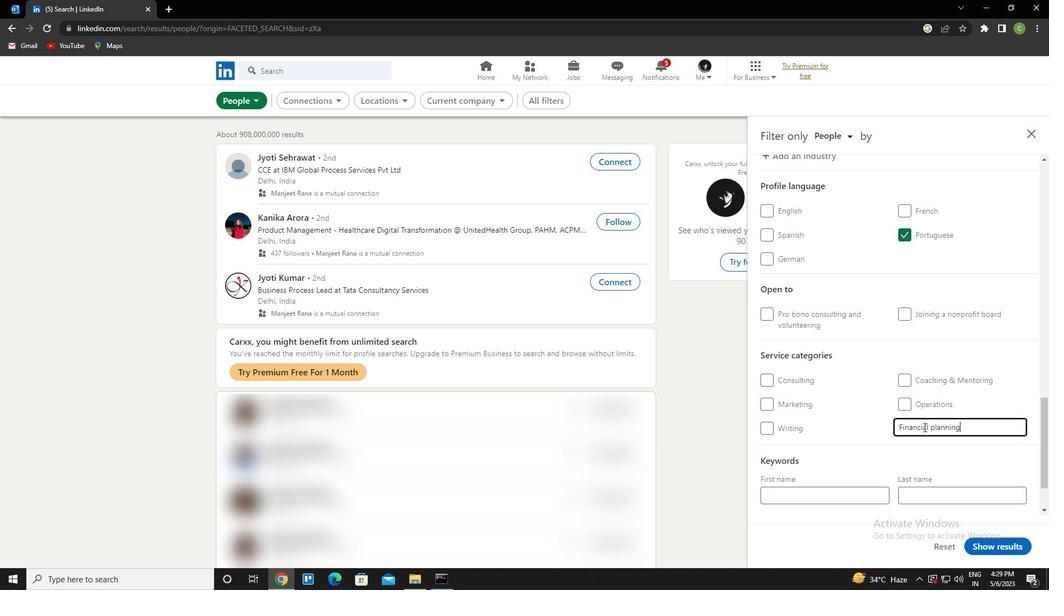 
Action: Mouse scrolled (913, 448) with delta (0, 0)
Screenshot: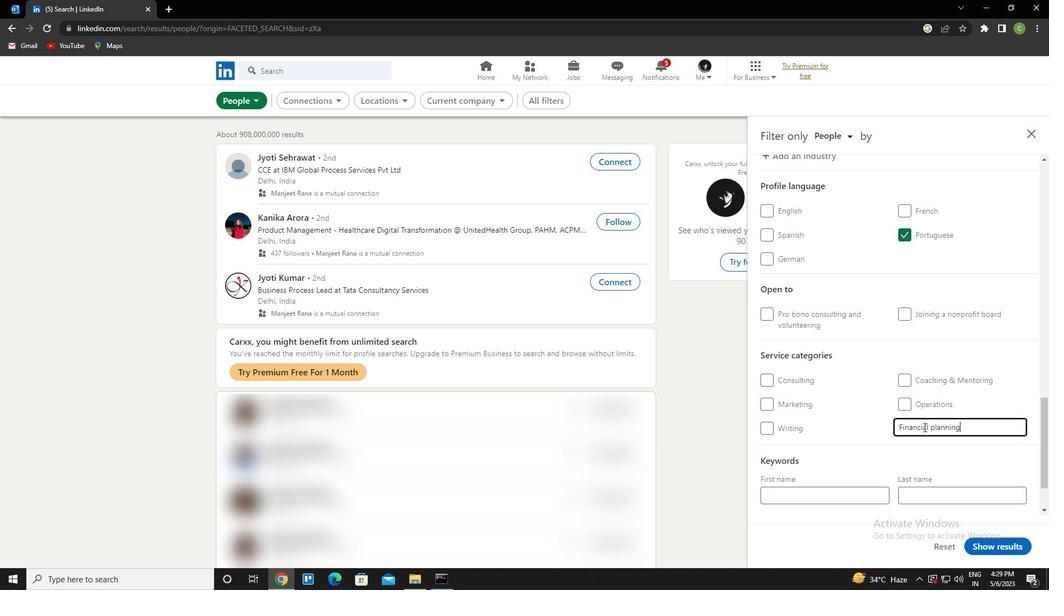 
Action: Mouse moved to (913, 450)
Screenshot: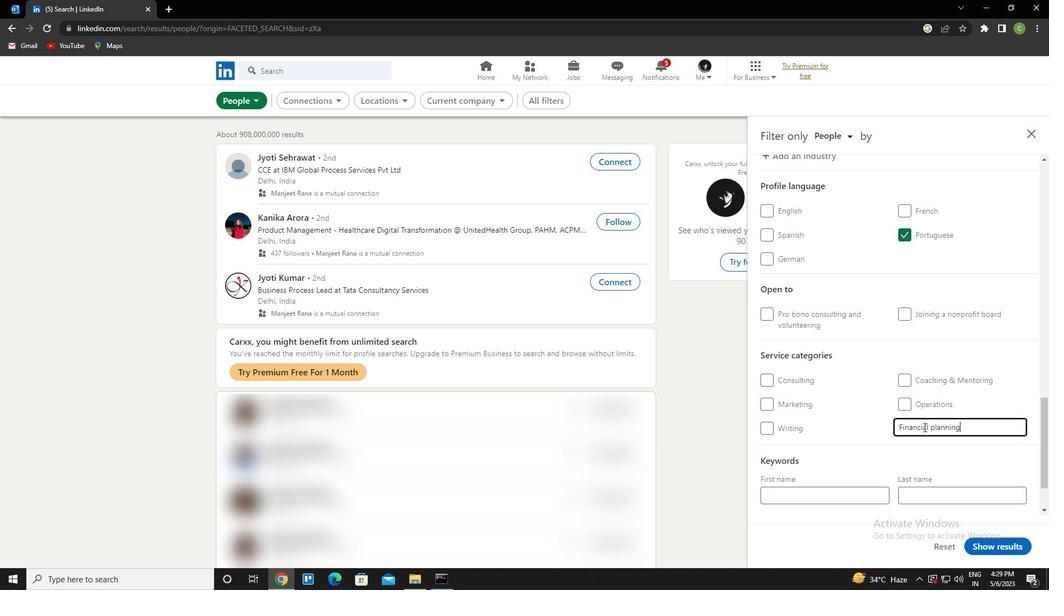 
Action: Mouse scrolled (913, 449) with delta (0, 0)
Screenshot: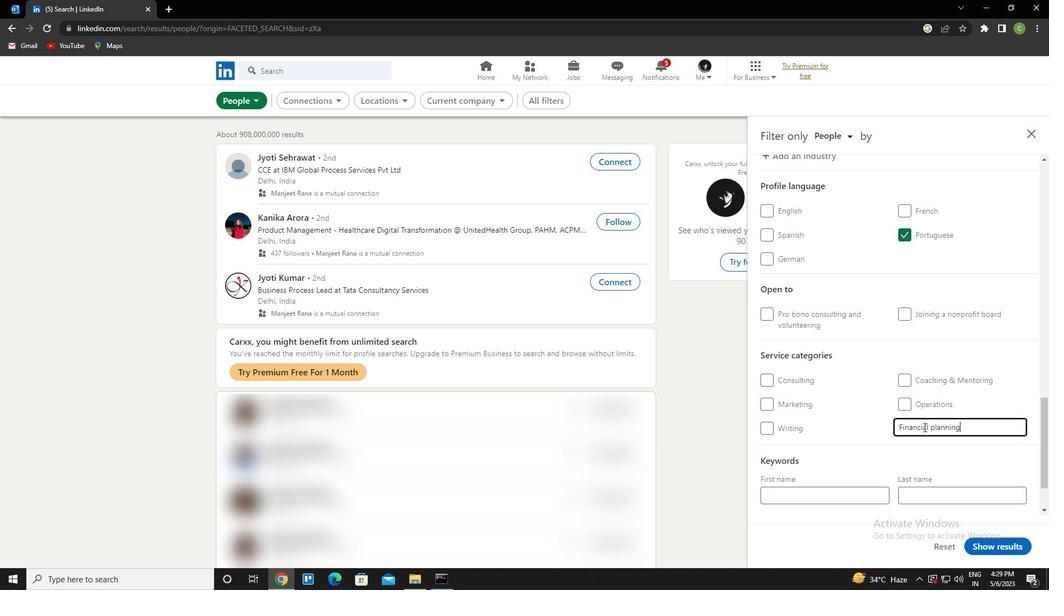 
Action: Mouse moved to (913, 450)
Screenshot: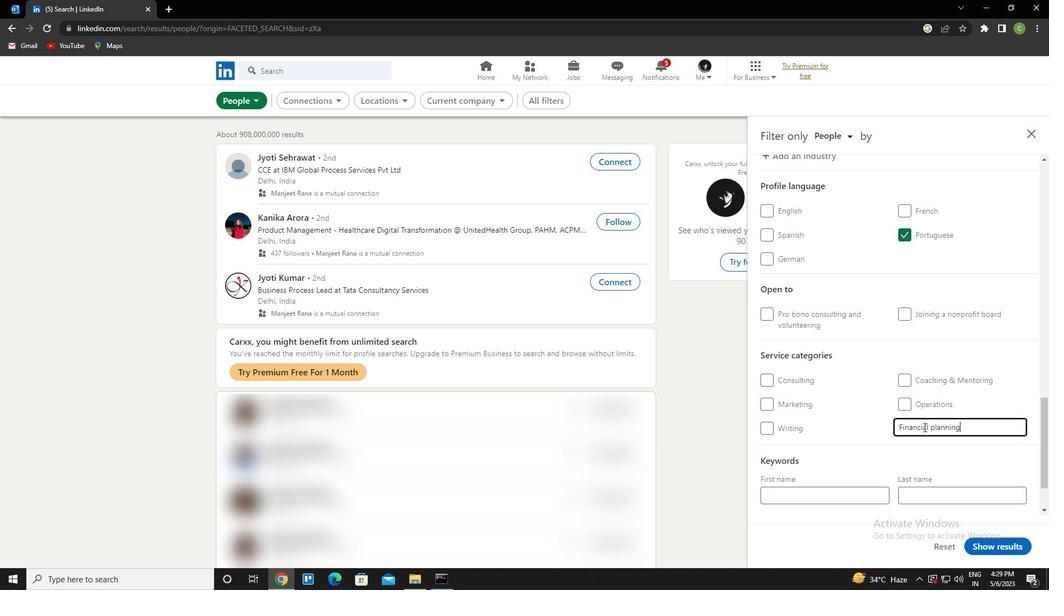 
Action: Mouse scrolled (913, 450) with delta (0, 0)
Screenshot: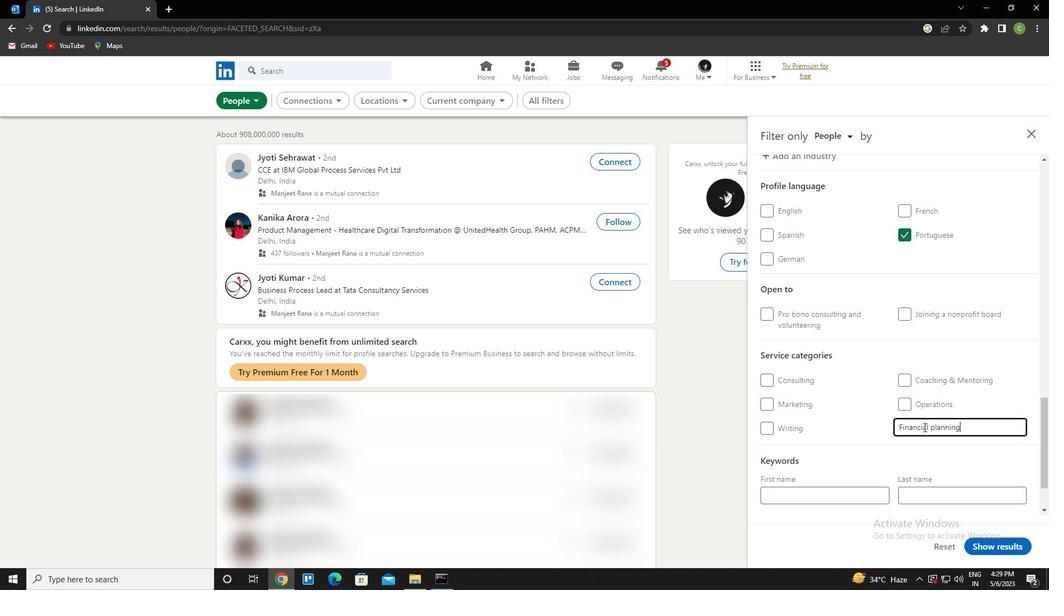 
Action: Mouse moved to (913, 451)
Screenshot: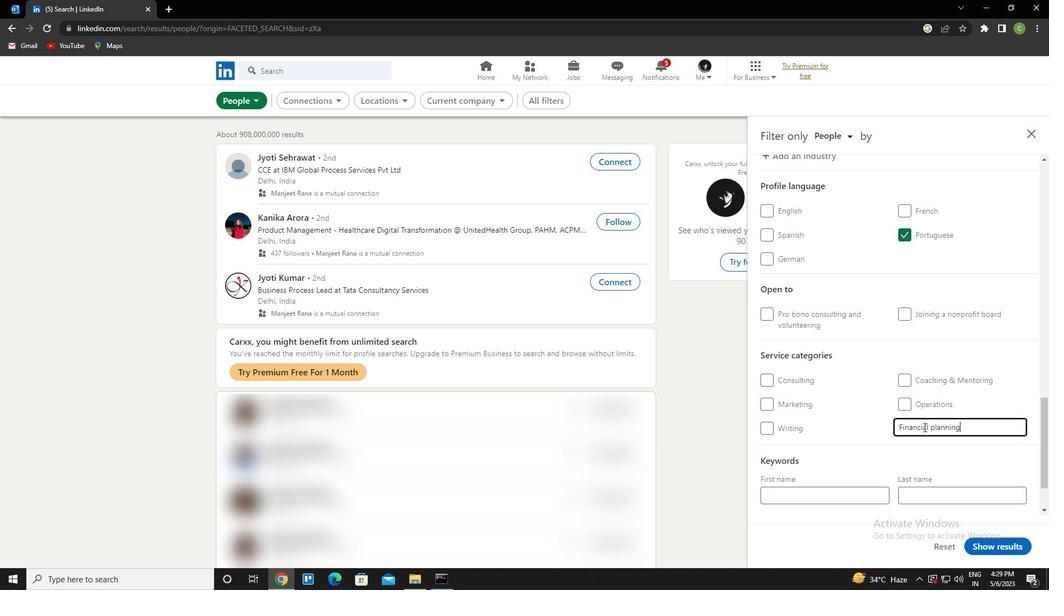 
Action: Mouse scrolled (913, 450) with delta (0, 0)
Screenshot: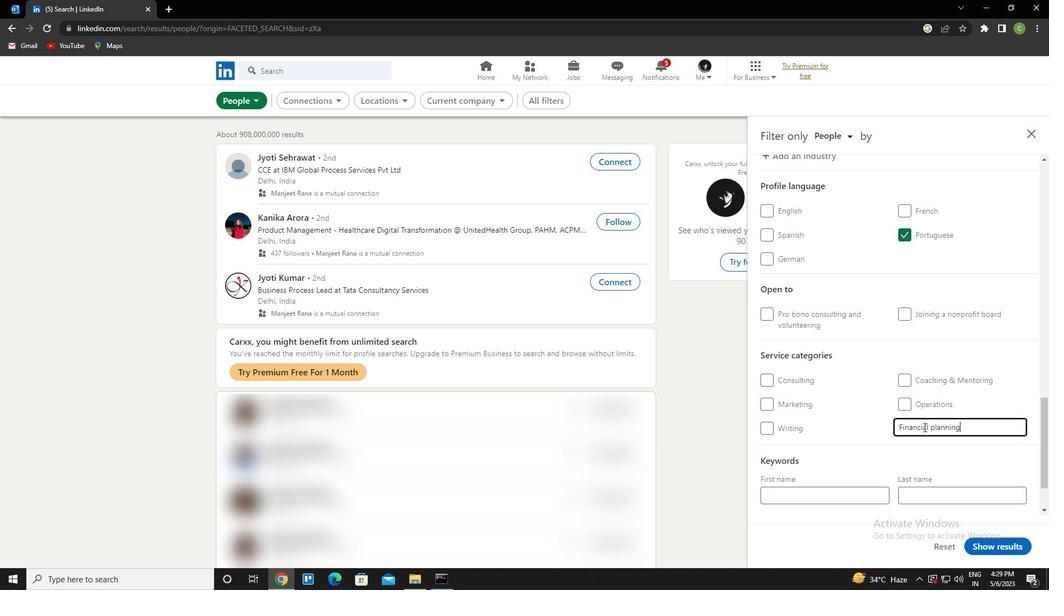 
Action: Mouse scrolled (913, 450) with delta (0, 0)
Screenshot: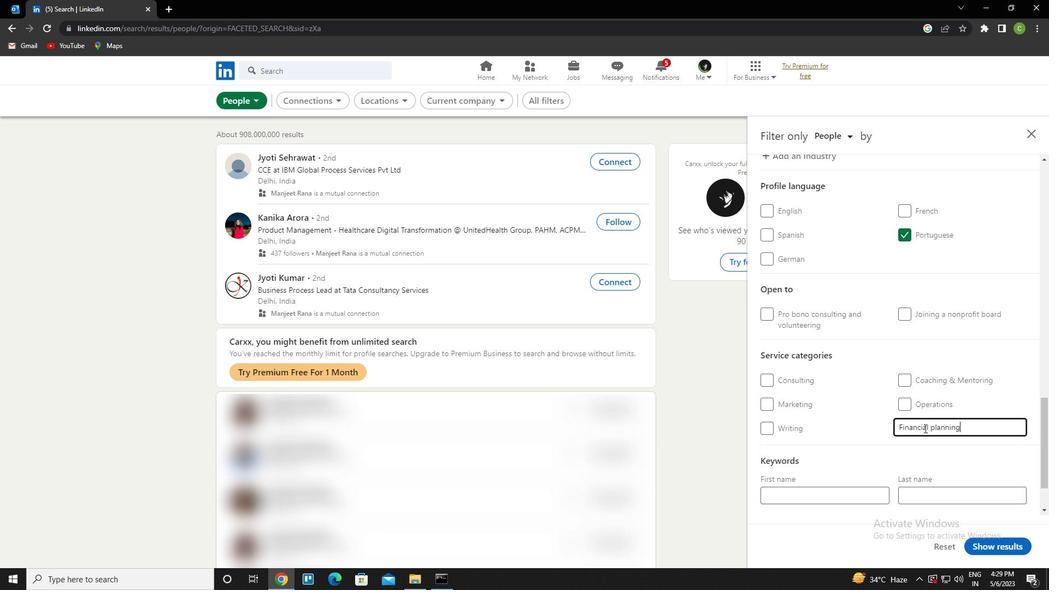 
Action: Mouse moved to (836, 468)
Screenshot: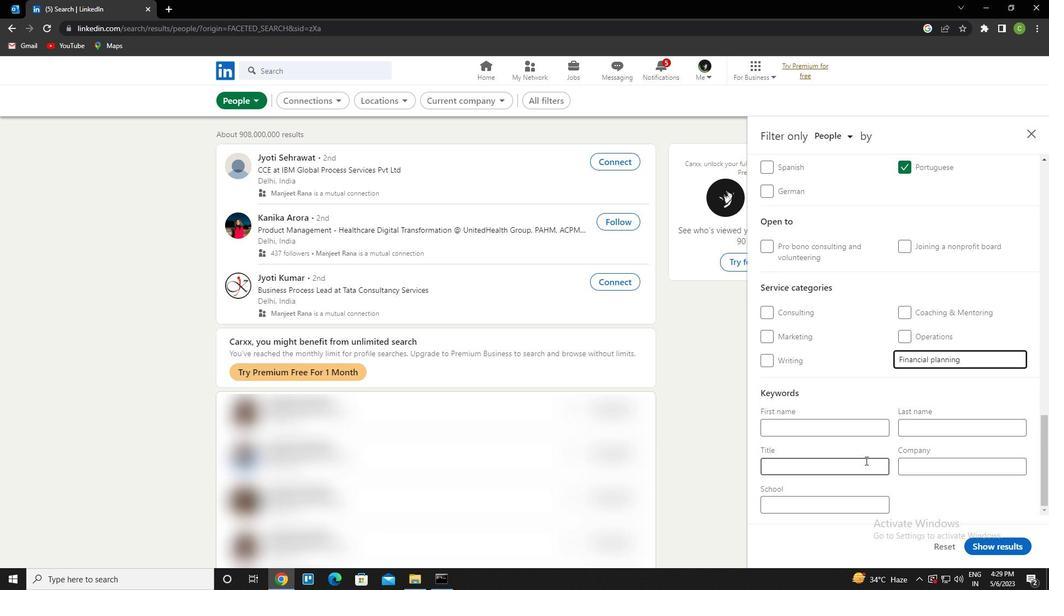 
Action: Mouse pressed left at (836, 468)
Screenshot: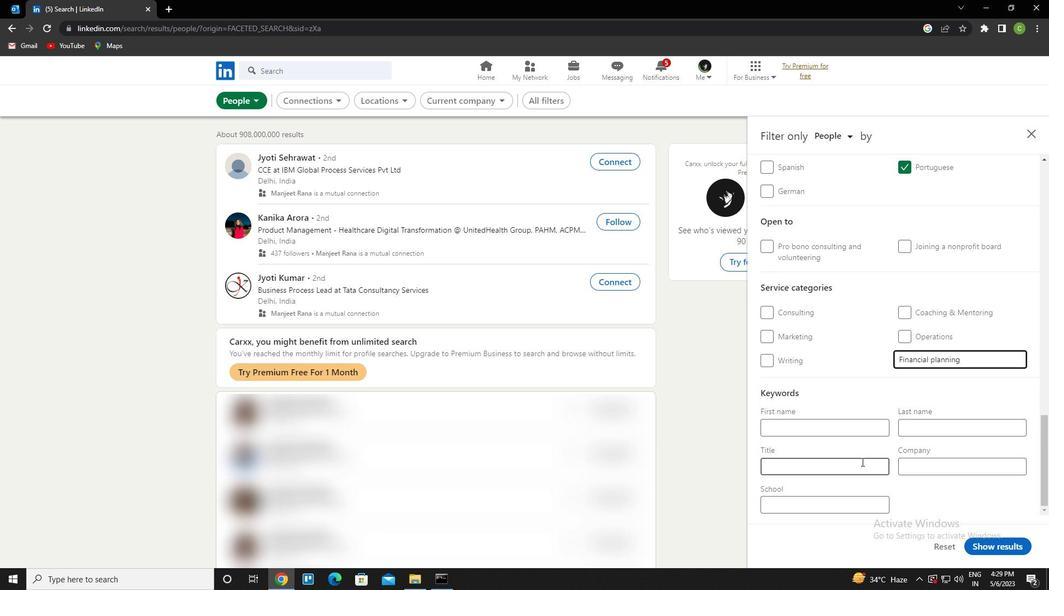 
Action: Key pressed <Key.caps_lock>p<Key.caps_lock>arking<Key.space><Key.caps_lock>a<Key.caps_lock>ttendent
Screenshot: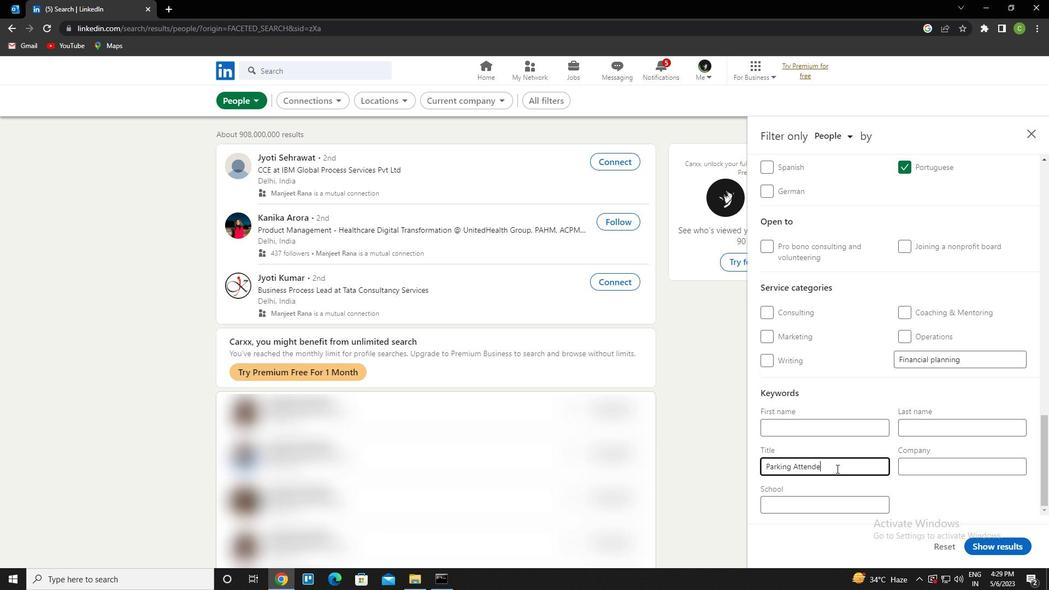 
Action: Mouse moved to (991, 544)
Screenshot: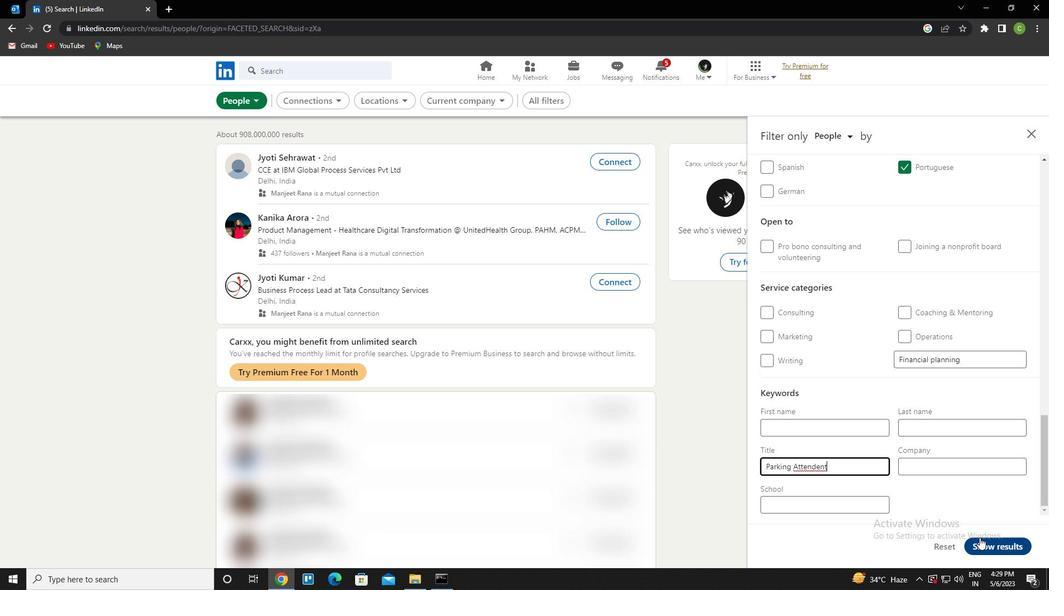 
Action: Mouse pressed left at (991, 544)
Screenshot: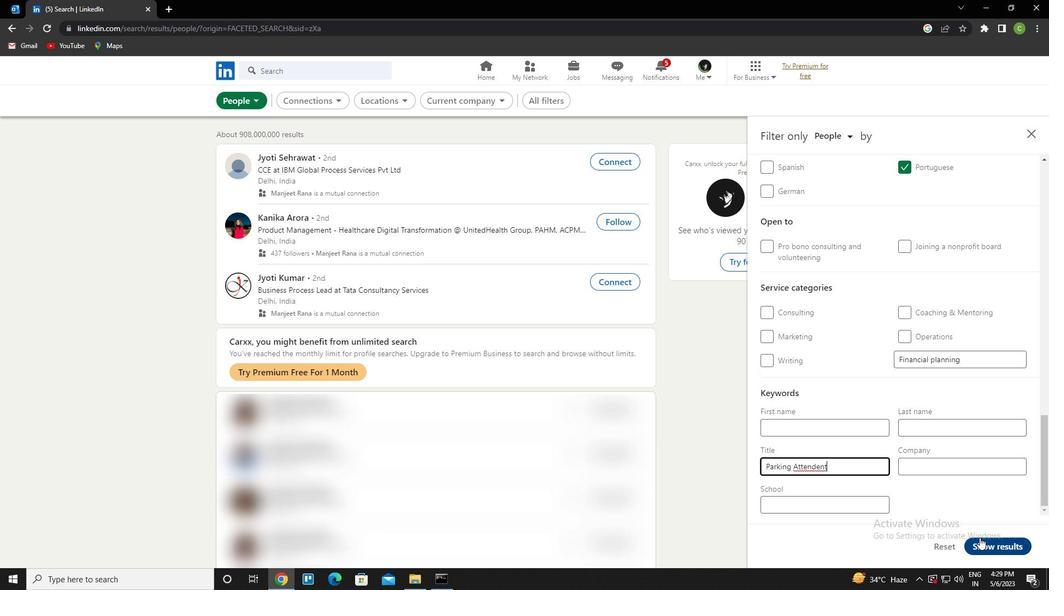 
Action: Mouse moved to (454, 363)
Screenshot: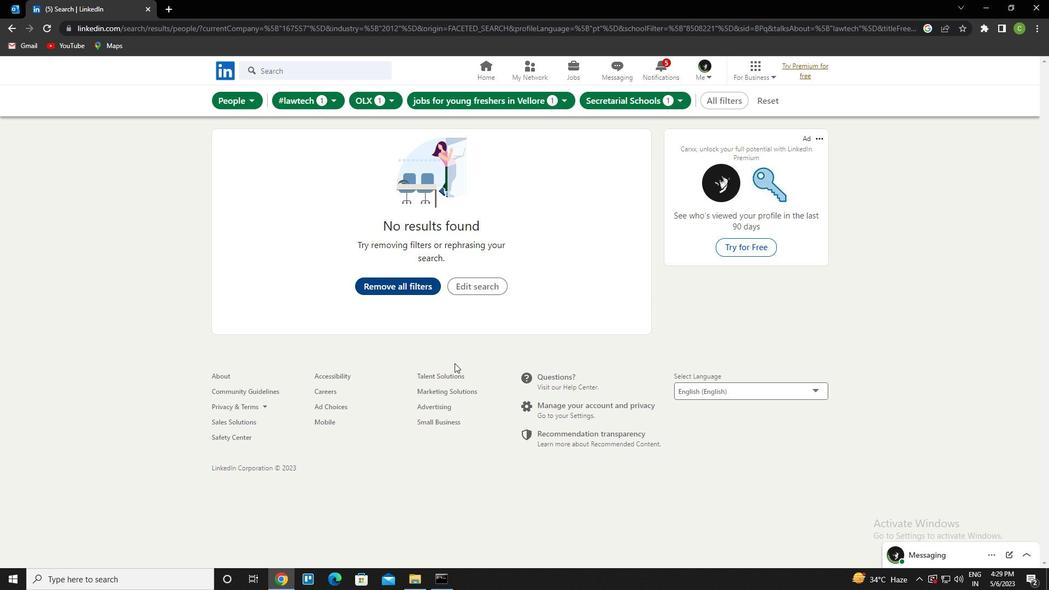 
